 Task: Buy 3 Cloth Napkins from Kitchen & Table Linens section under best seller category for shipping address: Hailey Mitchell, 4760 Agriculture Lane, Homestead, Florida 33030, Cell Number 3052454080. Pay from credit card ending with 6759, CVV 506
Action: Mouse pressed left at (16, 85)
Screenshot: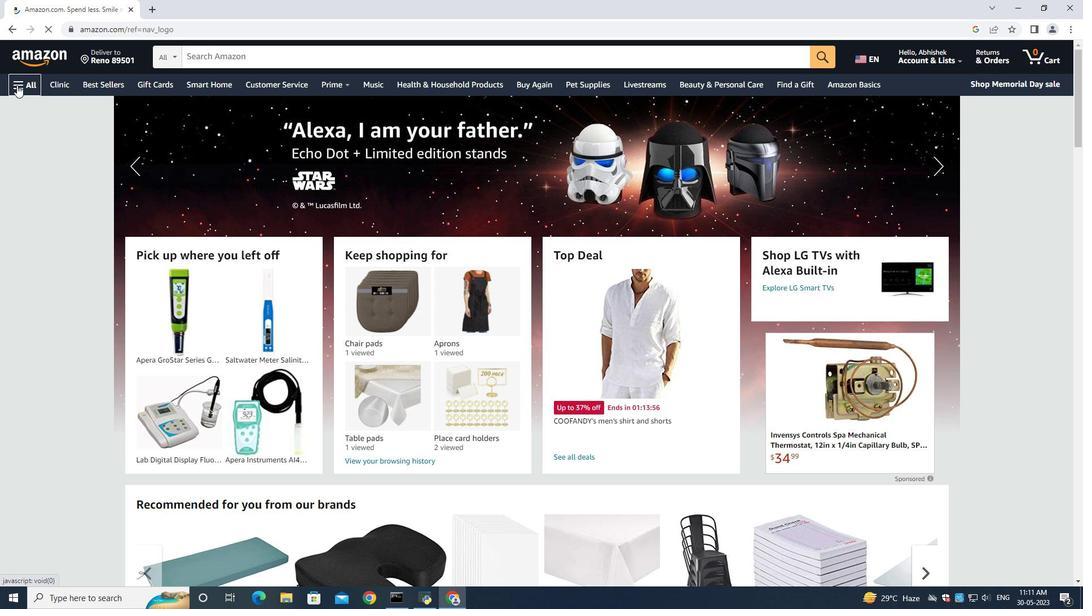 
Action: Mouse moved to (45, 107)
Screenshot: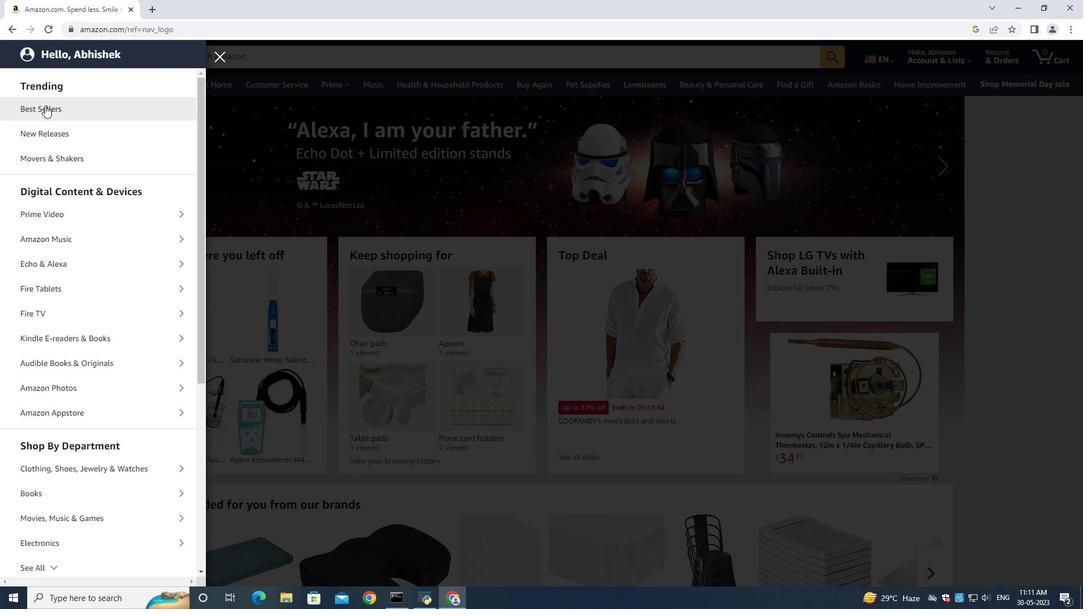 
Action: Mouse pressed left at (45, 107)
Screenshot: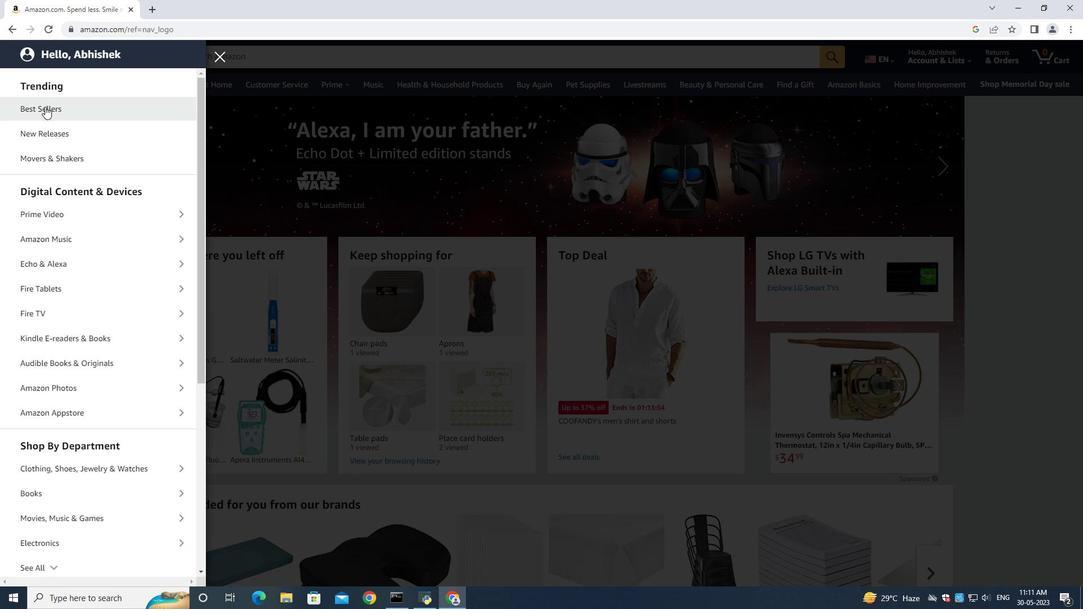 
Action: Mouse moved to (240, 60)
Screenshot: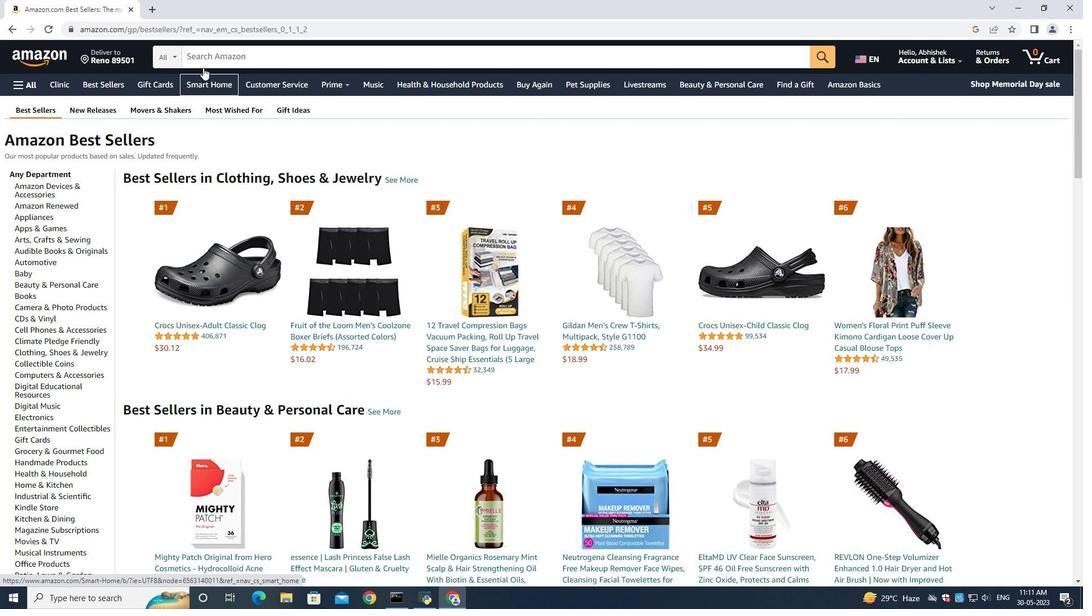 
Action: Mouse pressed left at (240, 60)
Screenshot: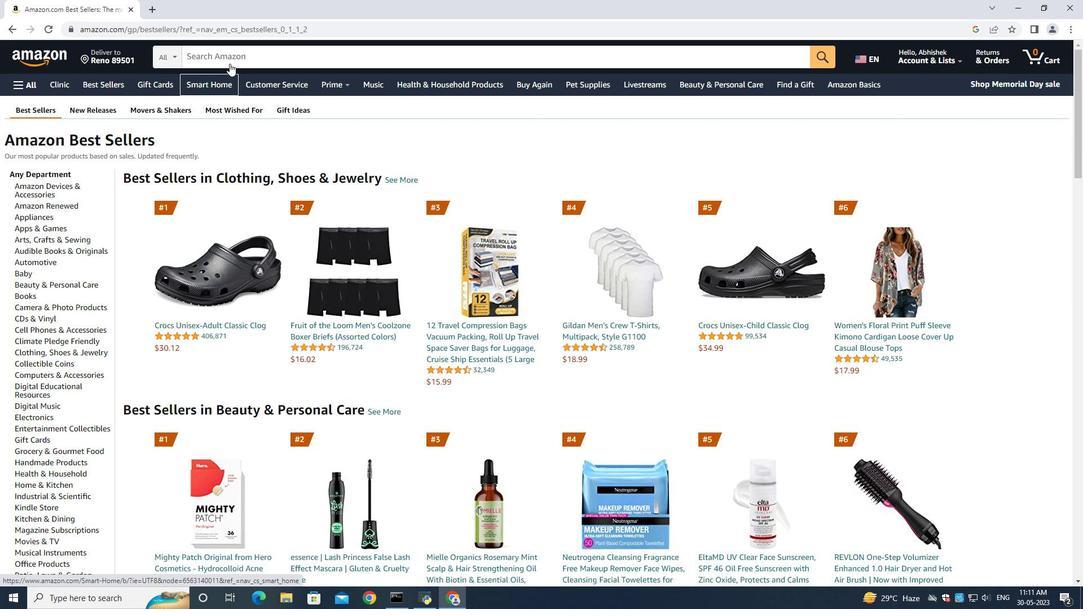 
Action: Mouse moved to (240, 60)
Screenshot: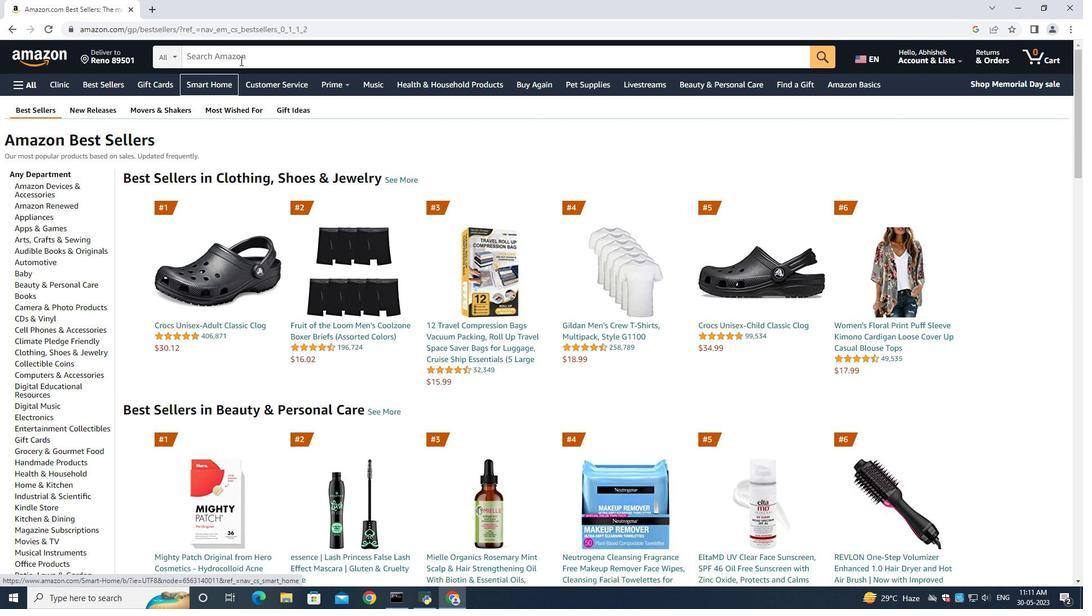 
Action: Key pressed <Key.shift>Co<Key.backspace>loth<Key.space><Key.shift>napkins<Key.enter>
Screenshot: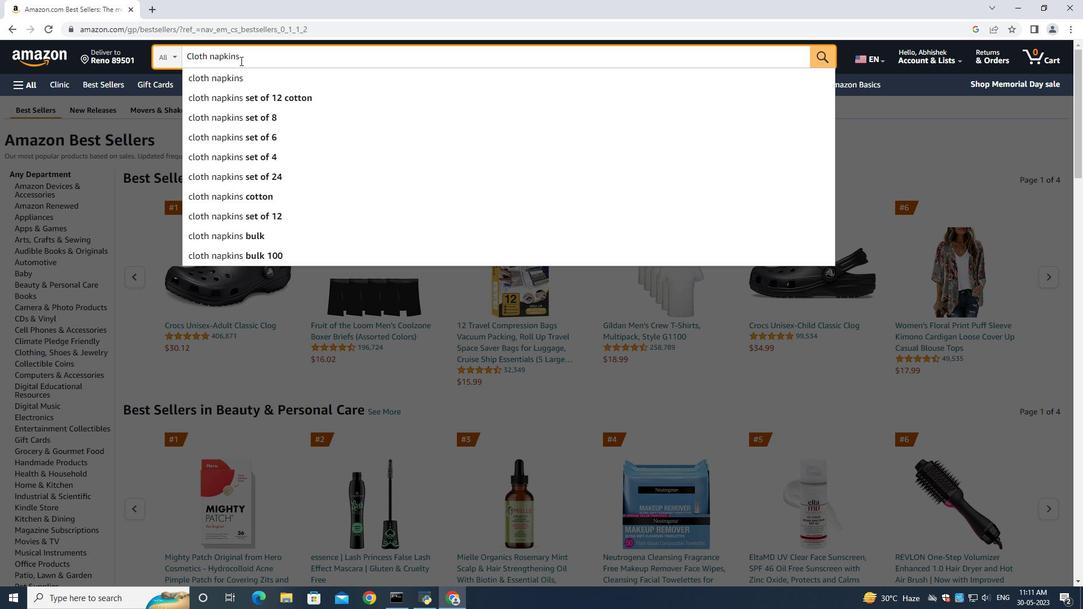 
Action: Mouse moved to (73, 200)
Screenshot: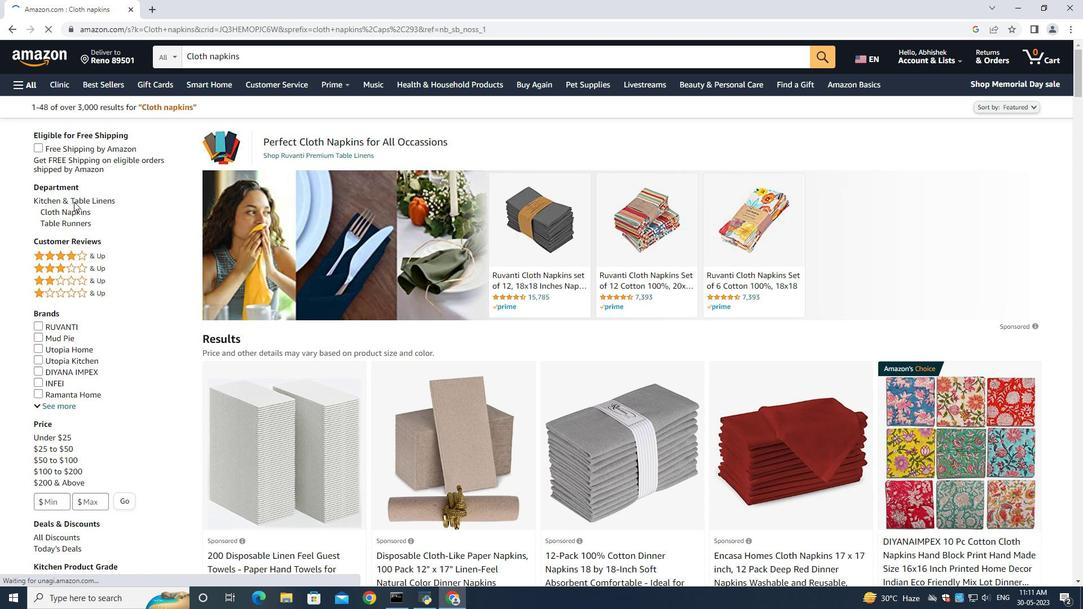 
Action: Mouse pressed left at (73, 200)
Screenshot: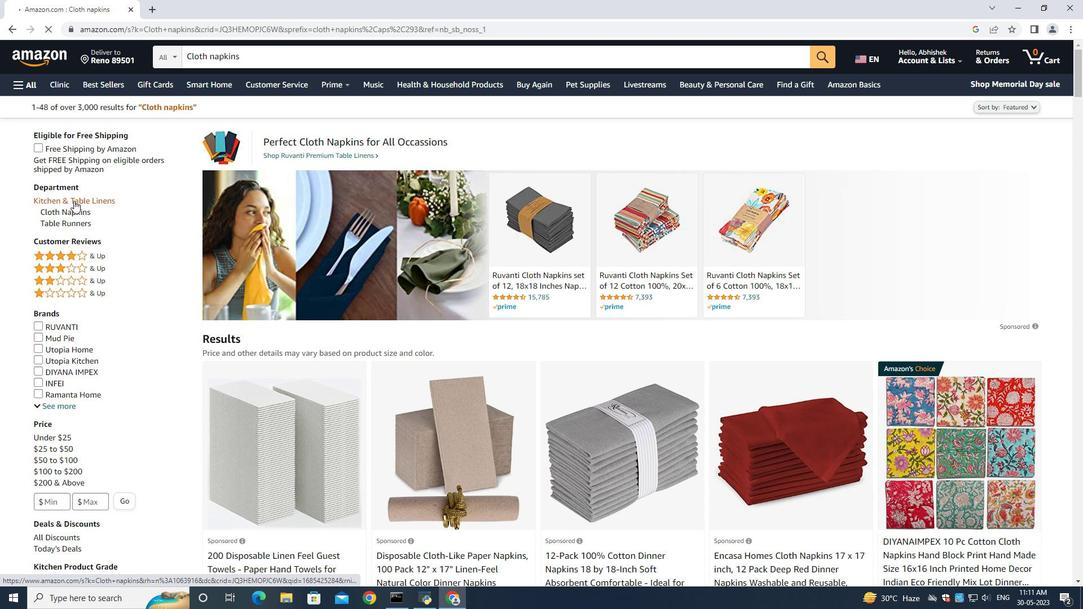 
Action: Mouse moved to (479, 367)
Screenshot: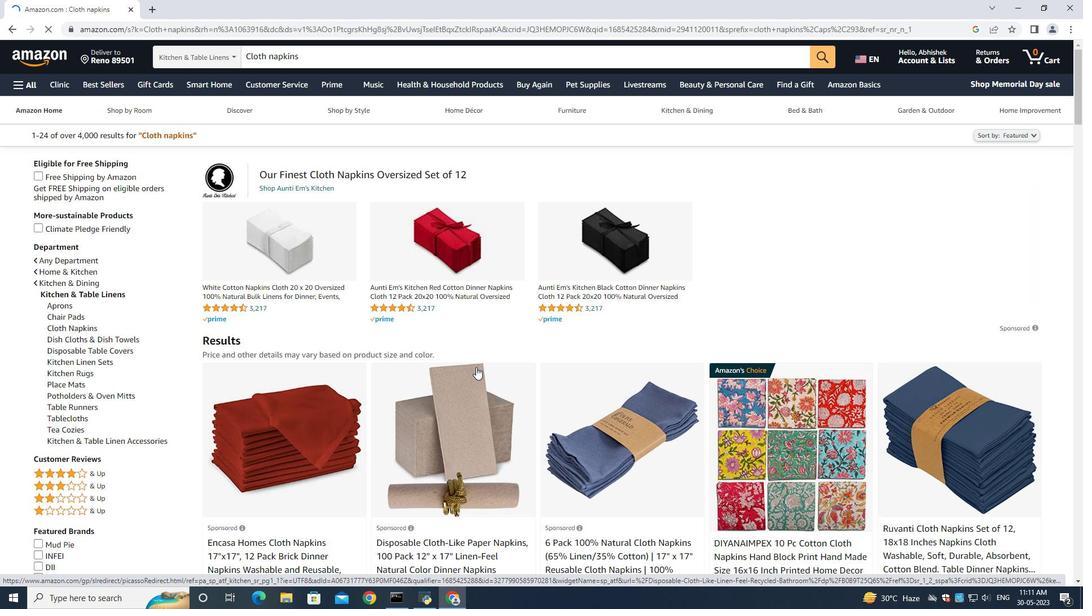 
Action: Mouse scrolled (479, 366) with delta (0, 0)
Screenshot: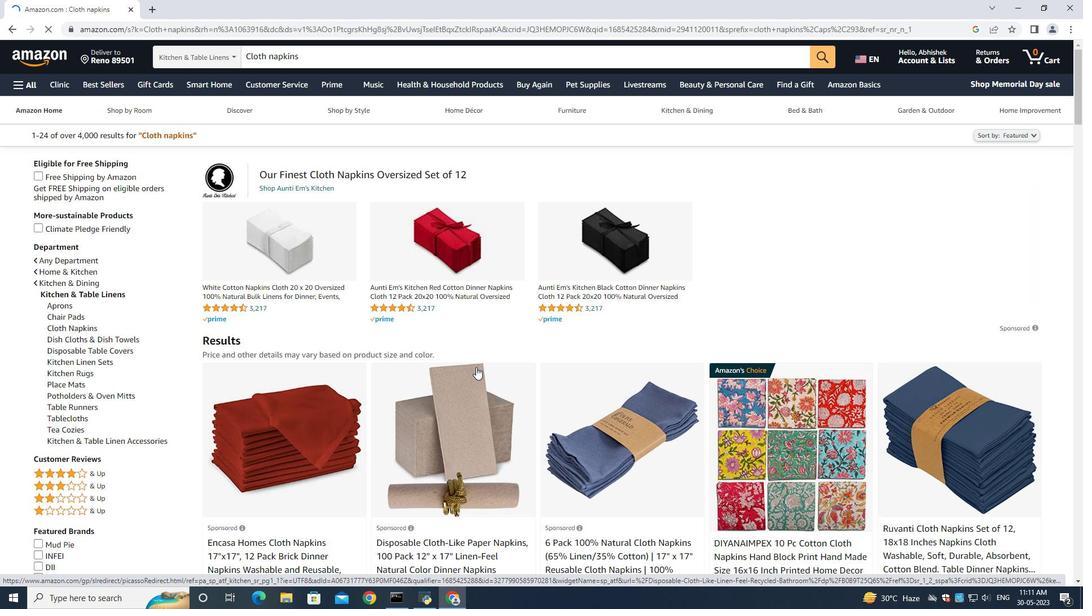 
Action: Mouse moved to (479, 368)
Screenshot: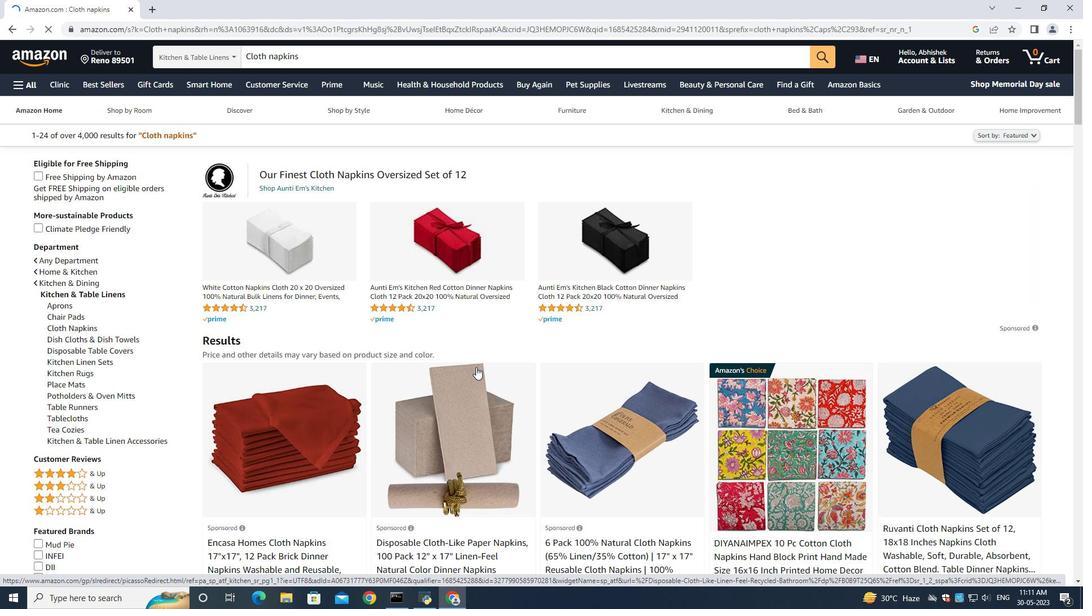 
Action: Mouse scrolled (479, 367) with delta (0, 0)
Screenshot: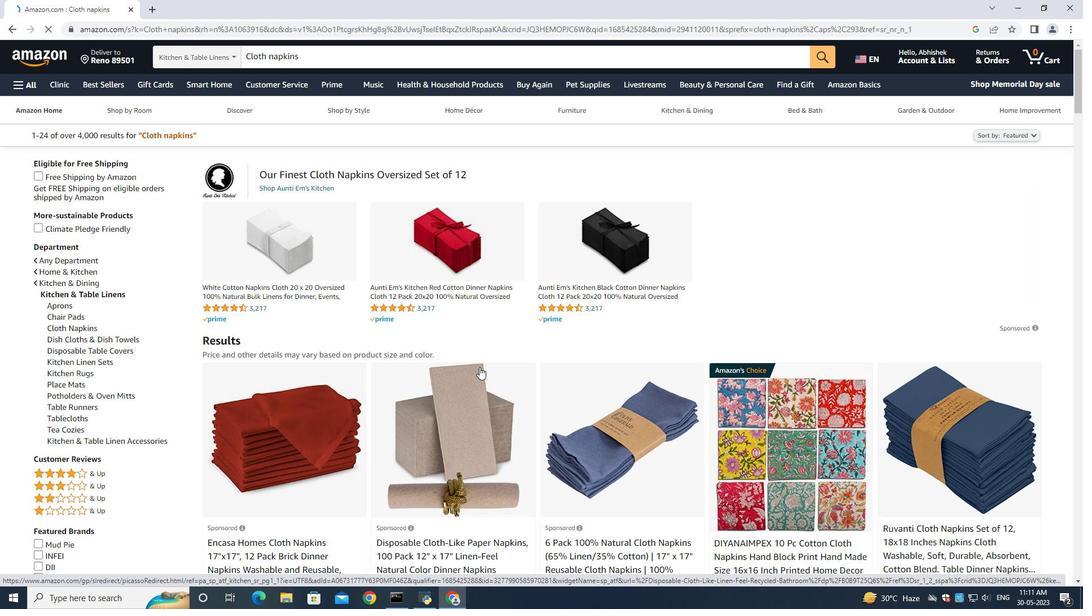 
Action: Mouse moved to (445, 443)
Screenshot: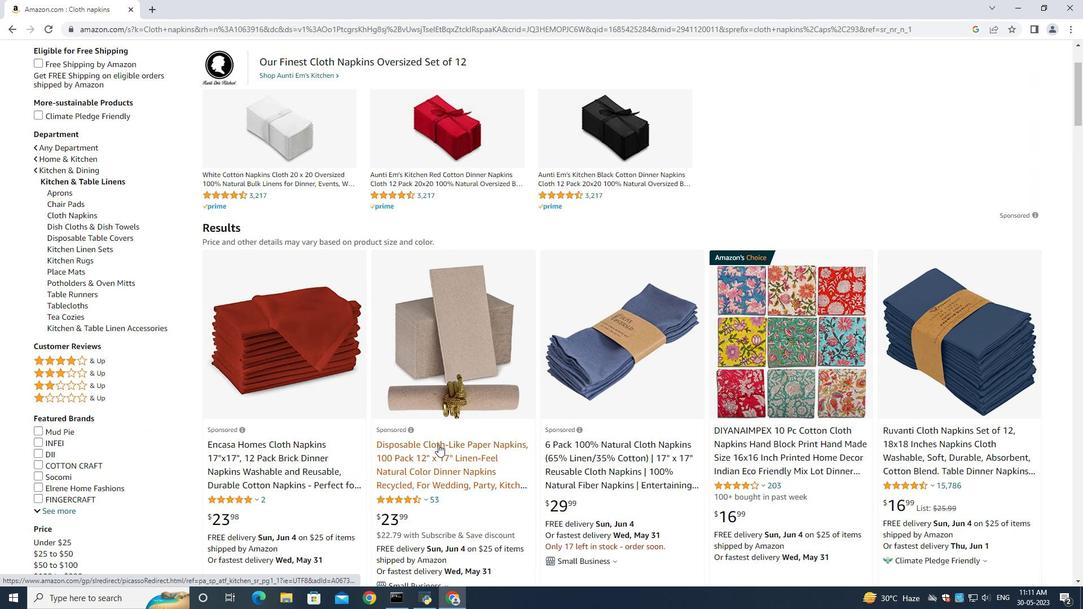
Action: Mouse scrolled (445, 442) with delta (0, 0)
Screenshot: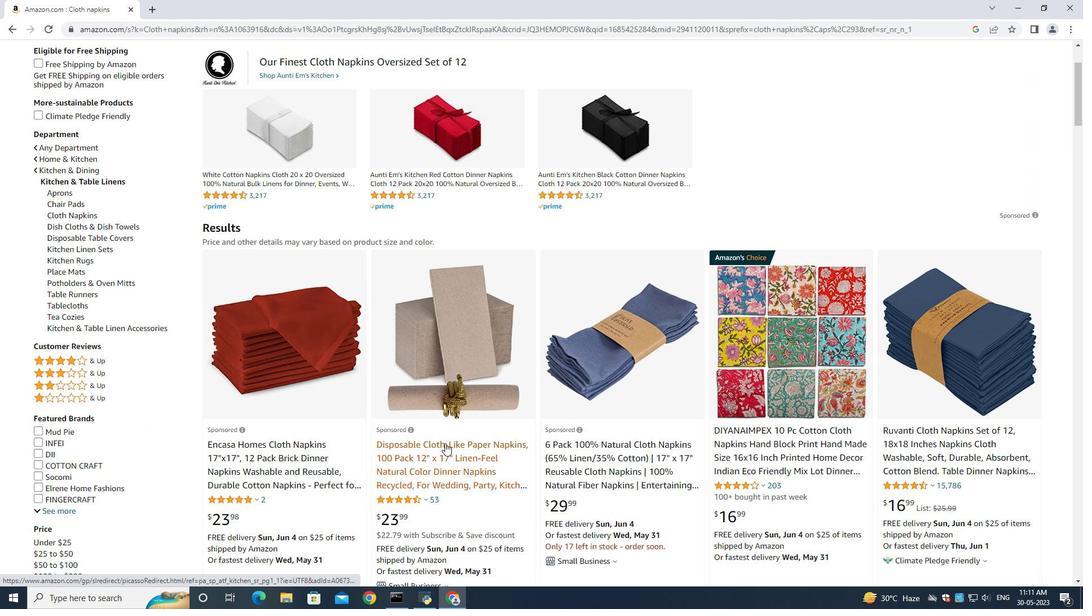 
Action: Mouse scrolled (445, 442) with delta (0, 0)
Screenshot: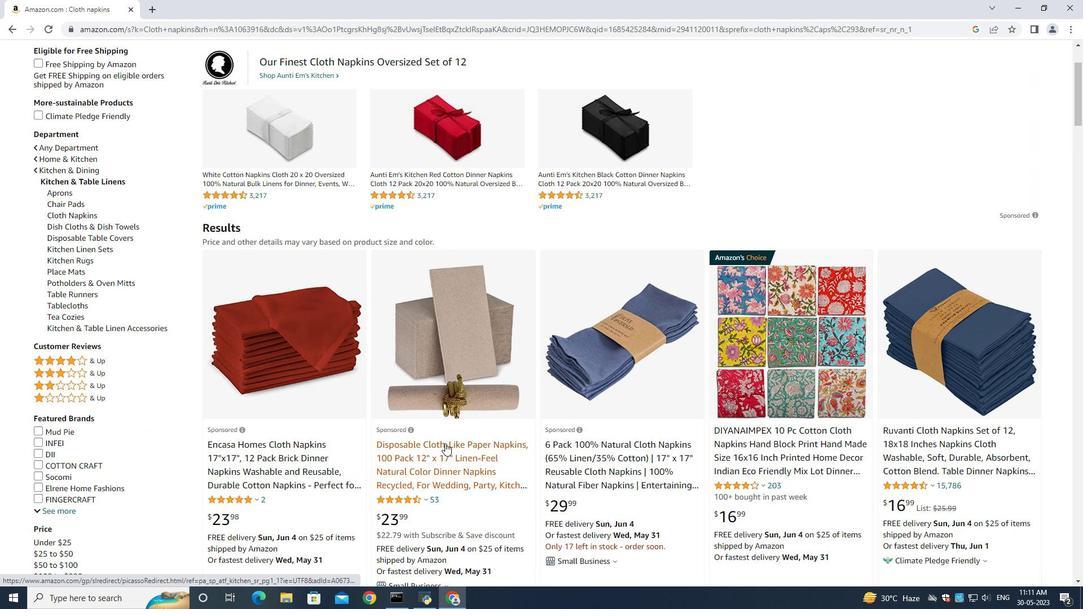 
Action: Mouse moved to (445, 443)
Screenshot: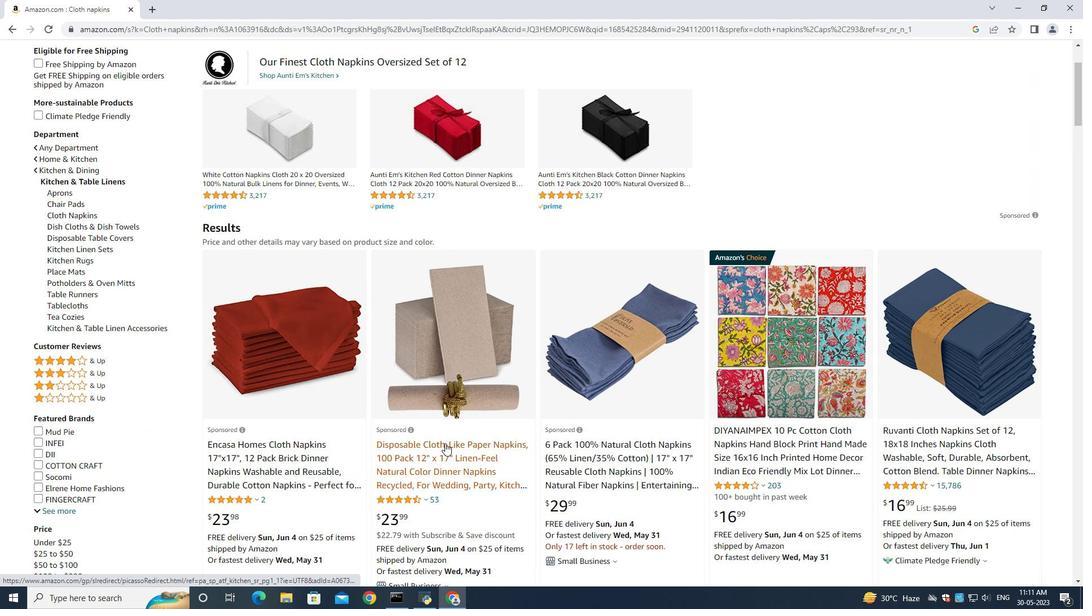 
Action: Mouse scrolled (445, 442) with delta (0, 0)
Screenshot: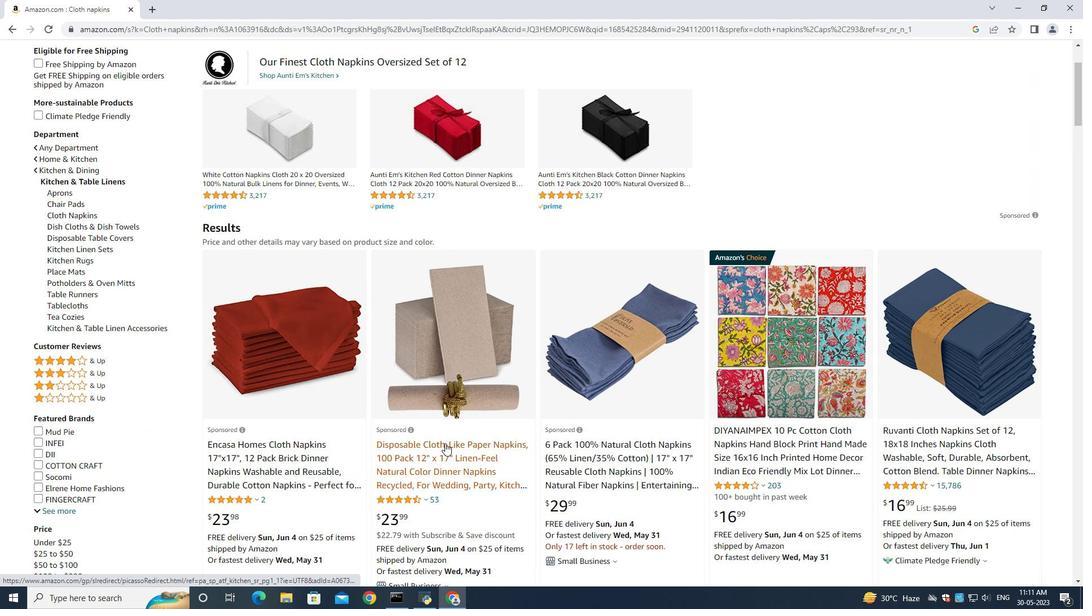 
Action: Mouse scrolled (445, 442) with delta (0, 0)
Screenshot: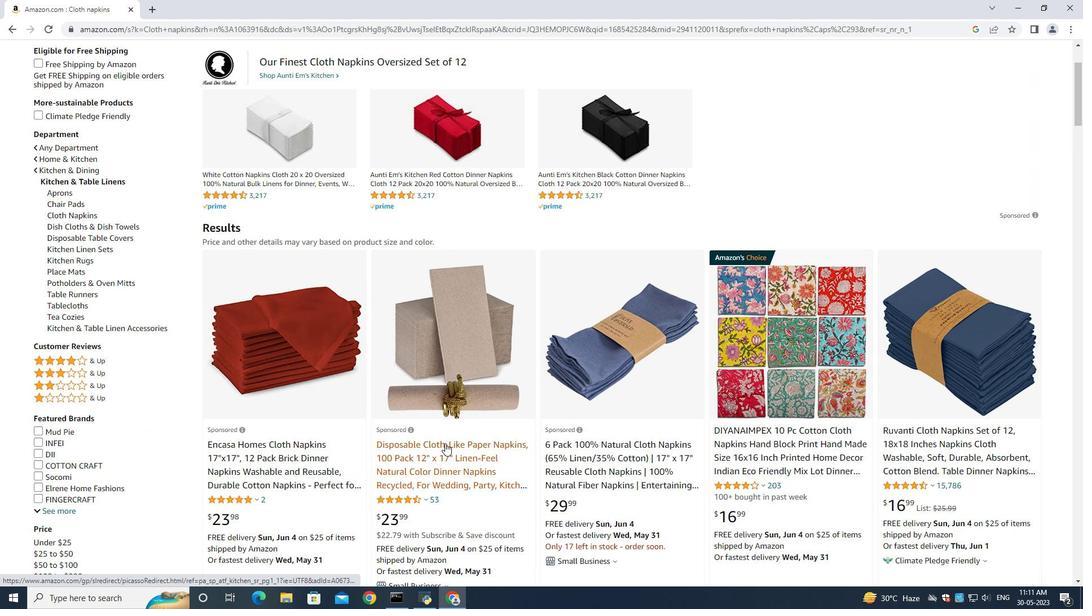 
Action: Mouse moved to (304, 227)
Screenshot: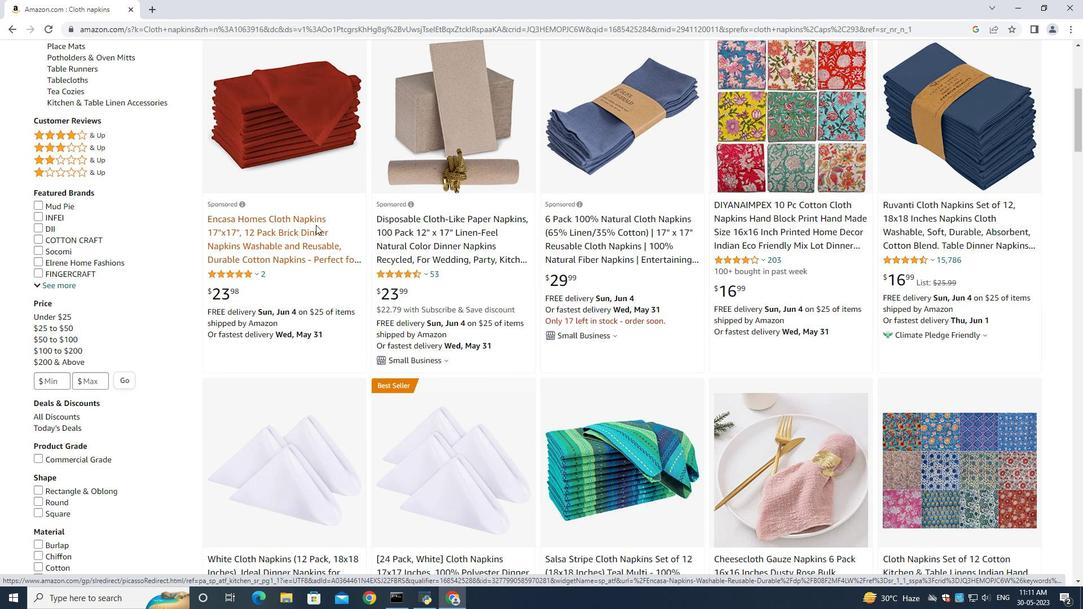 
Action: Mouse pressed left at (304, 227)
Screenshot: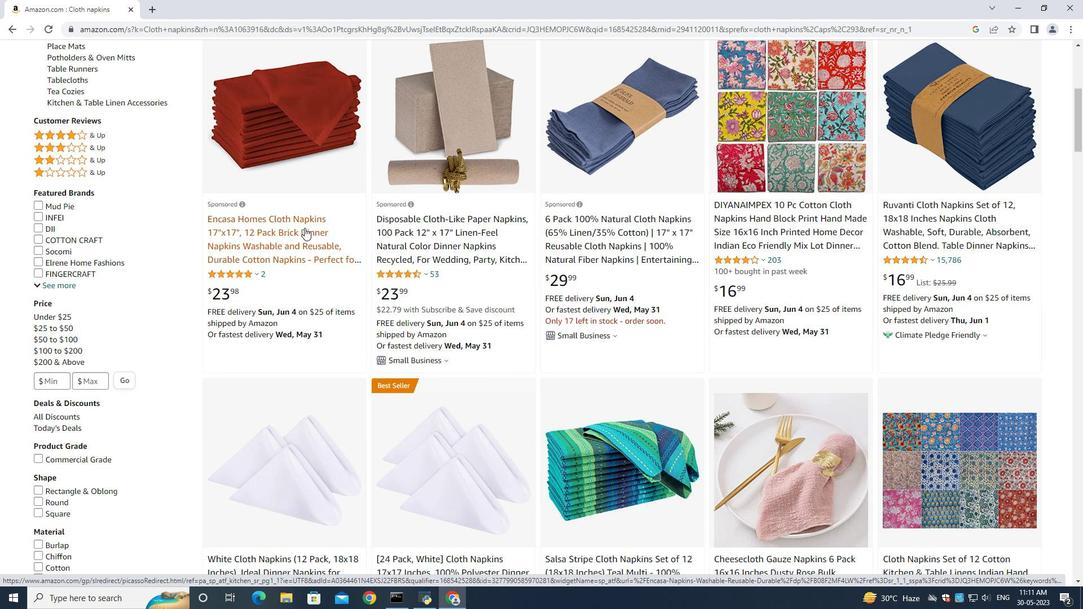 
Action: Mouse moved to (457, 396)
Screenshot: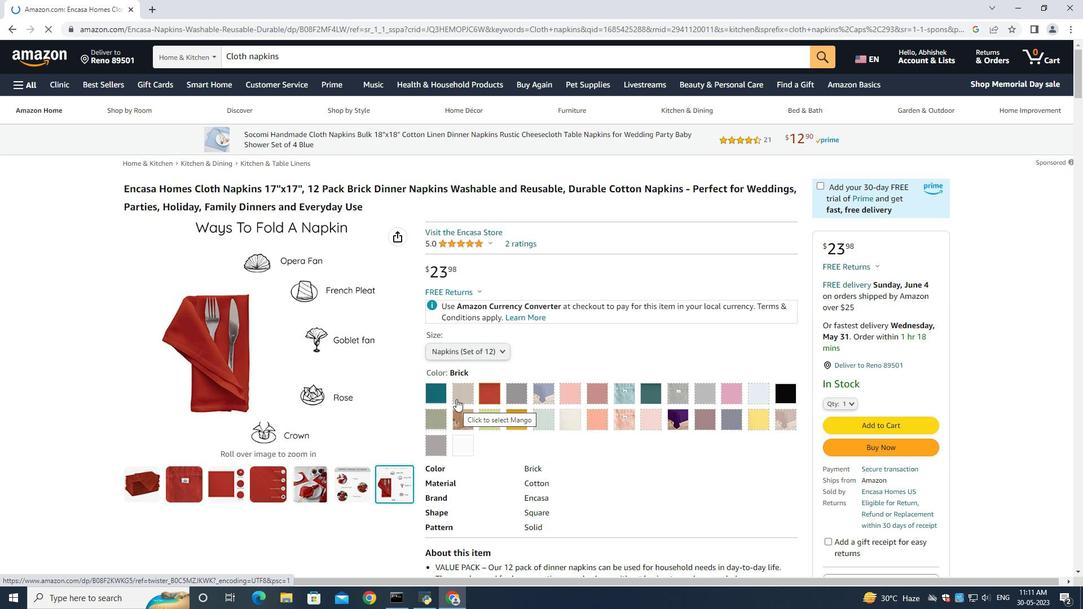
Action: Mouse pressed left at (457, 396)
Screenshot: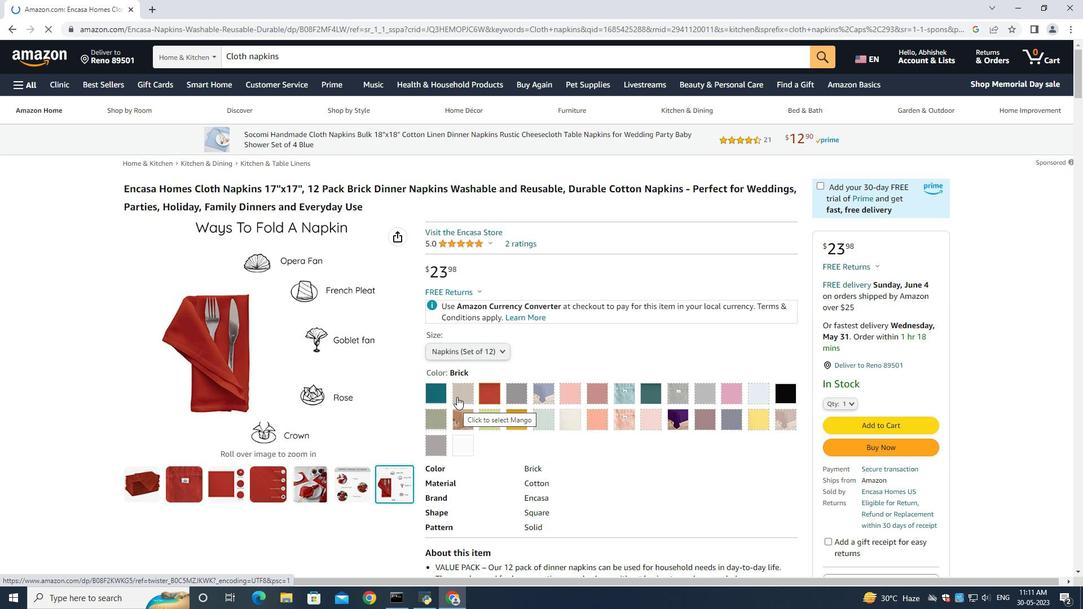 
Action: Mouse moved to (620, 429)
Screenshot: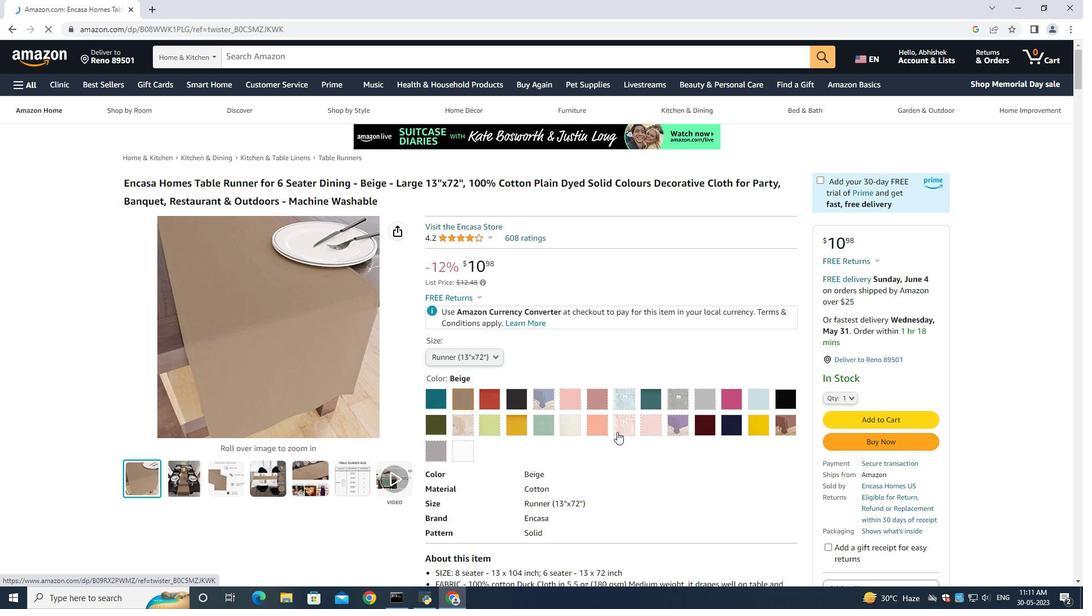 
Action: Mouse pressed left at (620, 429)
Screenshot: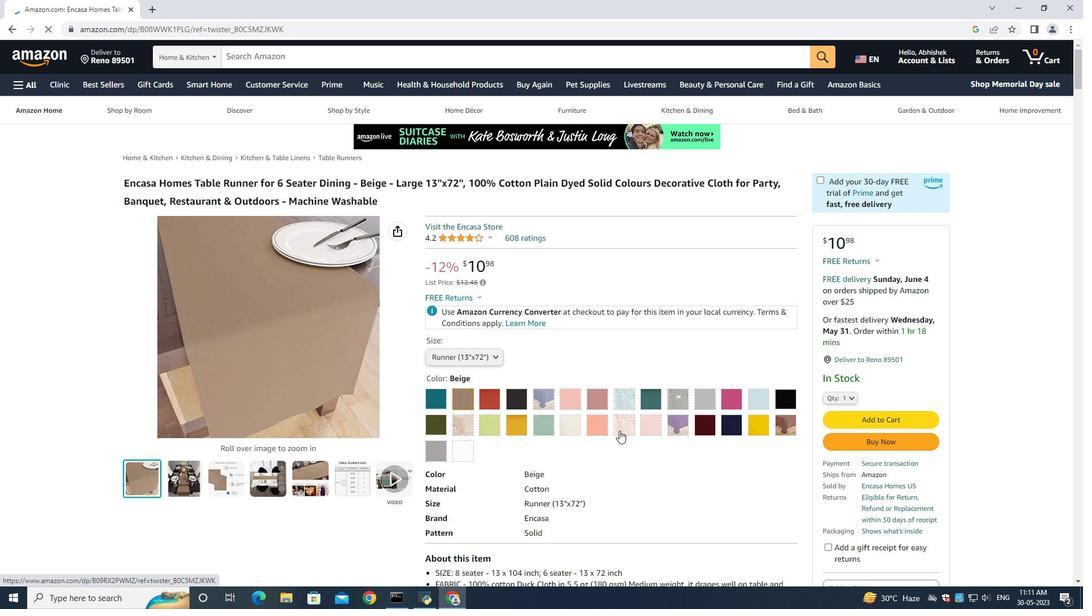 
Action: Mouse moved to (850, 405)
Screenshot: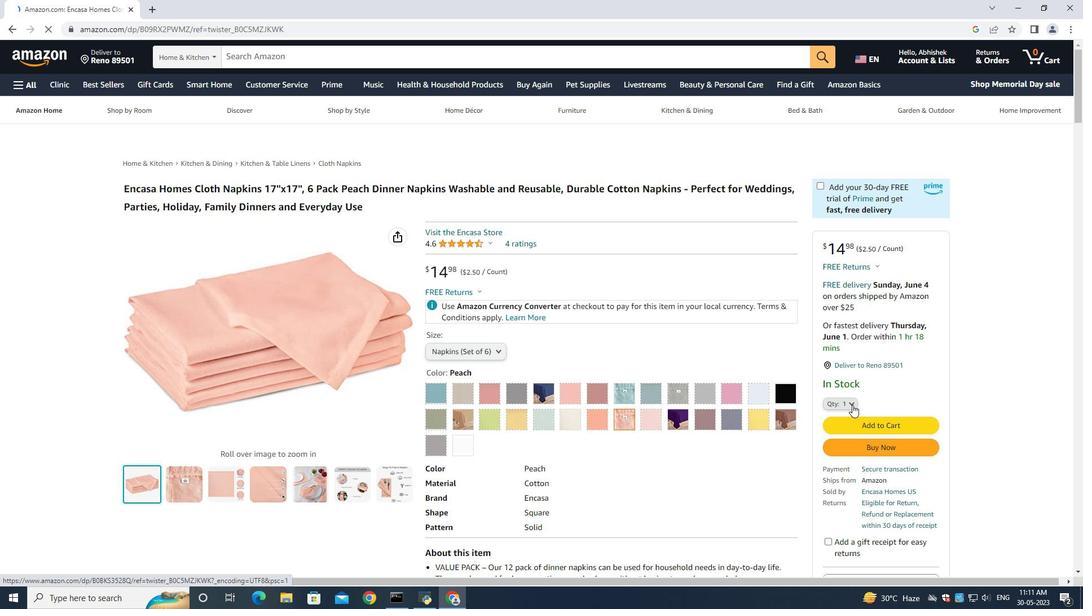 
Action: Mouse pressed left at (850, 405)
Screenshot: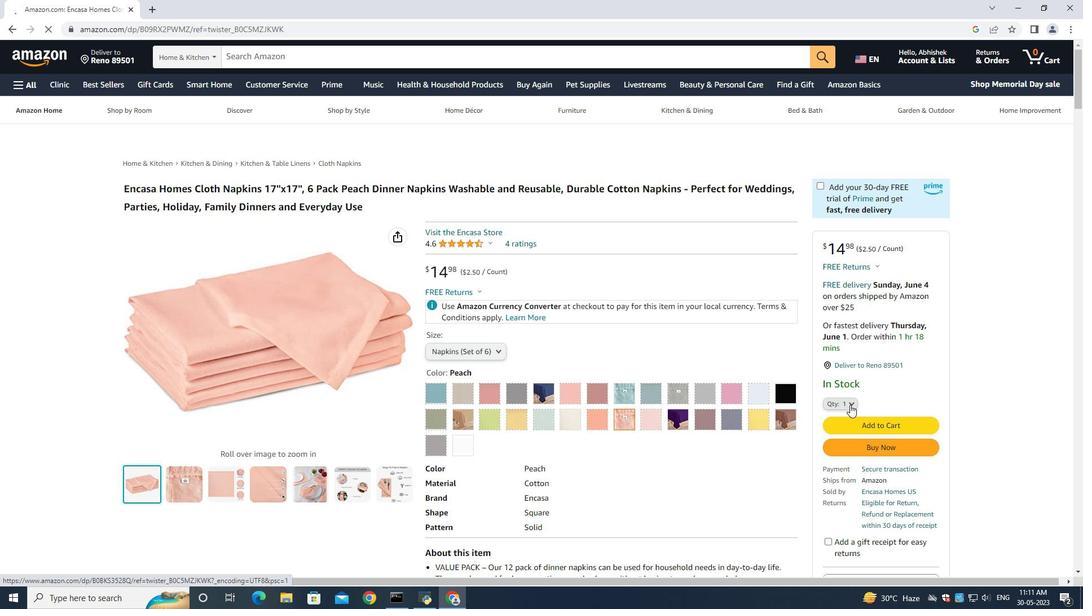 
Action: Mouse moved to (829, 98)
Screenshot: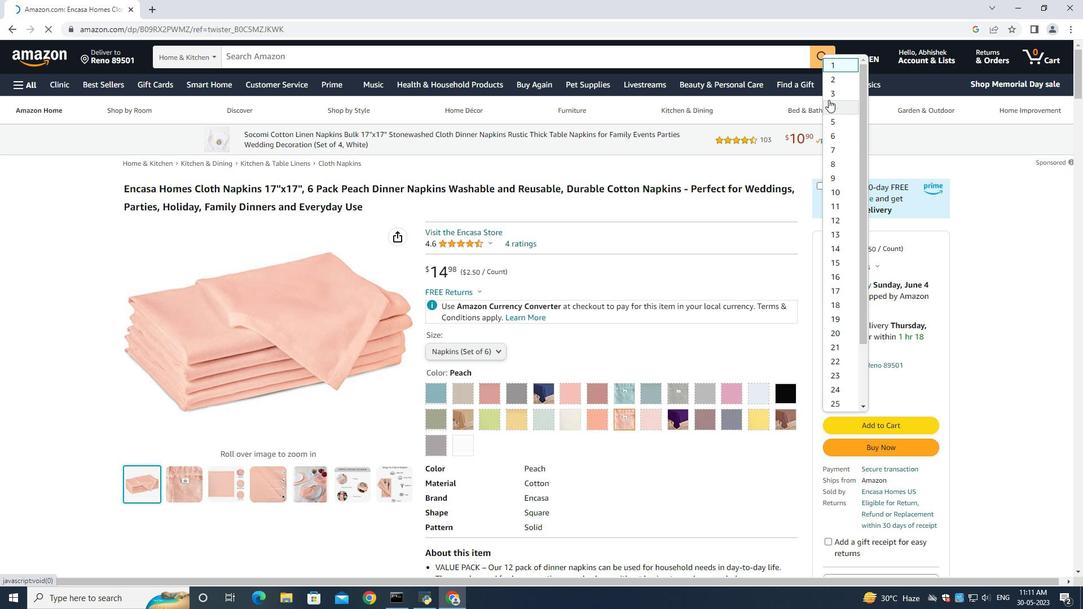 
Action: Mouse pressed left at (829, 98)
Screenshot: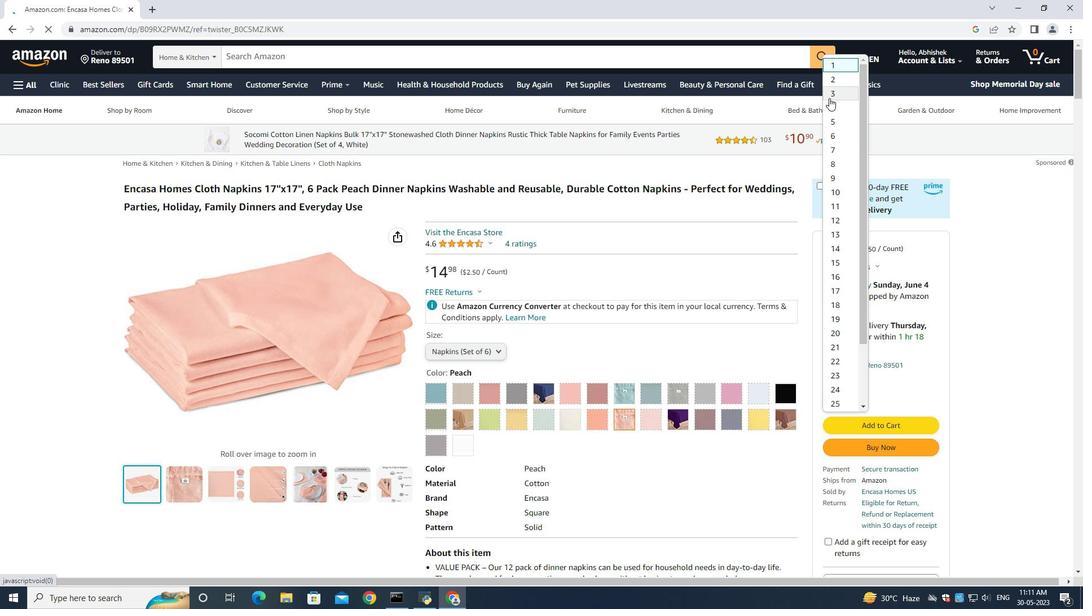 
Action: Mouse moved to (489, 399)
Screenshot: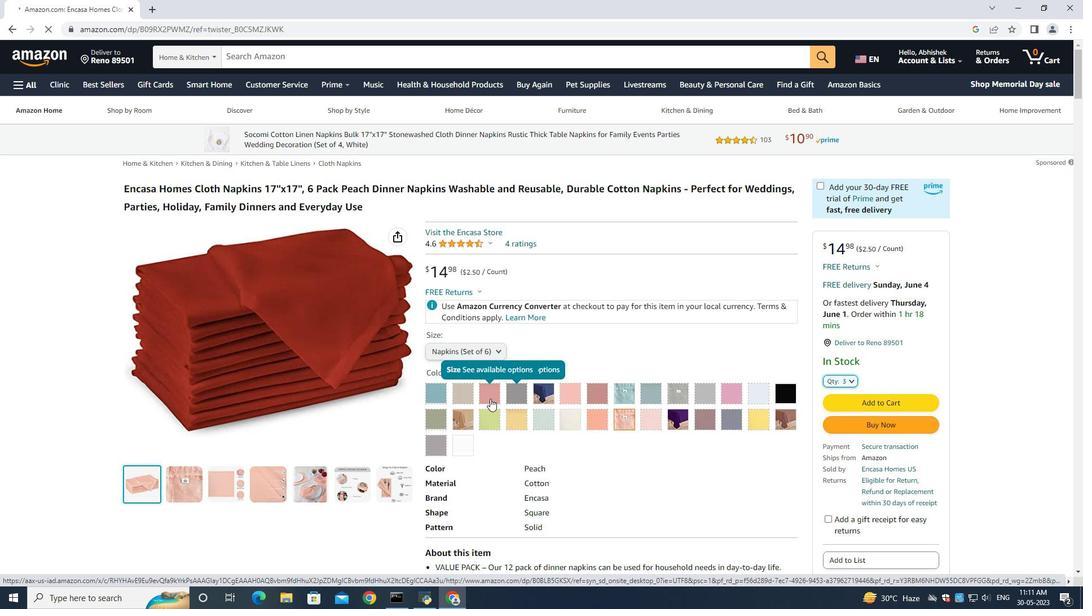 
Action: Mouse pressed left at (489, 399)
Screenshot: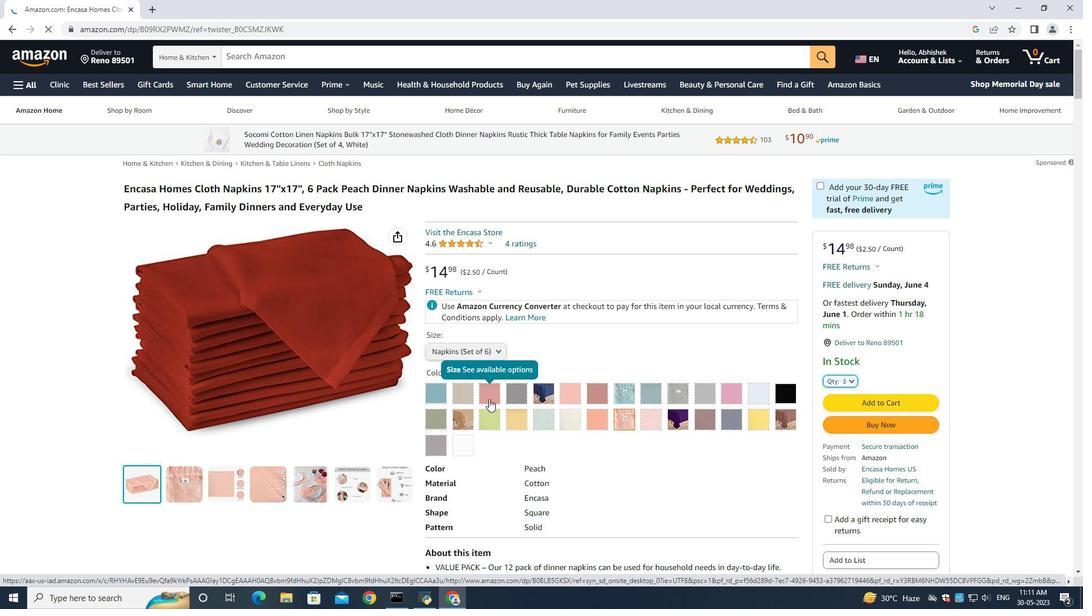 
Action: Mouse moved to (870, 445)
Screenshot: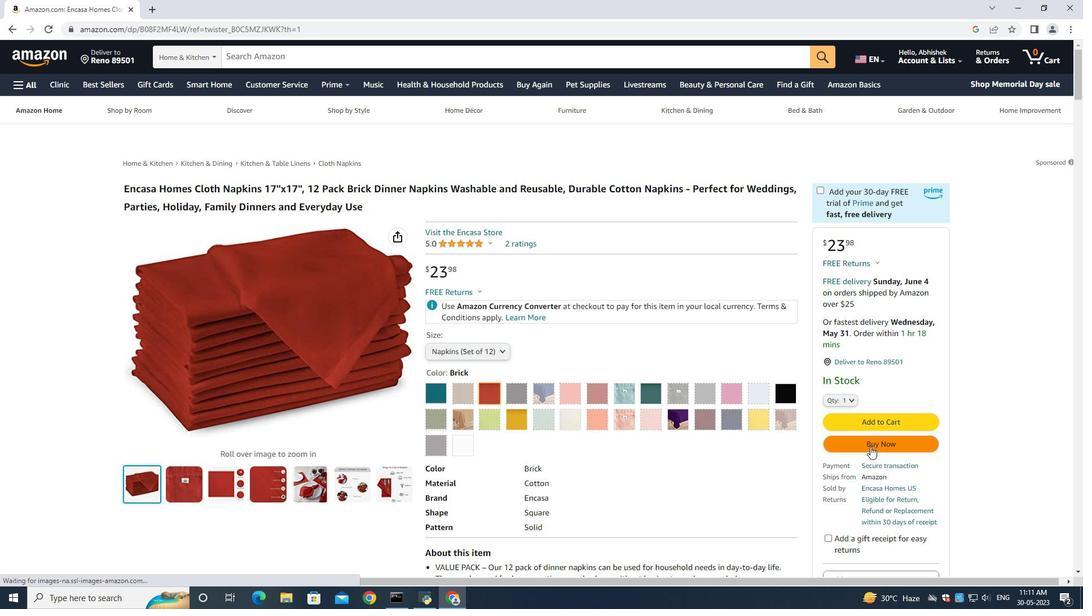 
Action: Mouse pressed left at (870, 445)
Screenshot: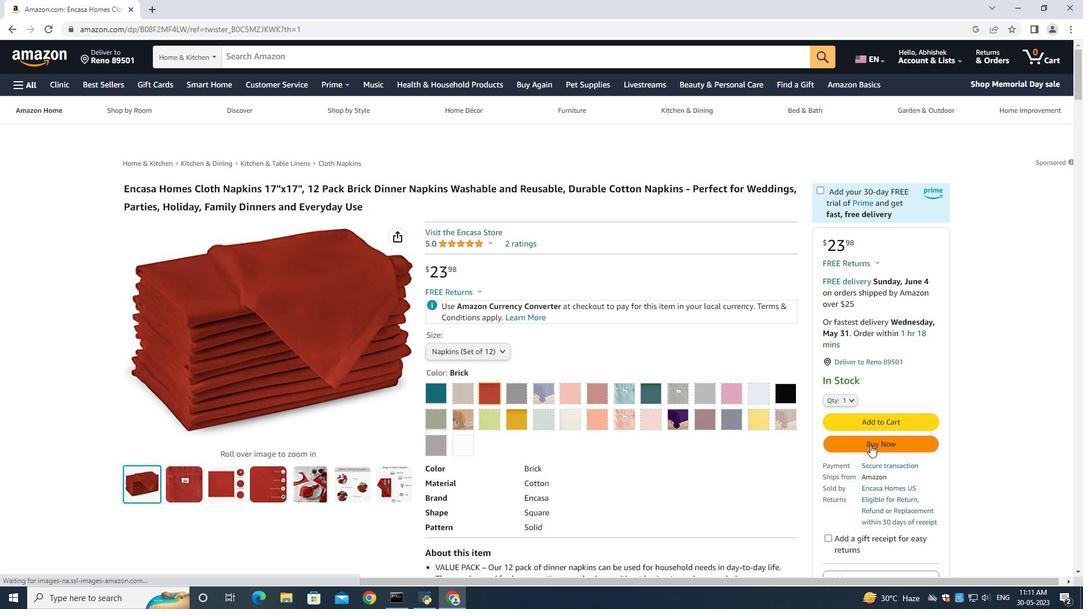 
Action: Mouse moved to (447, 370)
Screenshot: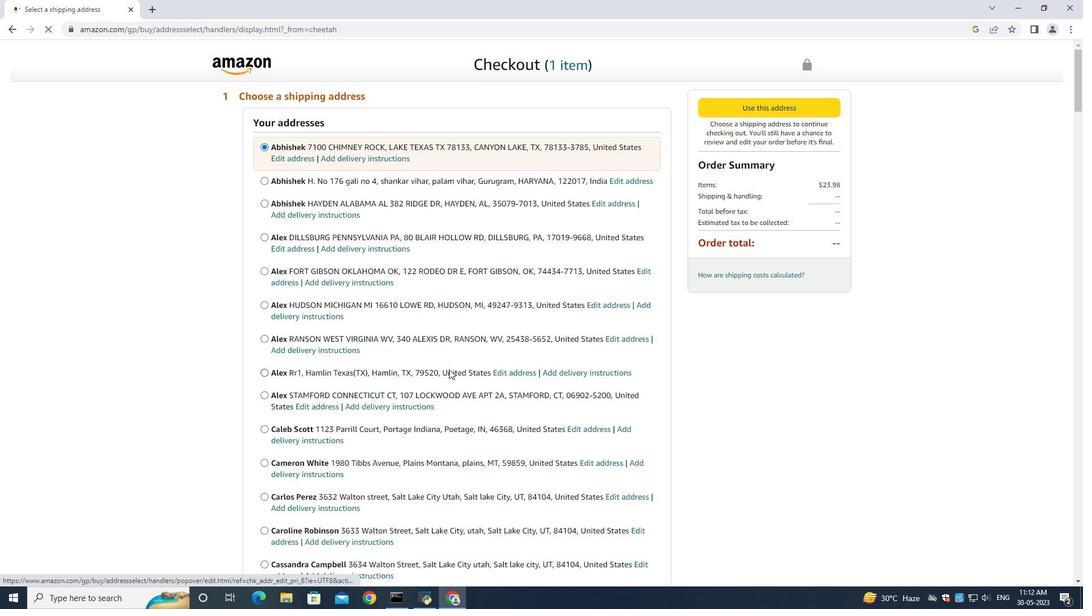 
Action: Mouse scrolled (447, 370) with delta (0, 0)
Screenshot: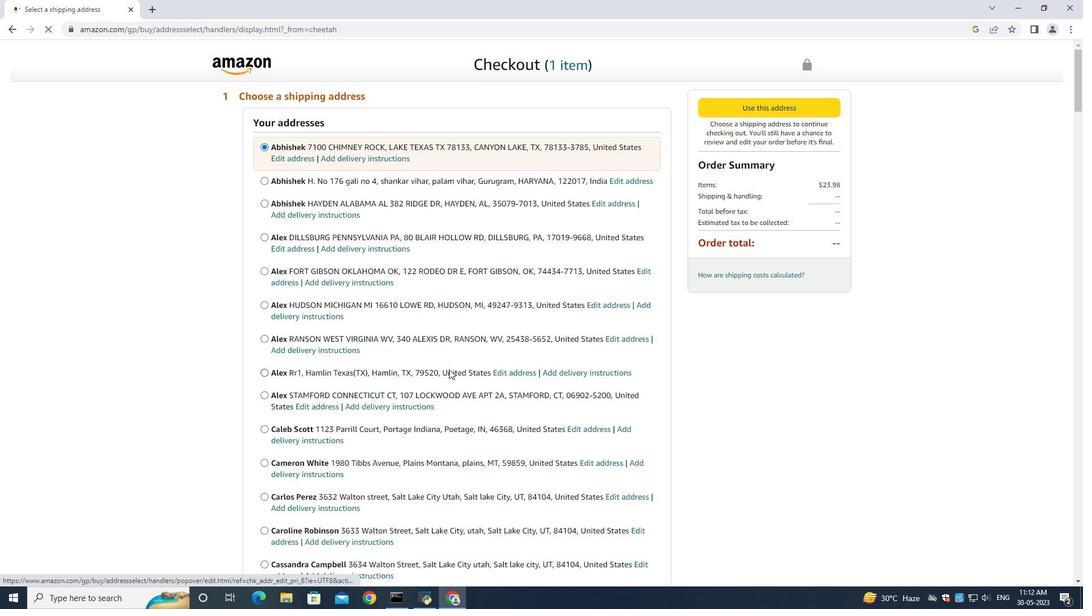 
Action: Mouse moved to (447, 371)
Screenshot: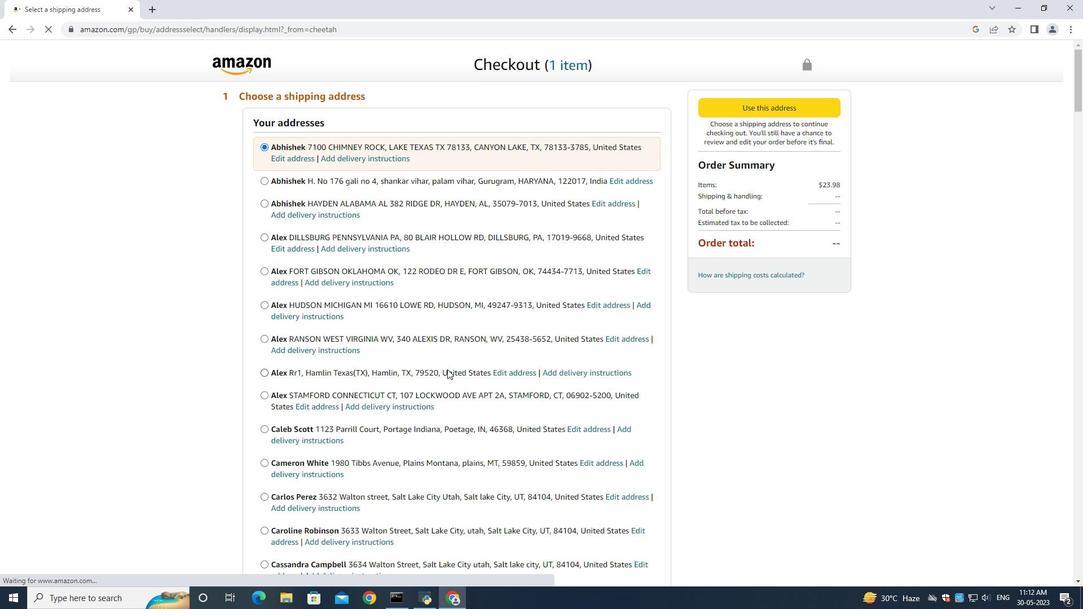 
Action: Mouse scrolled (447, 370) with delta (0, 0)
Screenshot: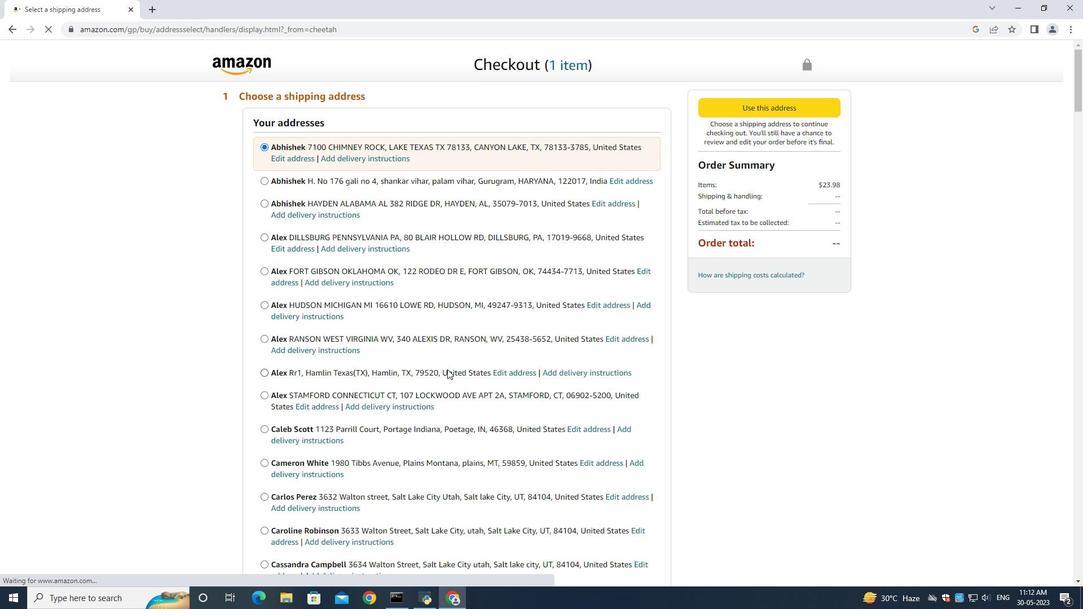 
Action: Mouse scrolled (447, 371) with delta (0, 0)
Screenshot: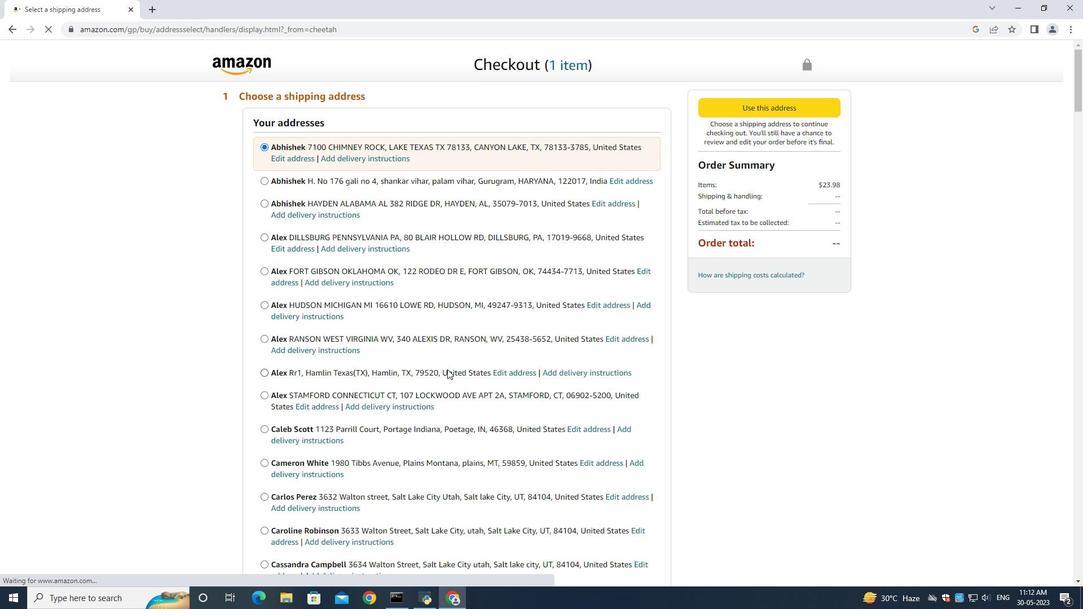 
Action: Mouse scrolled (447, 371) with delta (0, 0)
Screenshot: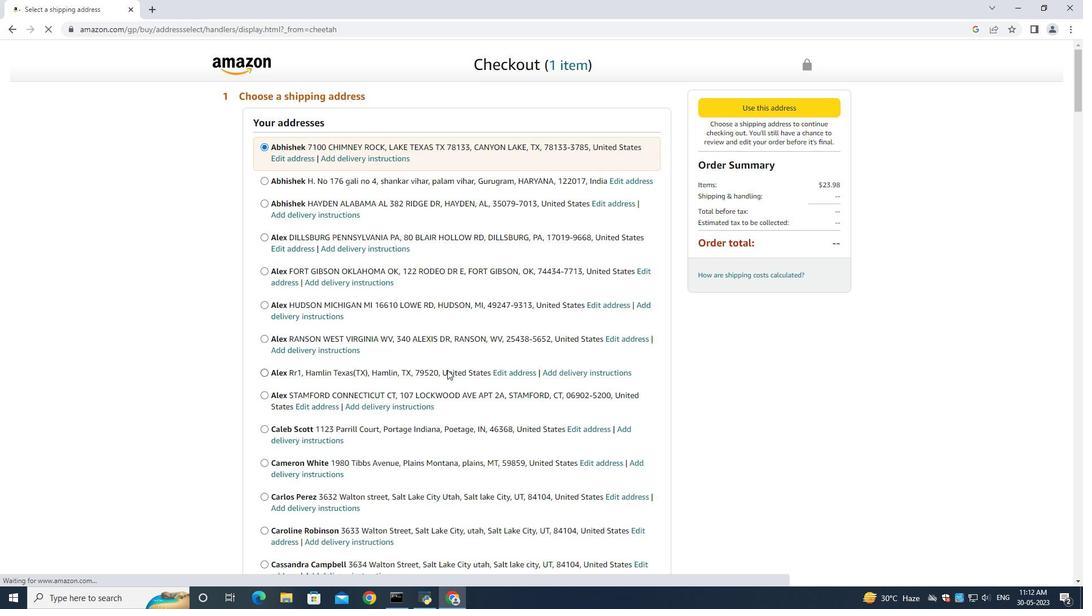 
Action: Mouse scrolled (447, 371) with delta (0, 0)
Screenshot: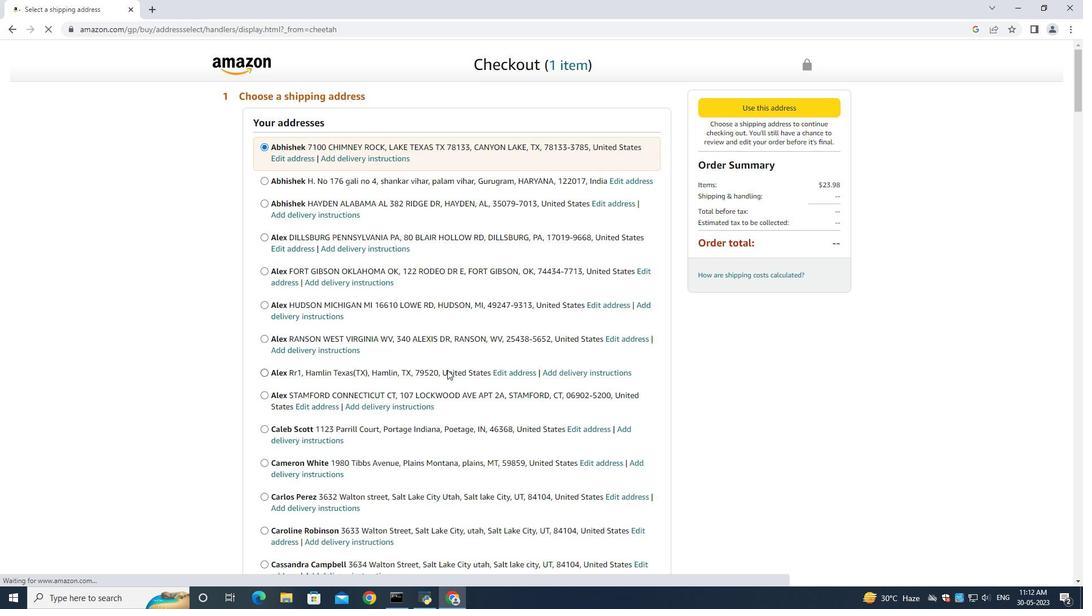 
Action: Mouse moved to (449, 372)
Screenshot: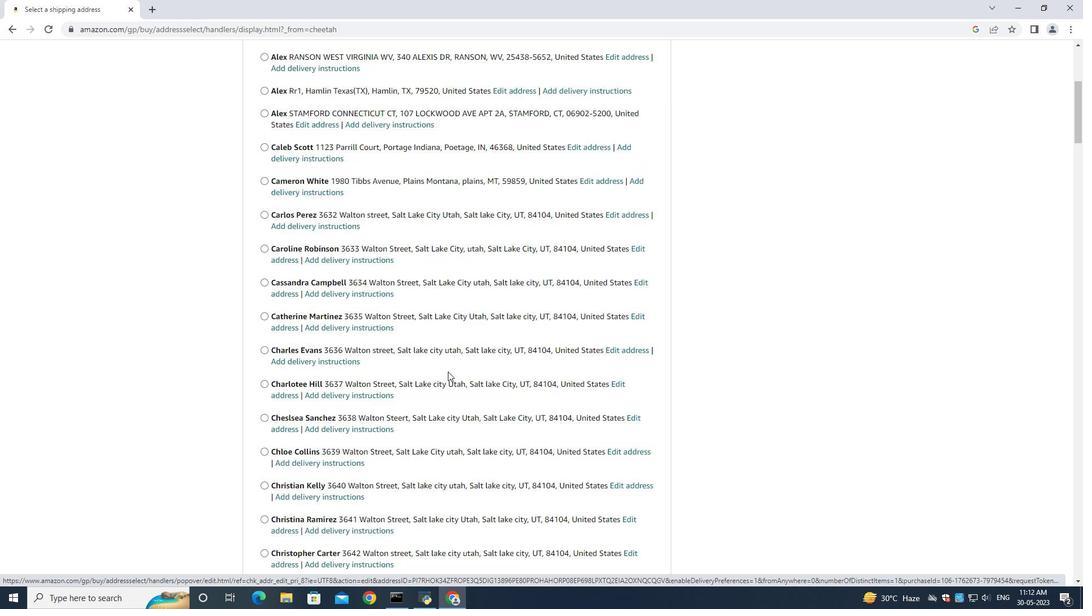 
Action: Mouse scrolled (449, 371) with delta (0, 0)
Screenshot: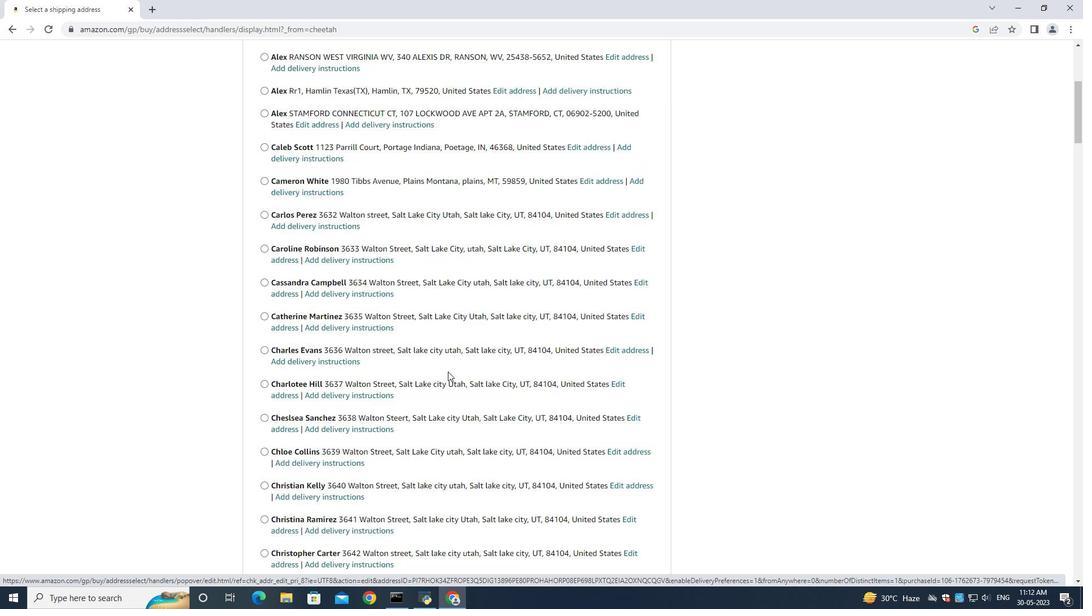 
Action: Mouse moved to (449, 372)
Screenshot: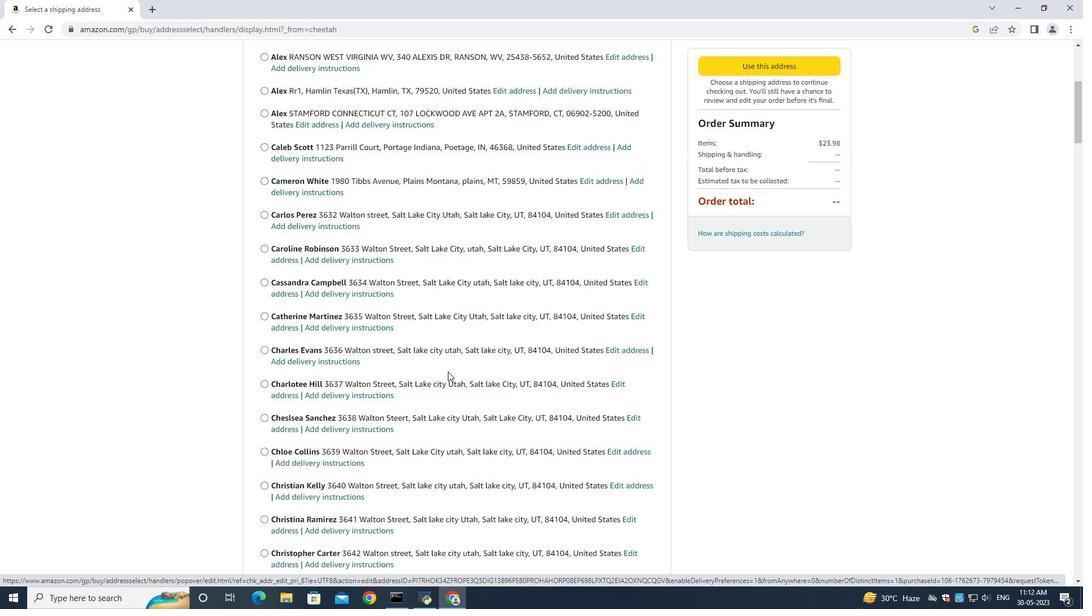 
Action: Mouse scrolled (449, 372) with delta (0, 0)
Screenshot: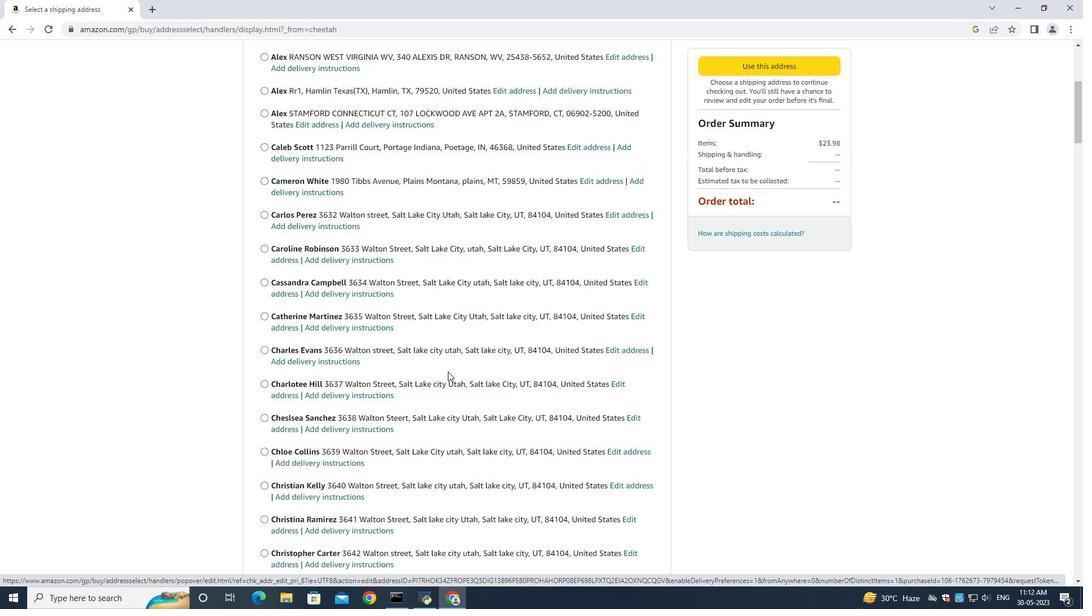 
Action: Mouse moved to (449, 373)
Screenshot: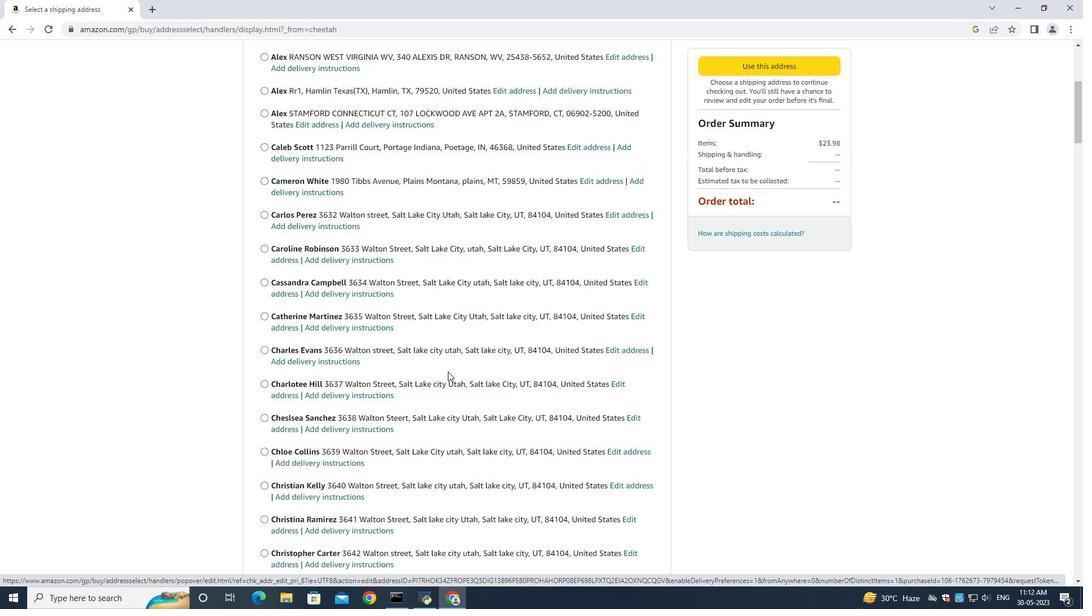 
Action: Mouse scrolled (449, 372) with delta (0, 0)
Screenshot: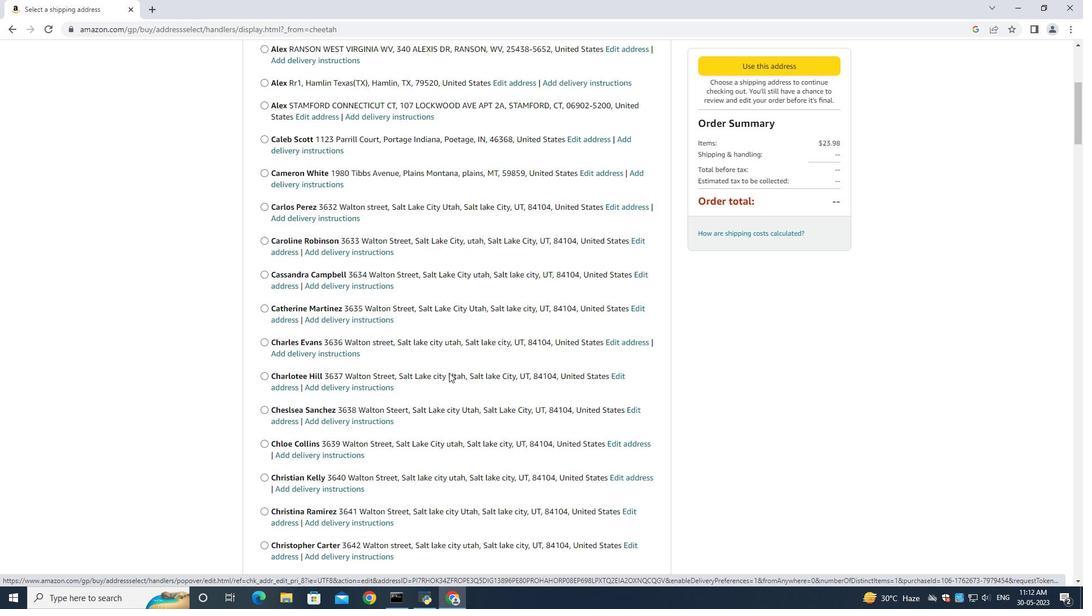 
Action: Mouse scrolled (449, 372) with delta (0, 0)
Screenshot: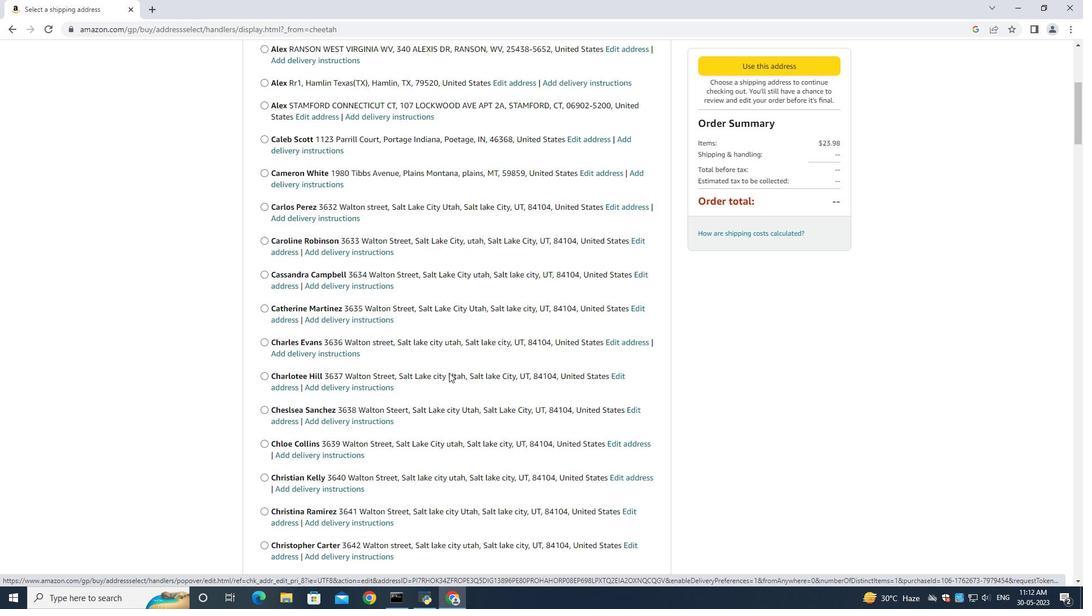 
Action: Mouse moved to (449, 374)
Screenshot: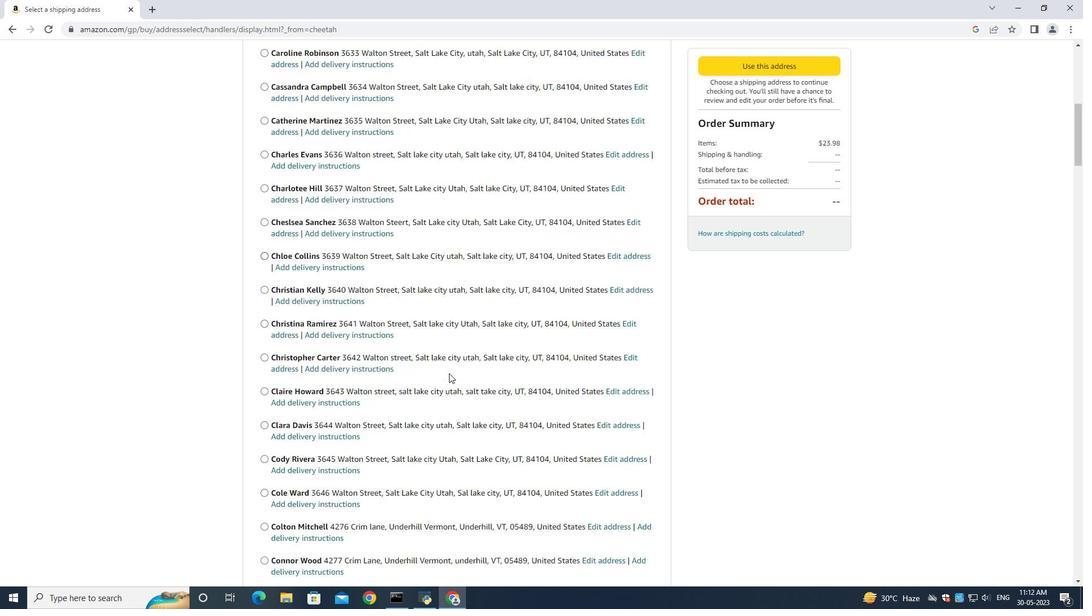 
Action: Mouse scrolled (449, 374) with delta (0, 0)
Screenshot: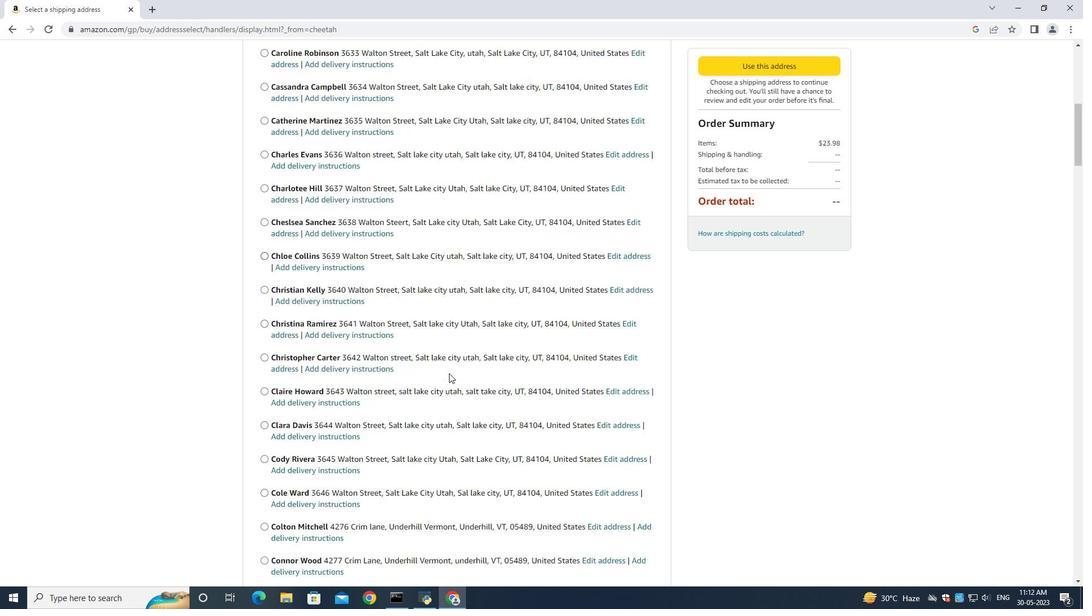 
Action: Mouse scrolled (449, 374) with delta (0, 0)
Screenshot: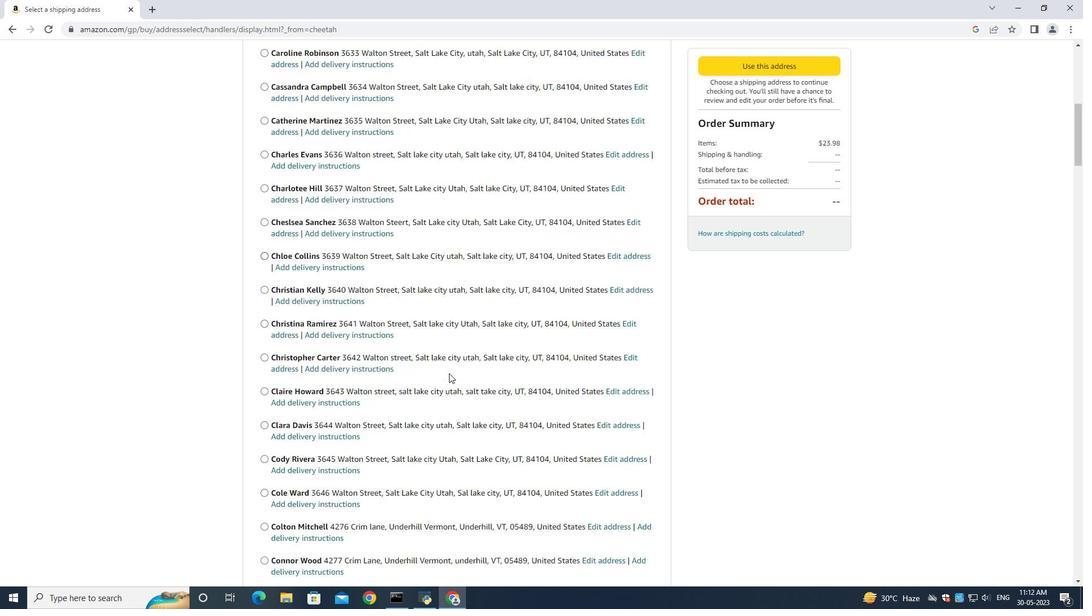 
Action: Mouse scrolled (449, 374) with delta (0, 0)
Screenshot: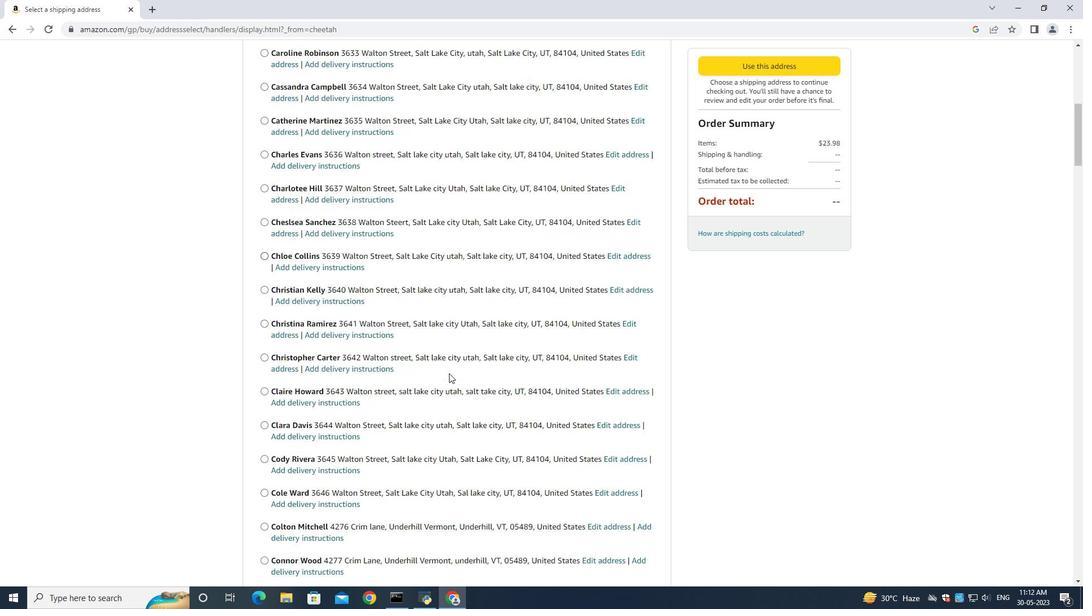 
Action: Mouse moved to (449, 375)
Screenshot: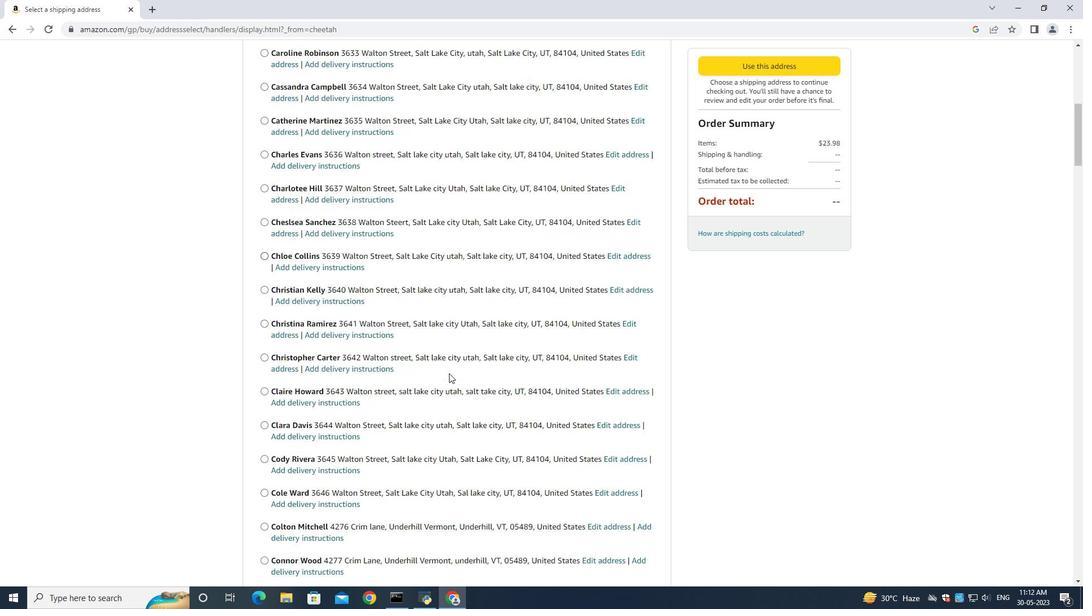 
Action: Mouse scrolled (449, 374) with delta (0, 0)
Screenshot: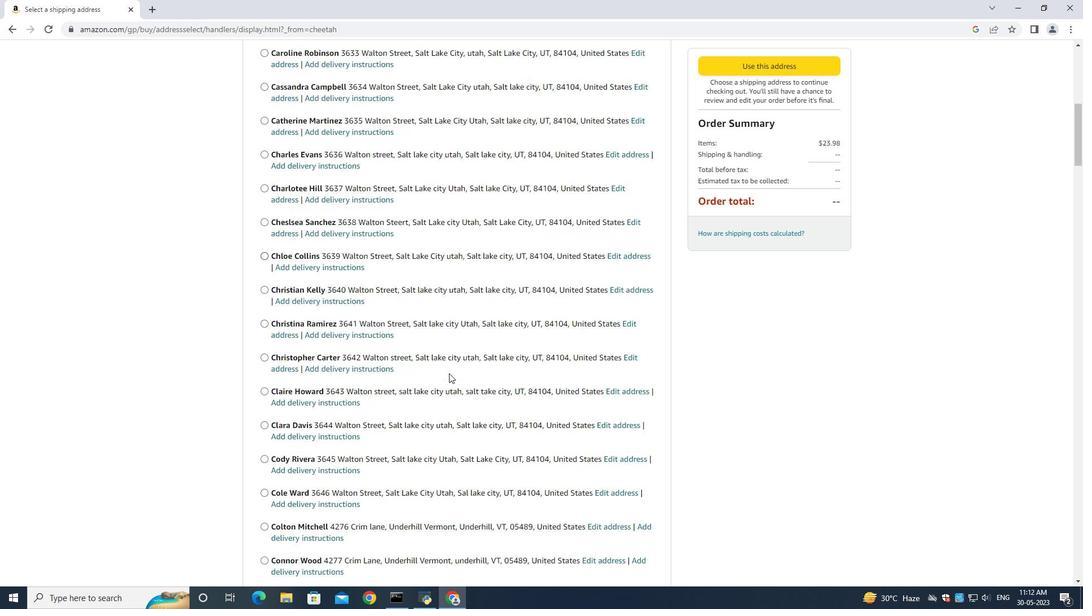 
Action: Mouse moved to (449, 375)
Screenshot: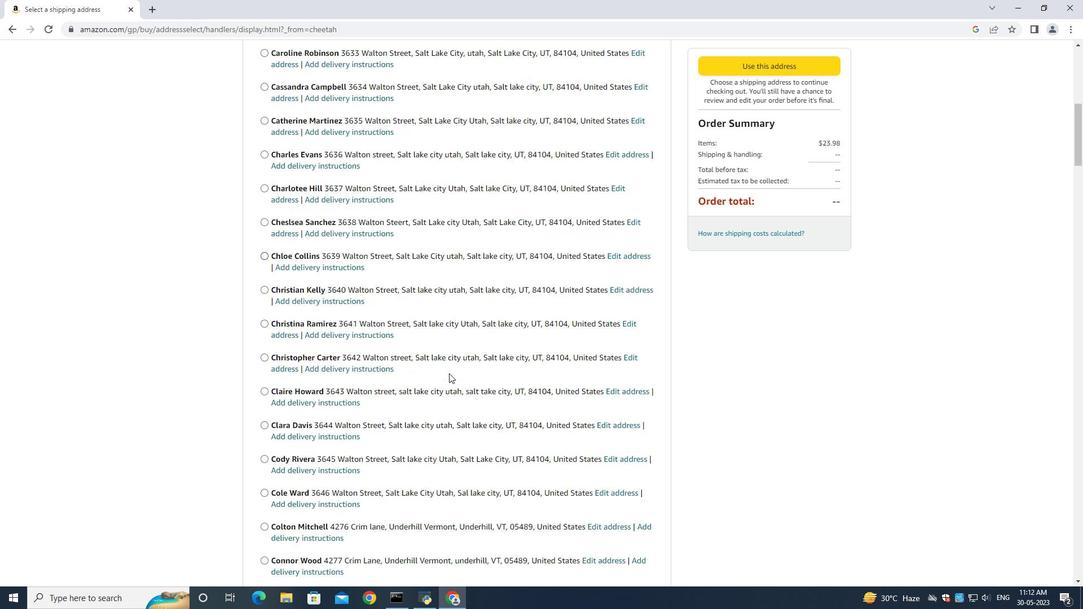 
Action: Mouse scrolled (449, 374) with delta (0, 0)
Screenshot: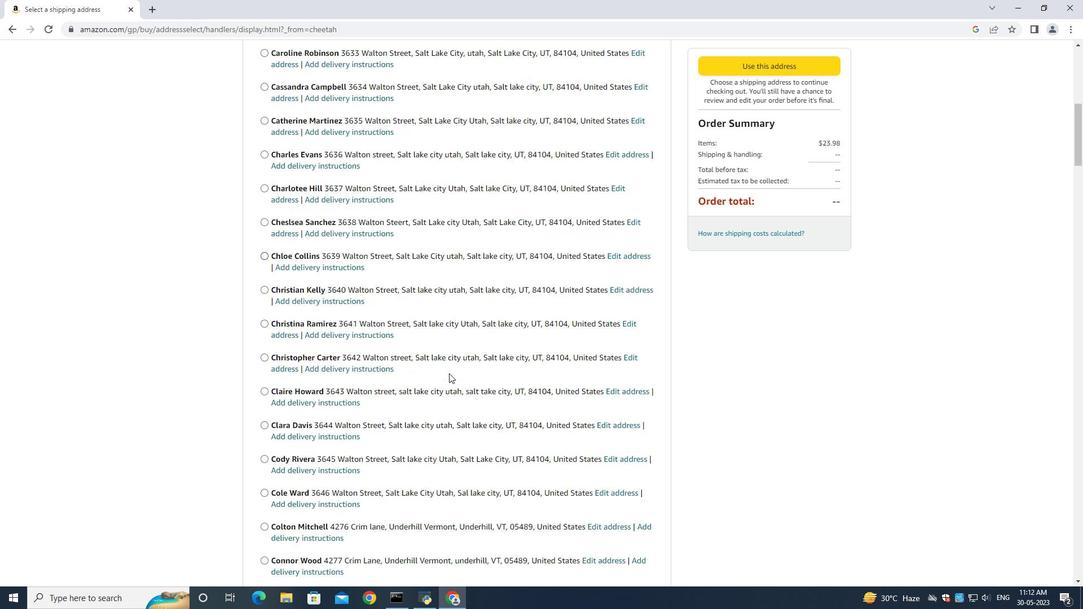 
Action: Mouse moved to (449, 375)
Screenshot: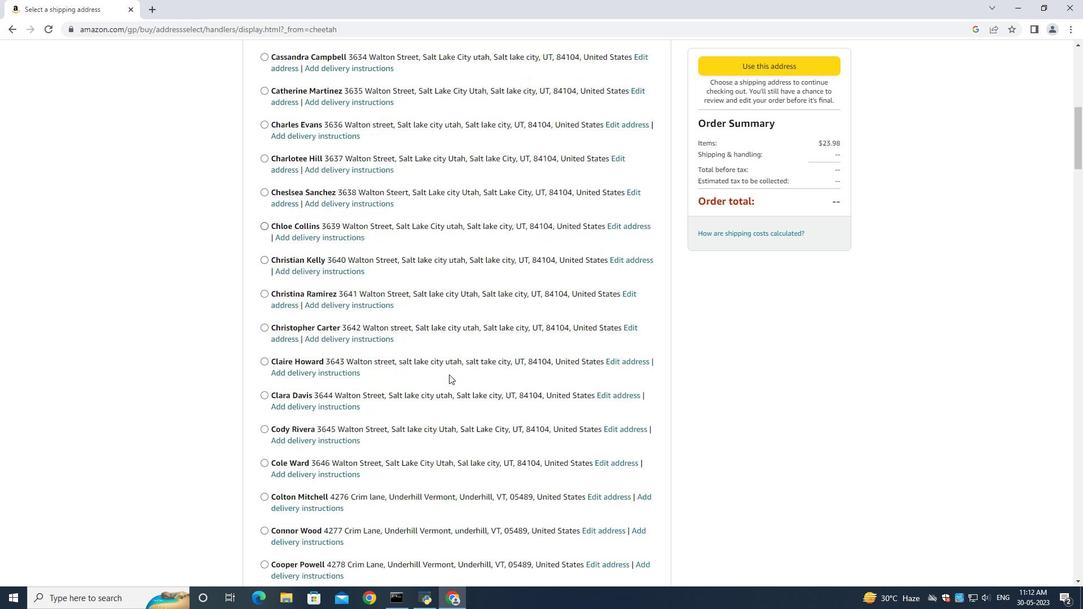 
Action: Mouse scrolled (449, 374) with delta (0, 0)
Screenshot: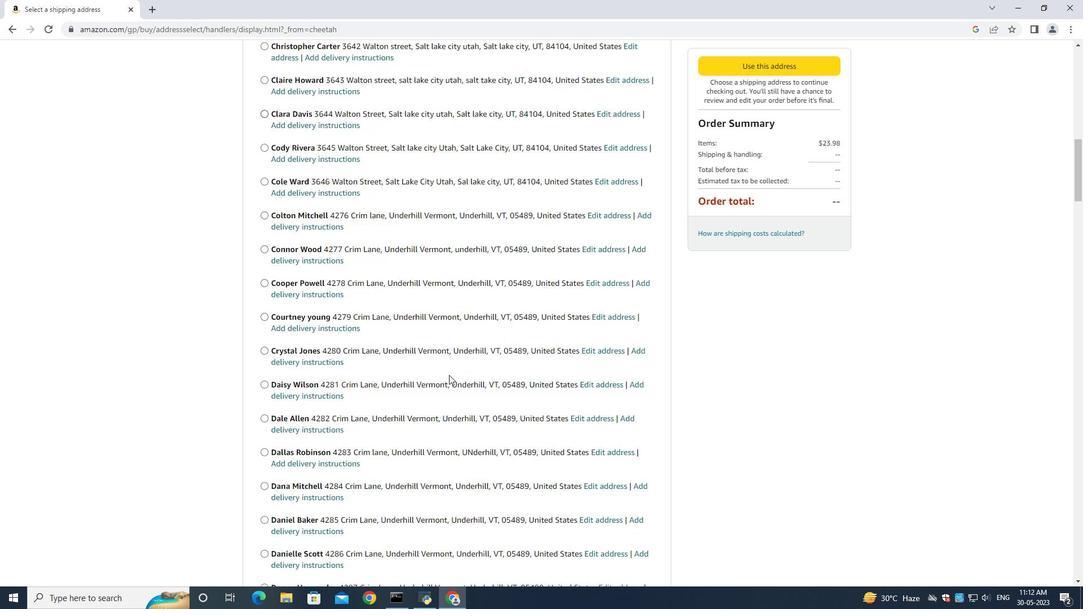 
Action: Mouse scrolled (449, 374) with delta (0, 0)
Screenshot: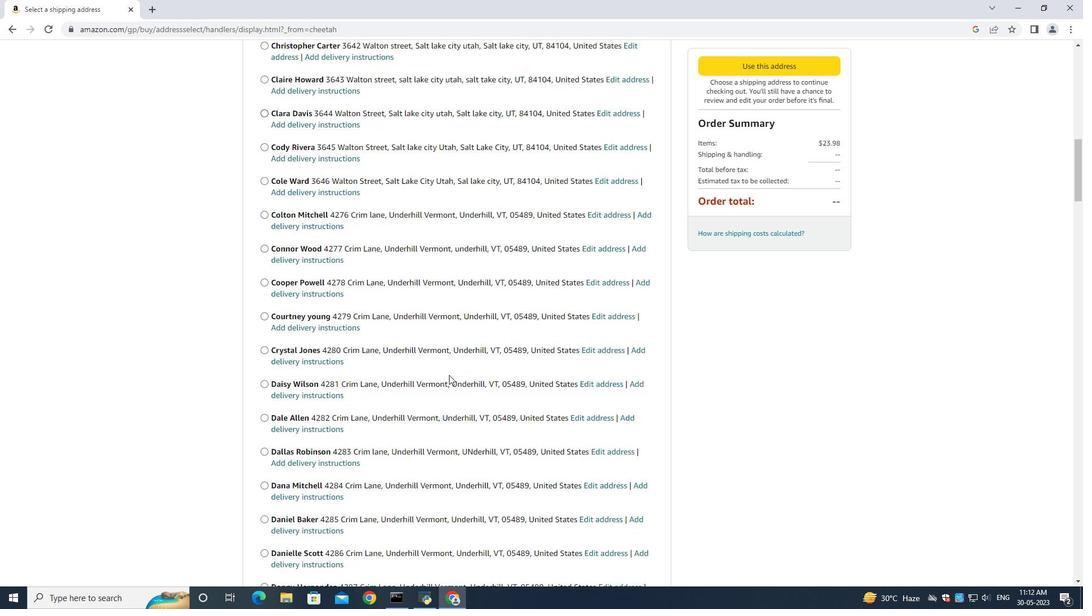 
Action: Mouse scrolled (449, 374) with delta (0, 0)
Screenshot: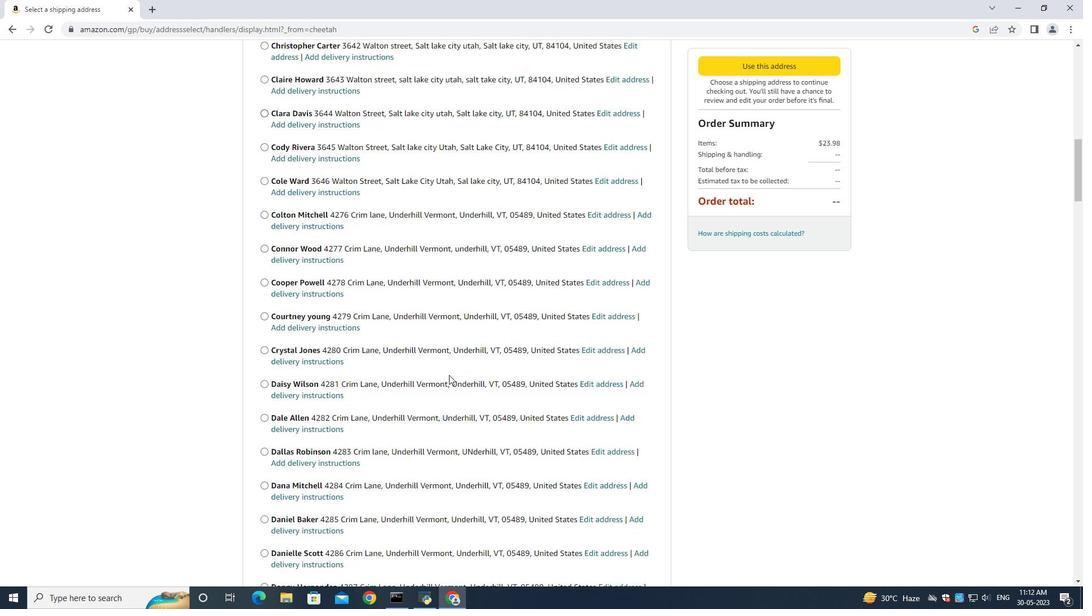 
Action: Mouse scrolled (449, 374) with delta (0, 0)
Screenshot: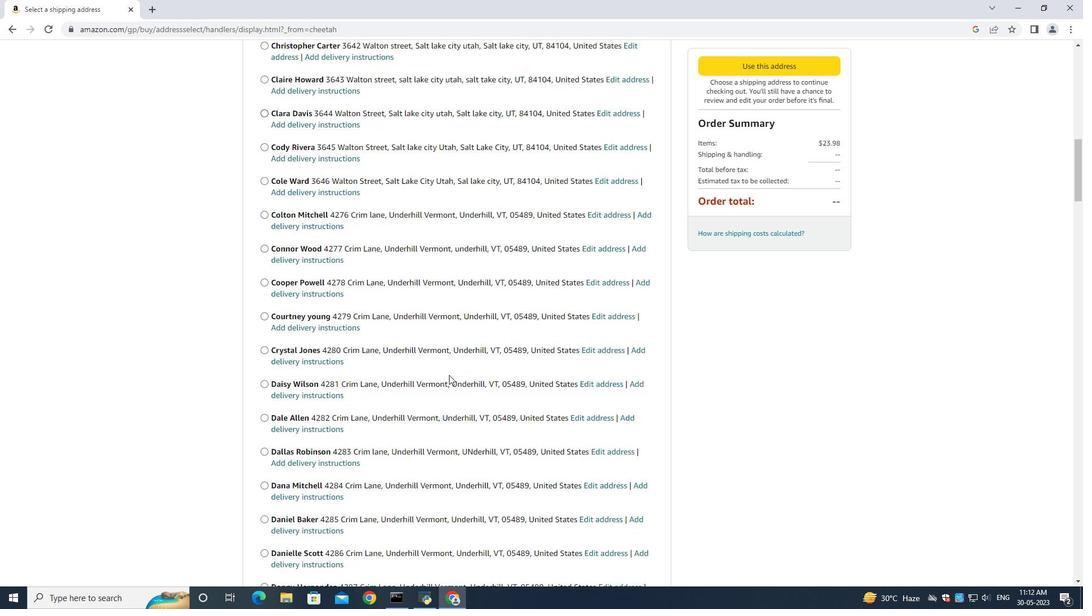
Action: Mouse scrolled (449, 374) with delta (0, 0)
Screenshot: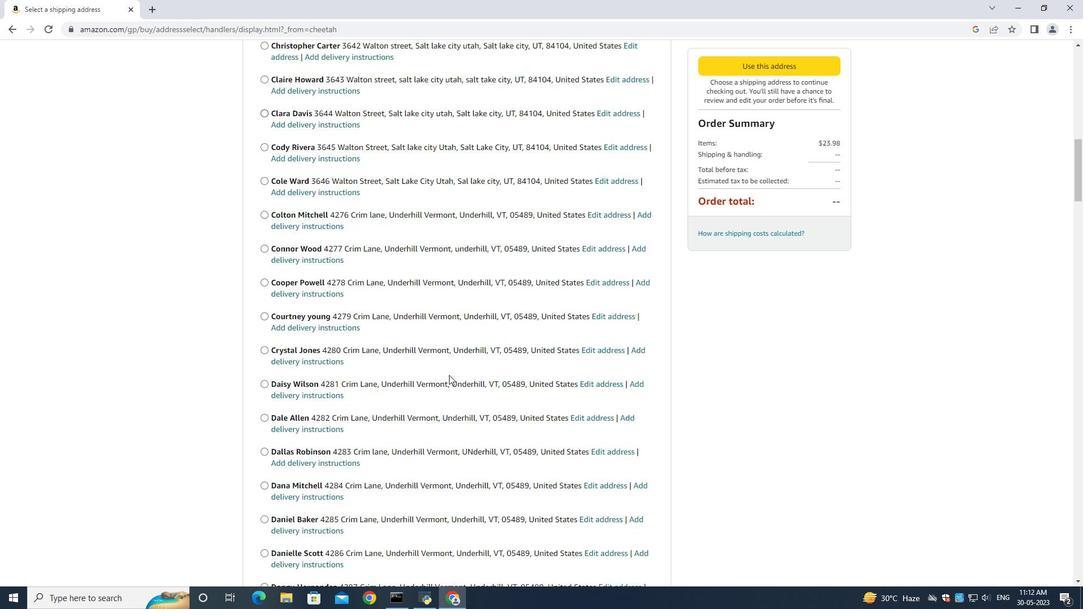 
Action: Mouse scrolled (449, 374) with delta (0, 0)
Screenshot: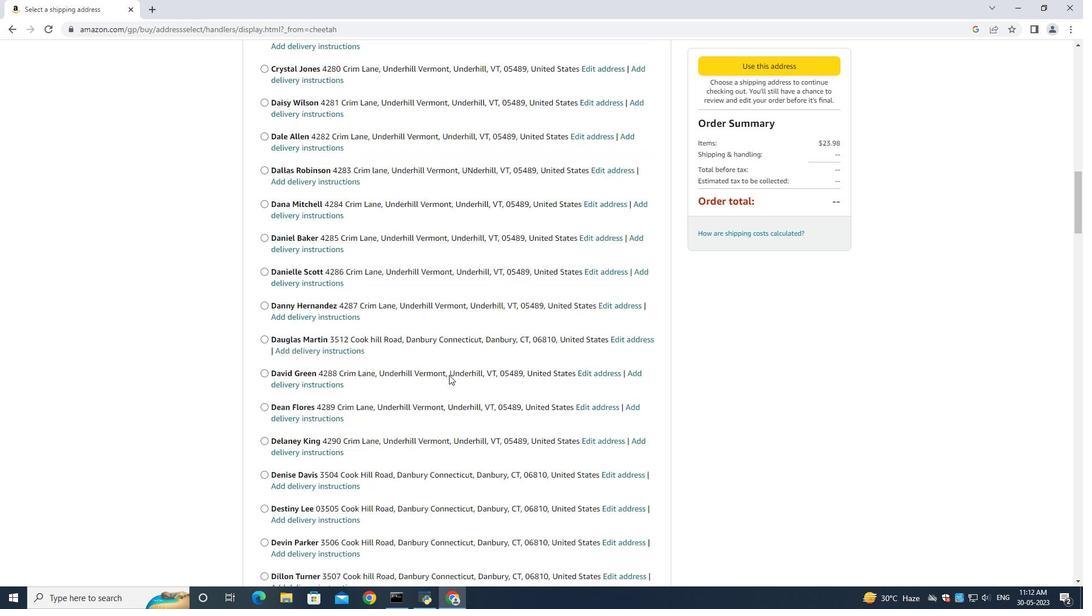 
Action: Mouse scrolled (449, 374) with delta (0, 0)
Screenshot: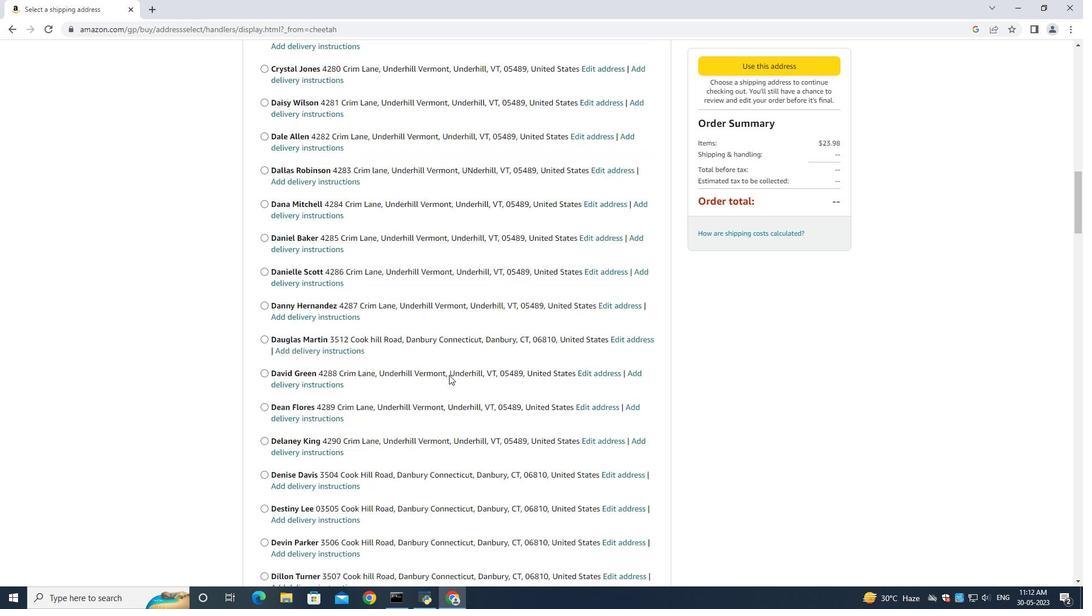 
Action: Mouse scrolled (449, 374) with delta (0, 0)
Screenshot: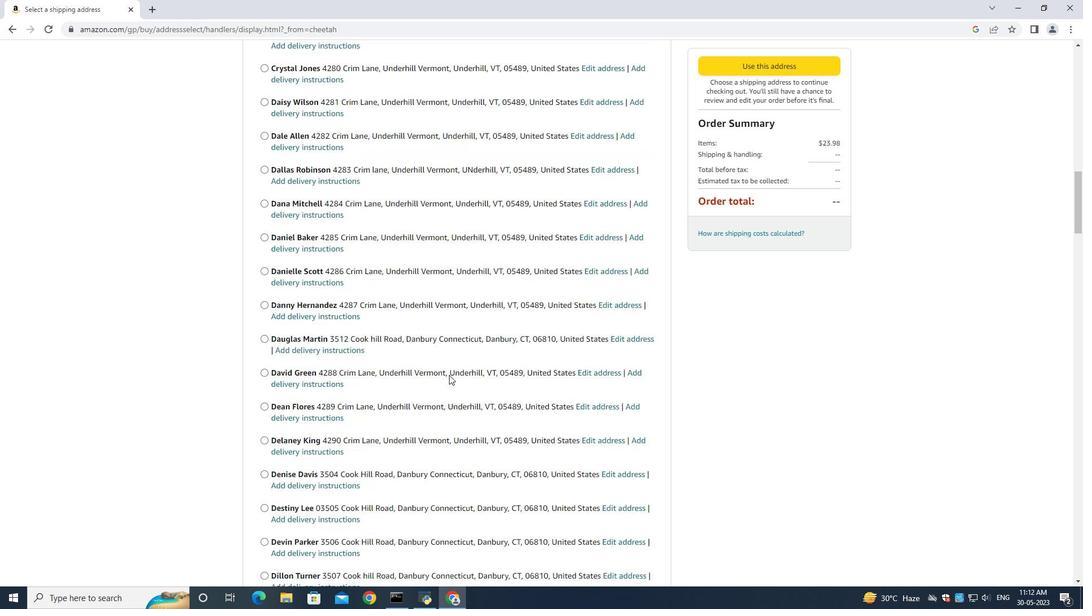 
Action: Mouse scrolled (449, 374) with delta (0, 0)
Screenshot: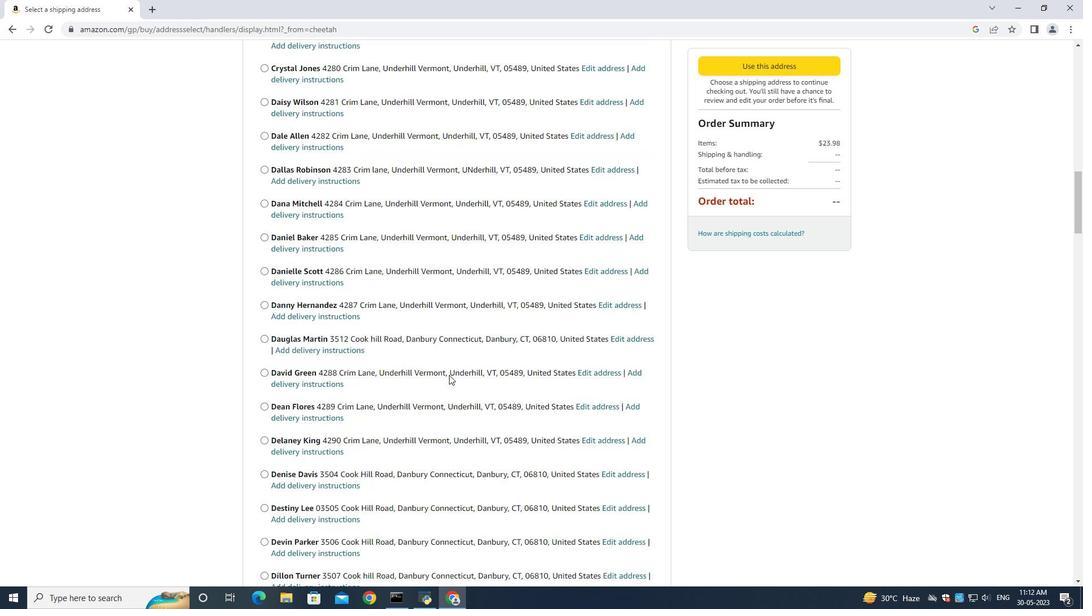 
Action: Mouse moved to (449, 374)
Screenshot: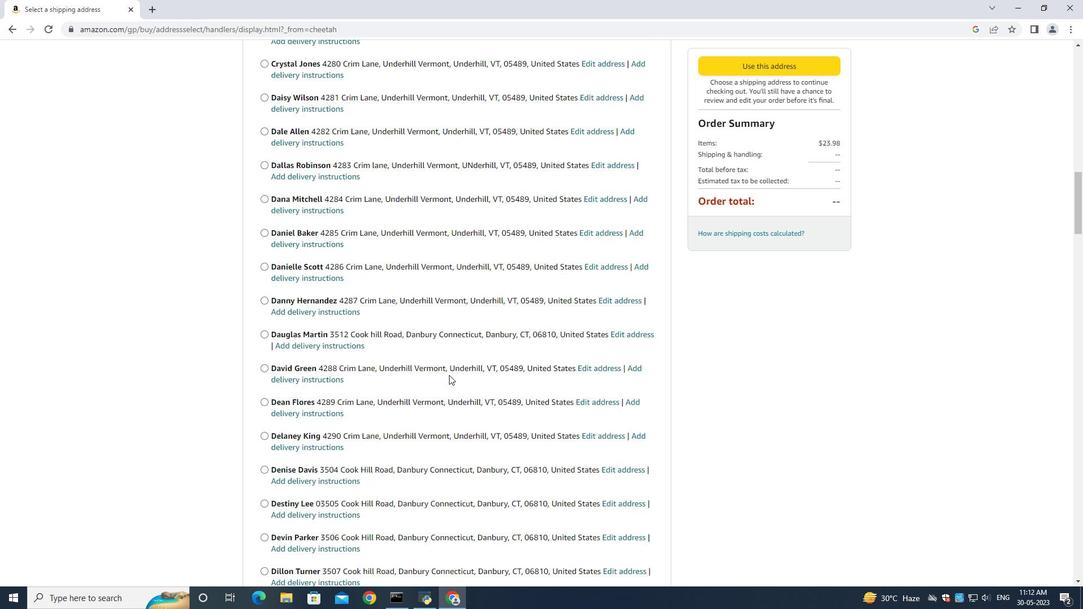 
Action: Mouse scrolled (449, 374) with delta (0, 0)
Screenshot: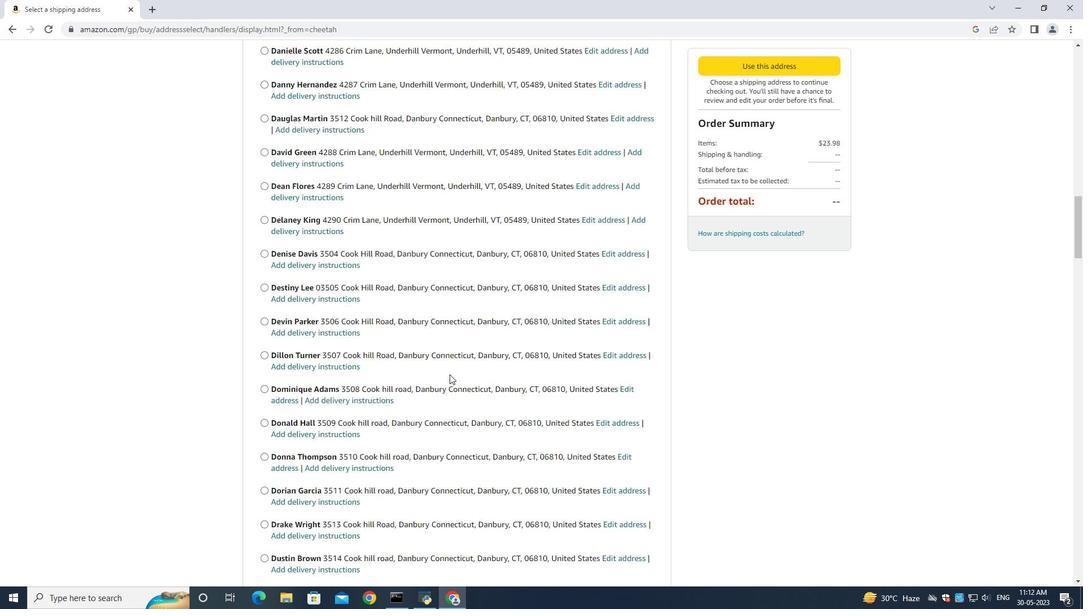 
Action: Mouse scrolled (449, 374) with delta (0, 0)
Screenshot: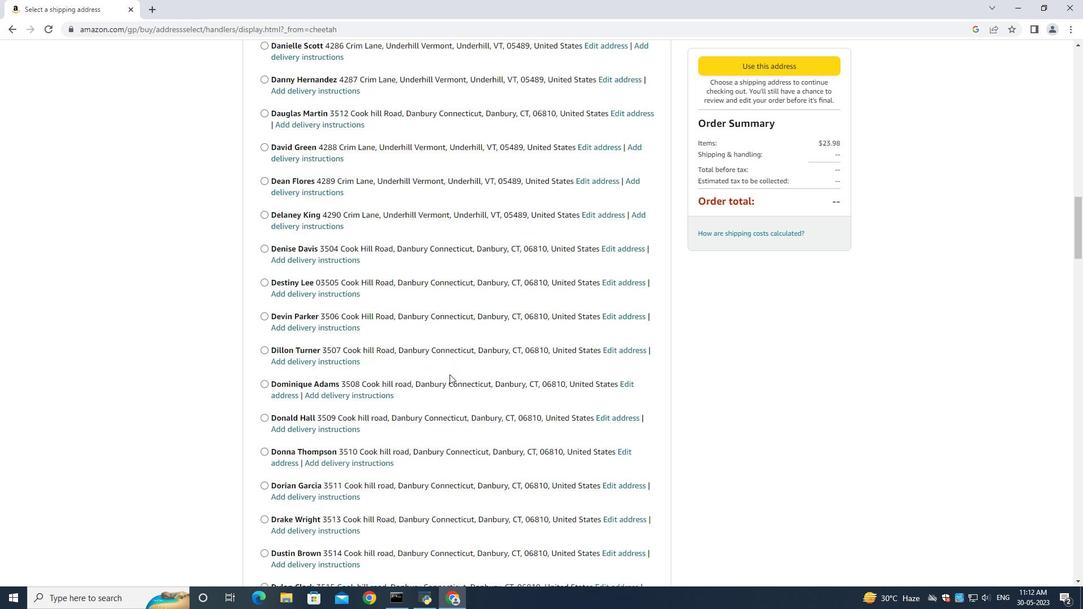 
Action: Mouse scrolled (449, 374) with delta (0, 0)
Screenshot: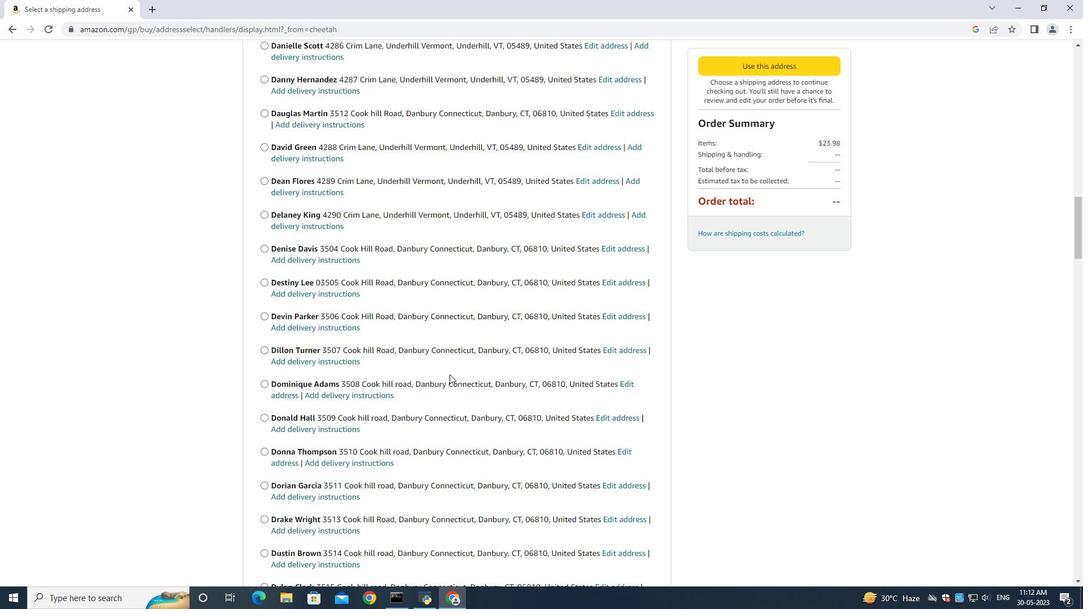 
Action: Mouse scrolled (449, 374) with delta (0, 0)
Screenshot: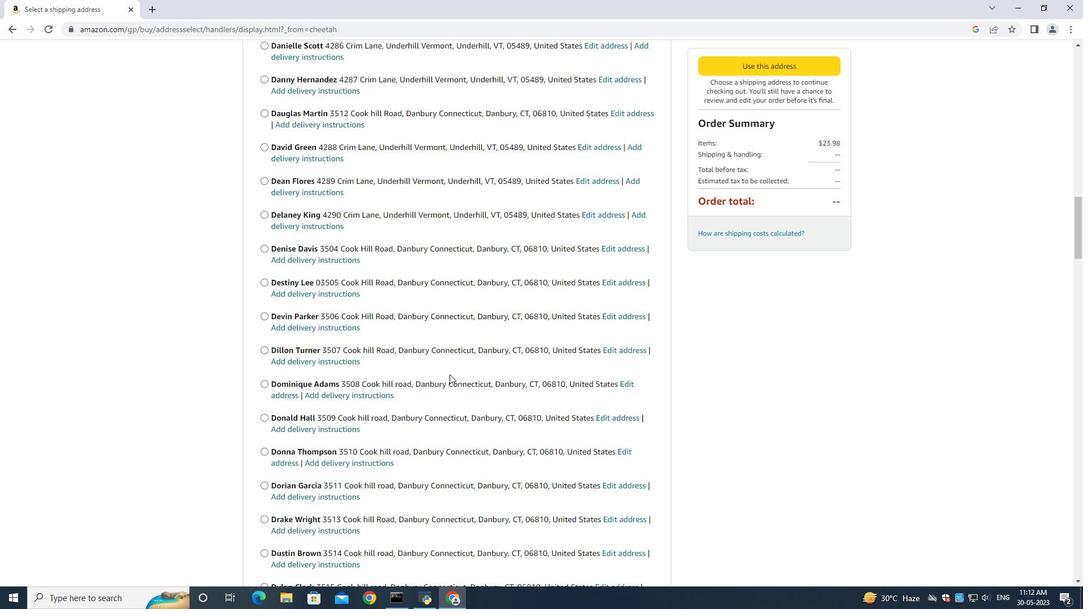 
Action: Mouse scrolled (449, 374) with delta (0, 0)
Screenshot: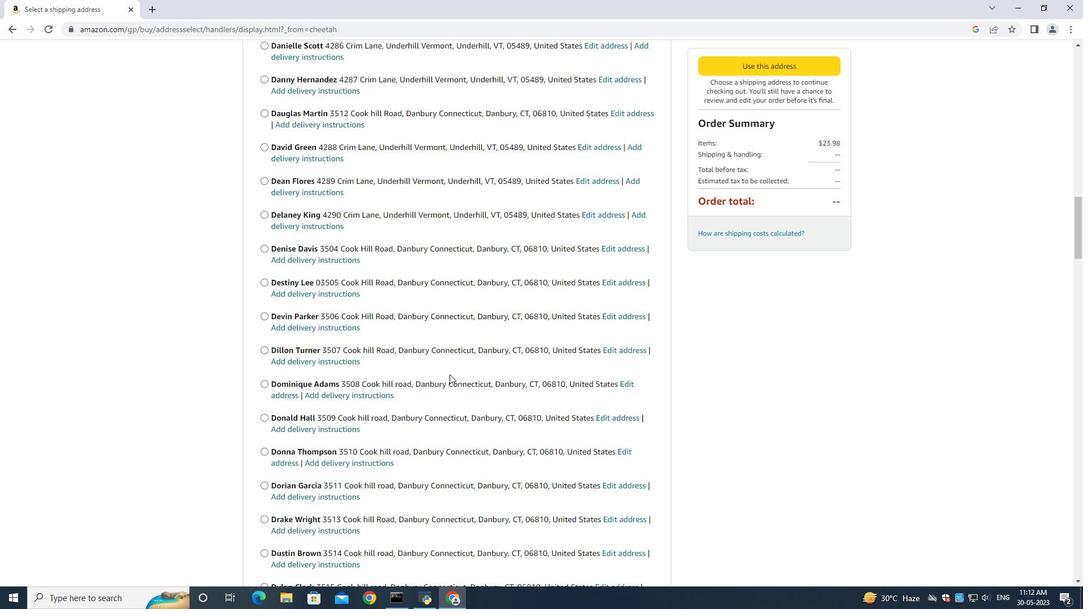
Action: Mouse scrolled (449, 374) with delta (0, 0)
Screenshot: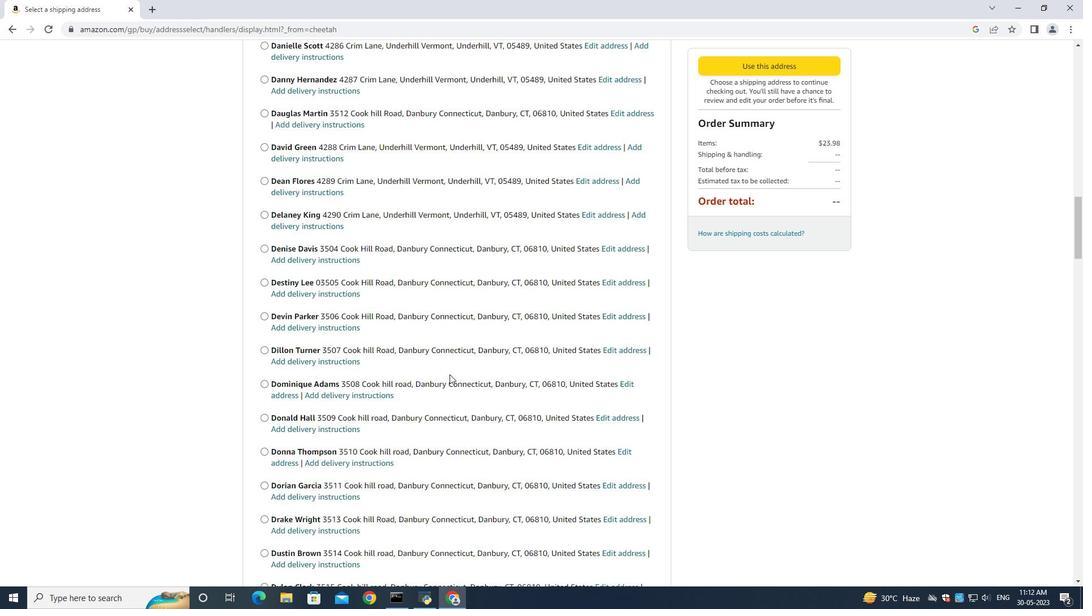 
Action: Mouse scrolled (449, 374) with delta (0, 0)
Screenshot: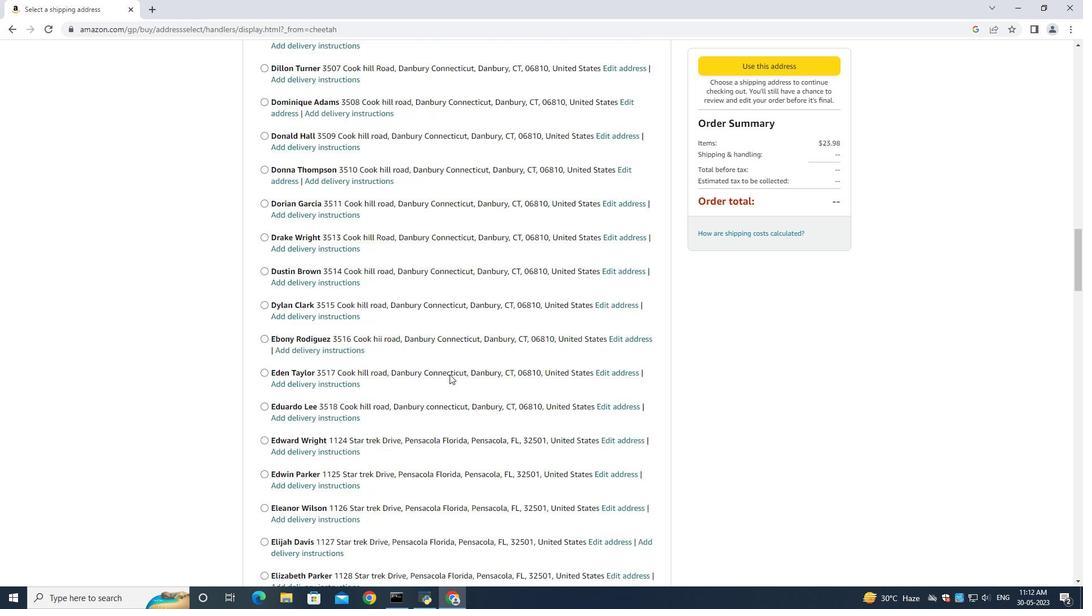 
Action: Mouse scrolled (449, 374) with delta (0, 0)
Screenshot: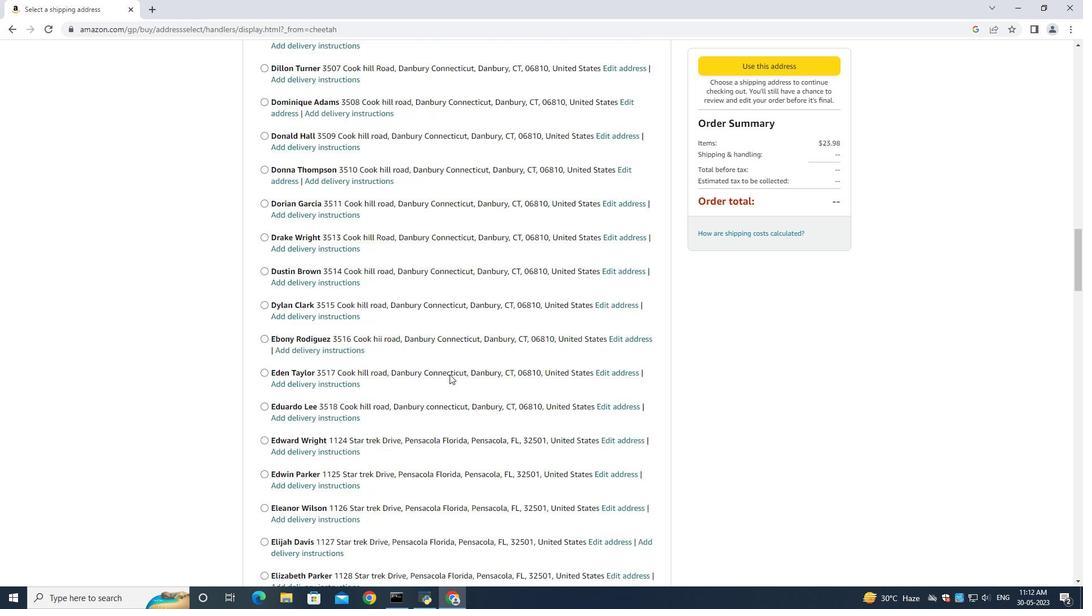 
Action: Mouse scrolled (449, 374) with delta (0, 0)
Screenshot: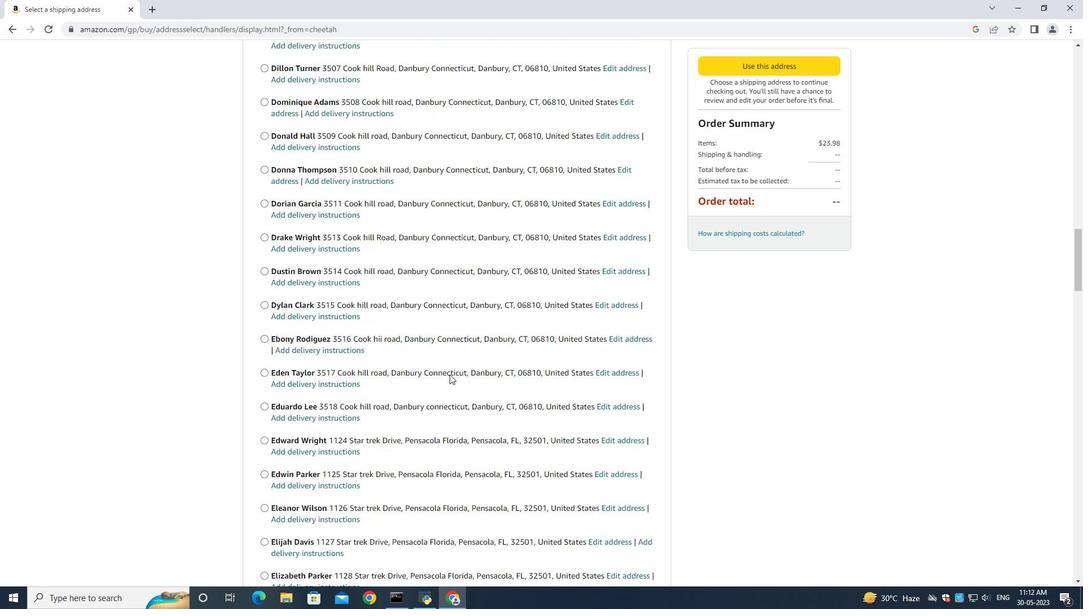 
Action: Mouse scrolled (449, 374) with delta (0, 0)
Screenshot: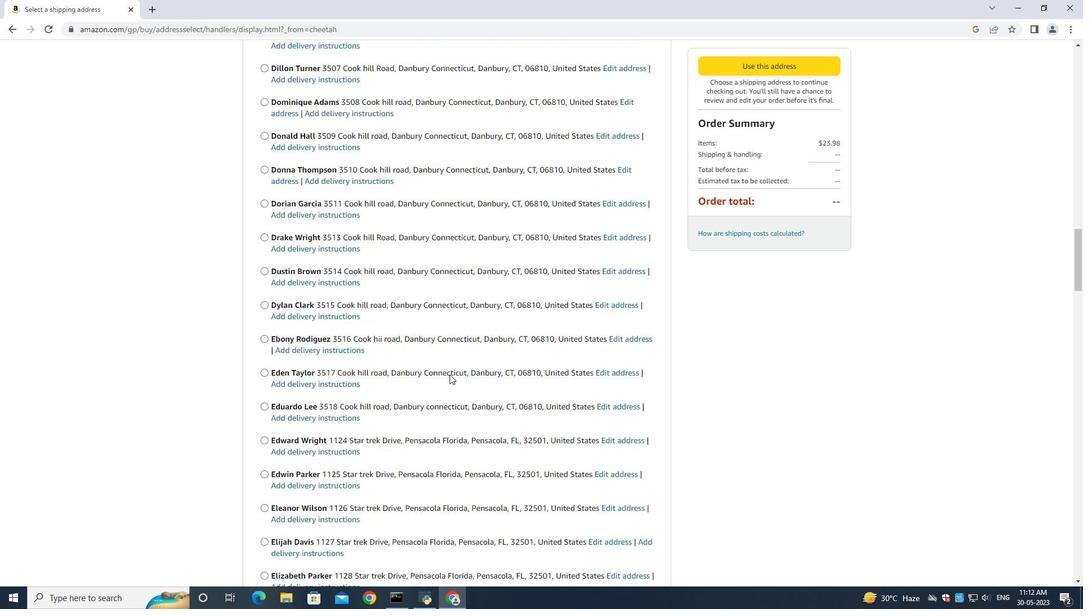 
Action: Mouse scrolled (449, 374) with delta (0, 0)
Screenshot: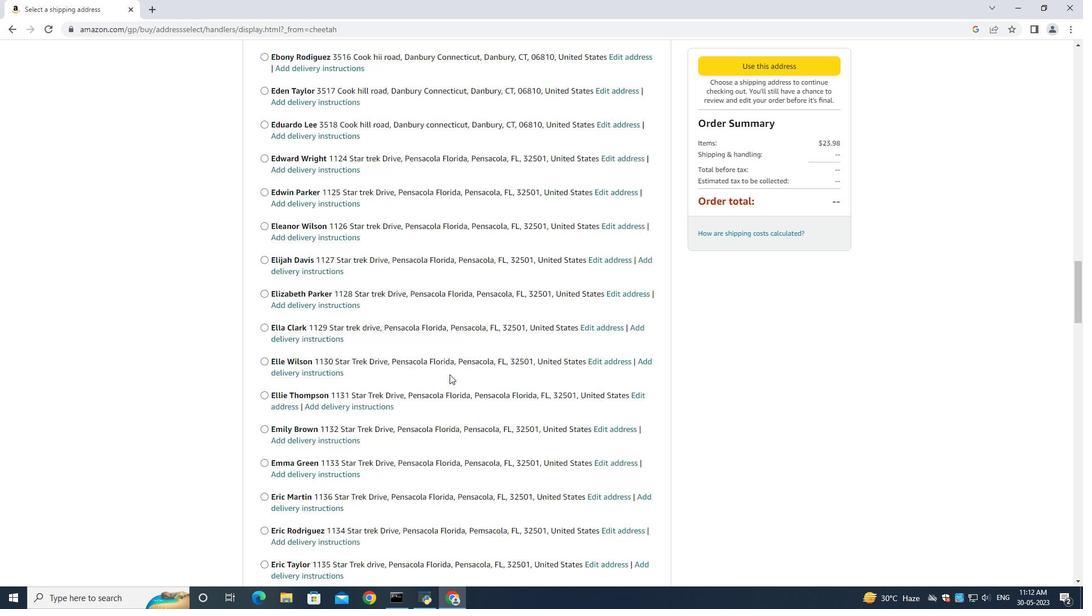 
Action: Mouse scrolled (449, 374) with delta (0, 0)
Screenshot: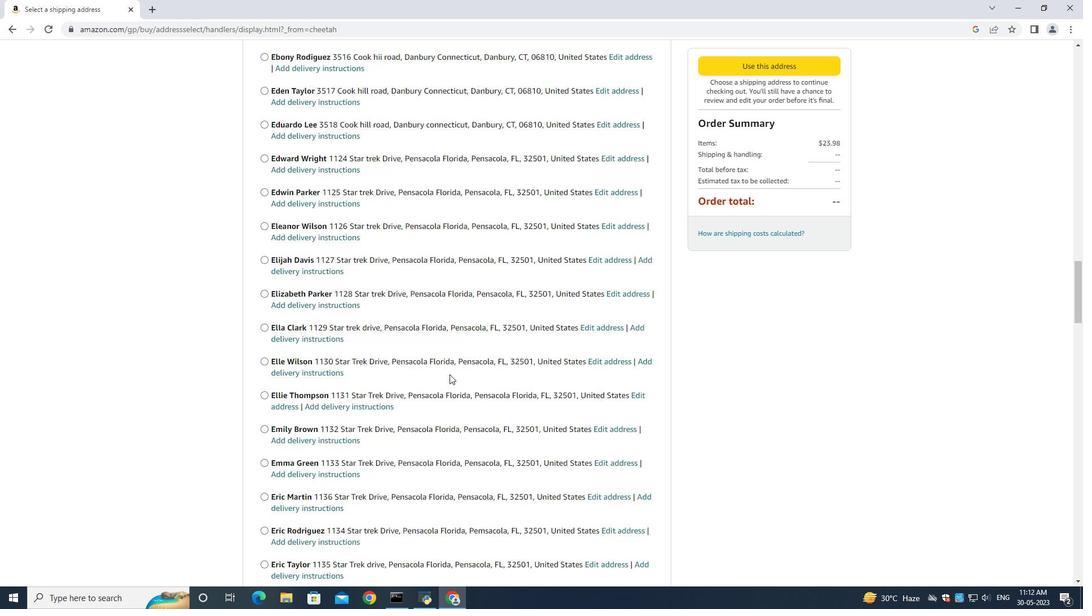 
Action: Mouse scrolled (449, 374) with delta (0, 0)
Screenshot: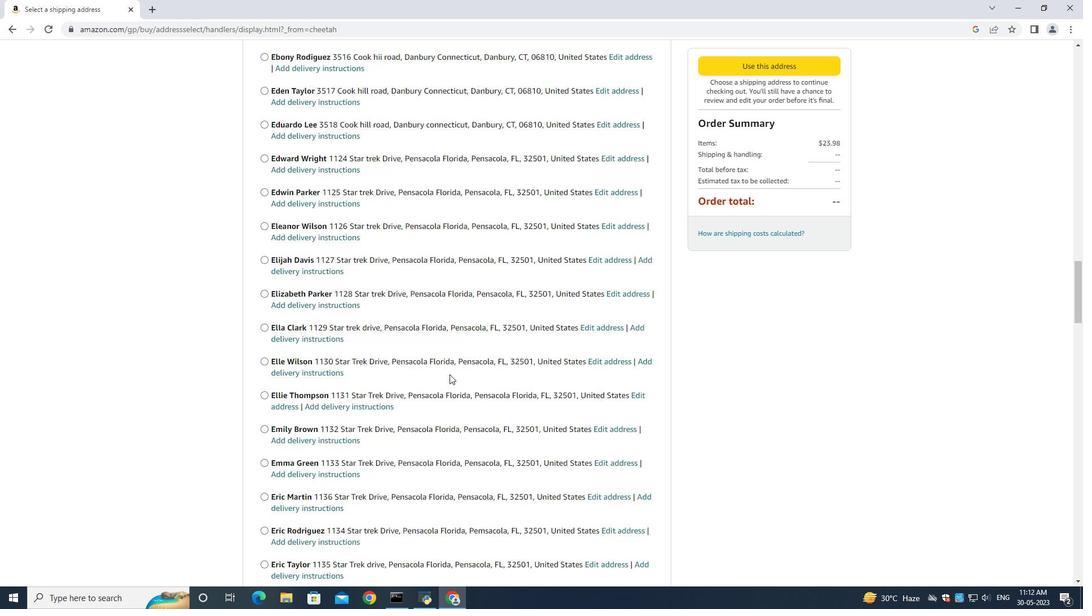 
Action: Mouse scrolled (449, 374) with delta (0, 0)
Screenshot: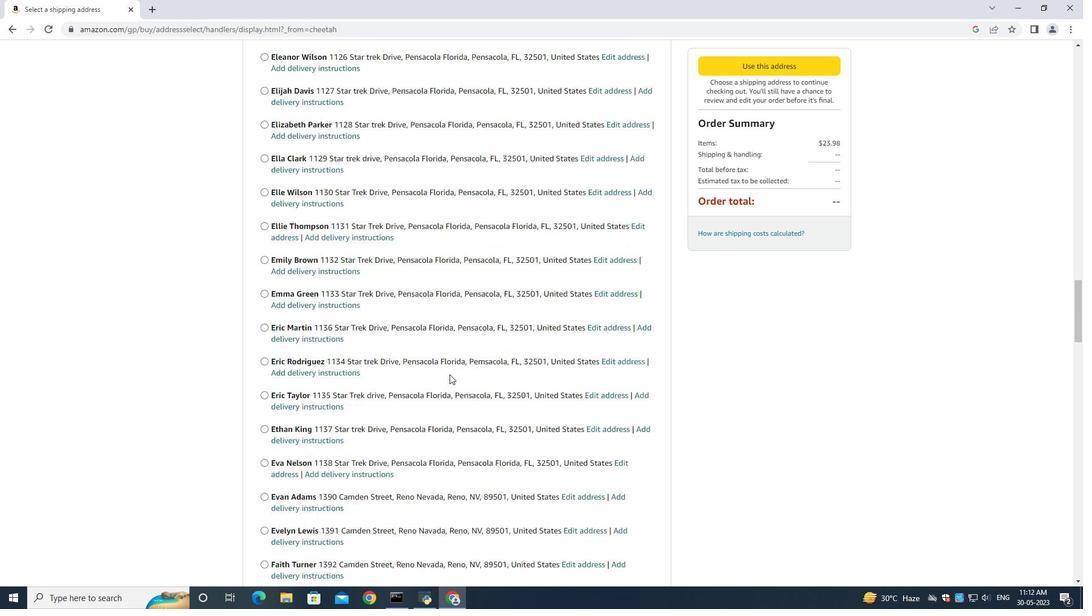 
Action: Mouse scrolled (449, 374) with delta (0, 0)
Screenshot: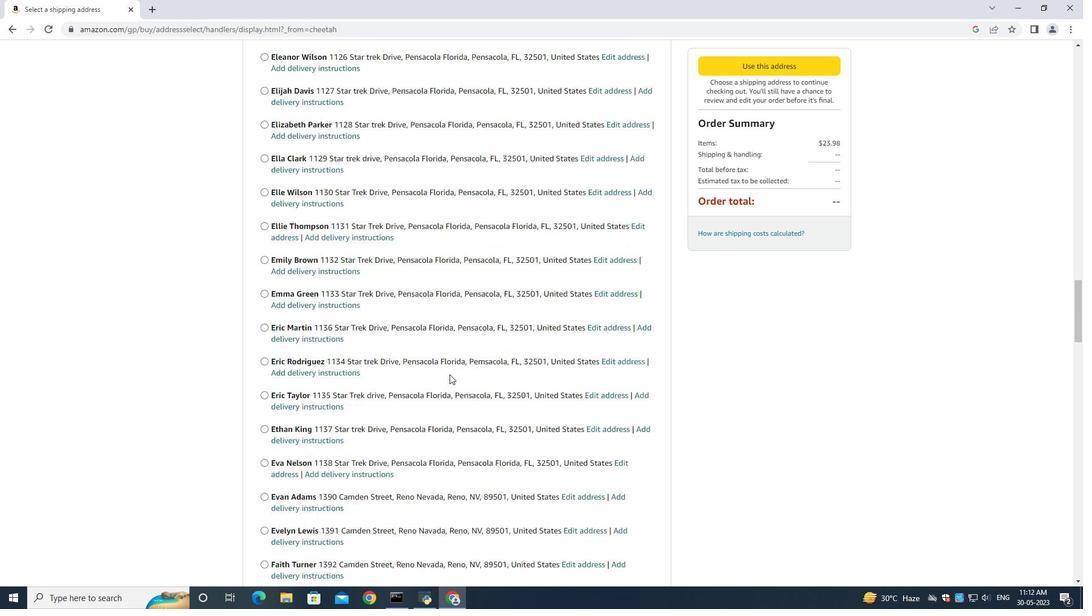 
Action: Mouse scrolled (449, 374) with delta (0, 0)
Screenshot: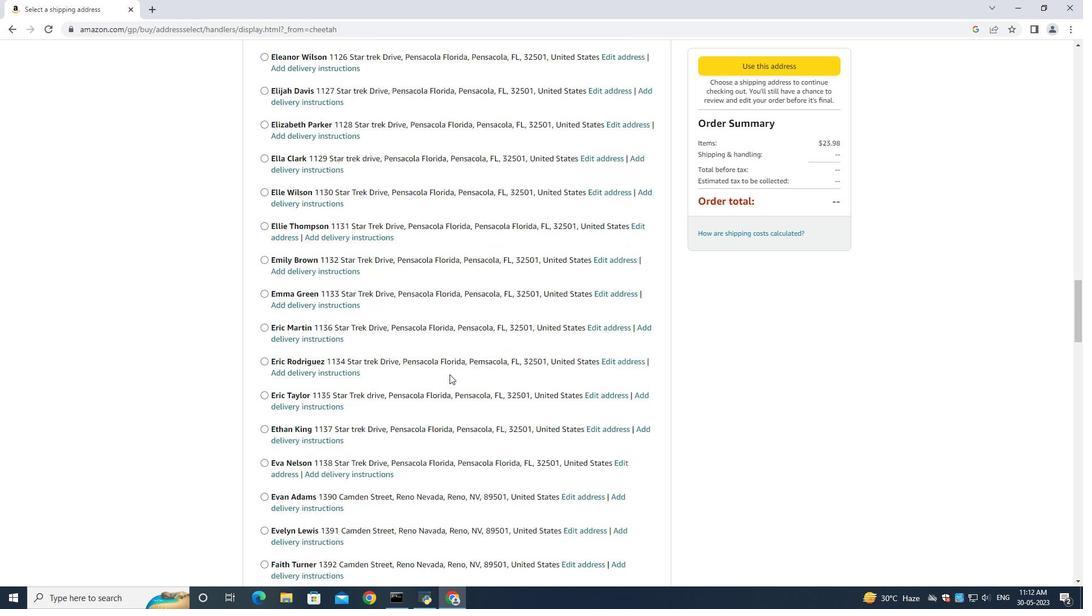 
Action: Mouse scrolled (449, 374) with delta (0, 0)
Screenshot: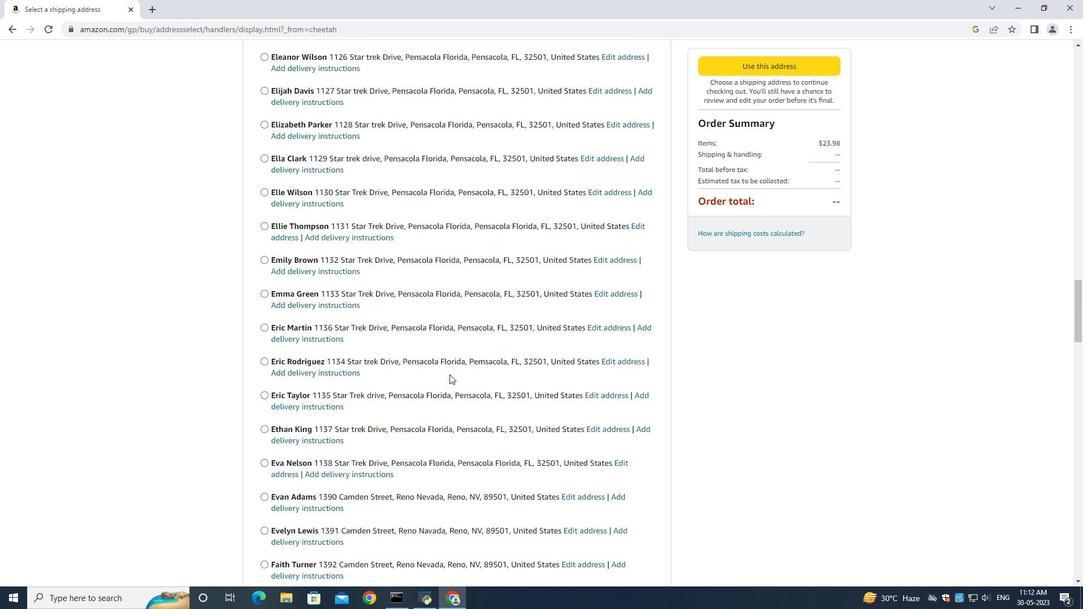 
Action: Mouse scrolled (449, 374) with delta (0, 0)
Screenshot: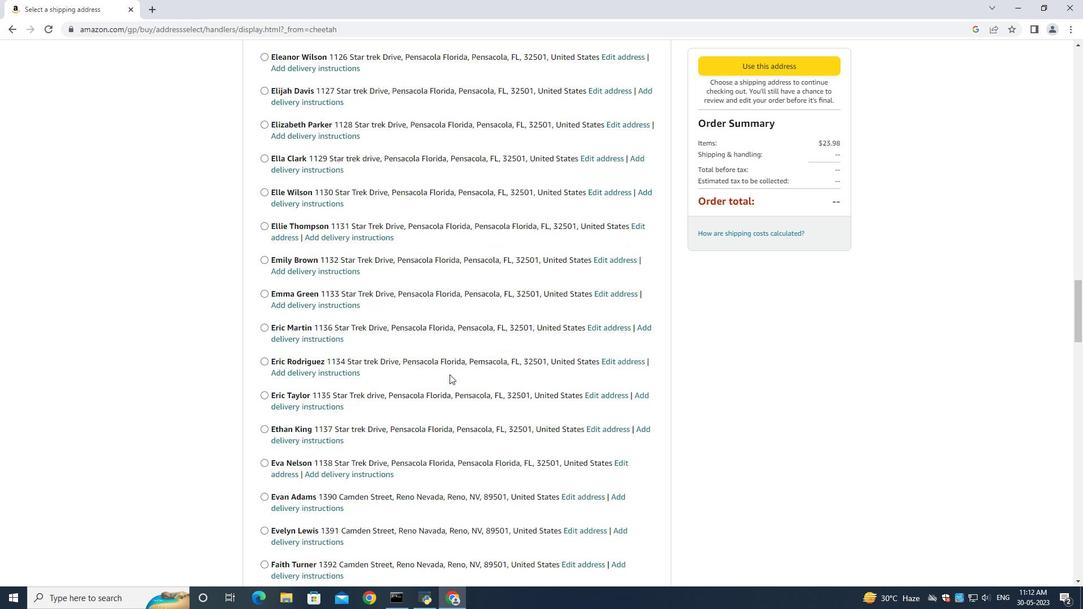
Action: Mouse scrolled (449, 374) with delta (0, 0)
Screenshot: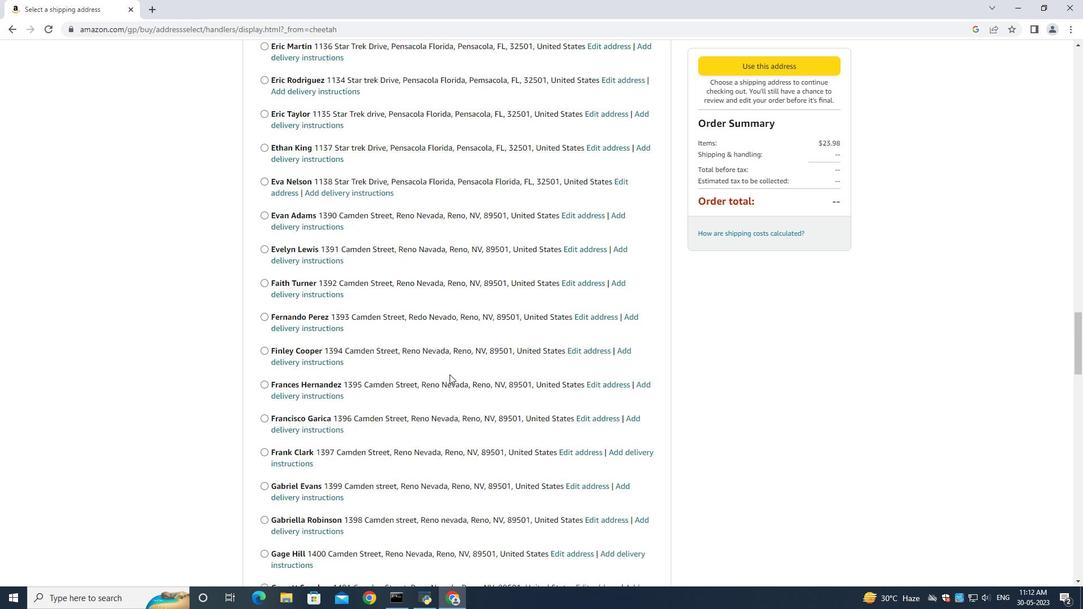 
Action: Mouse scrolled (449, 374) with delta (0, 0)
Screenshot: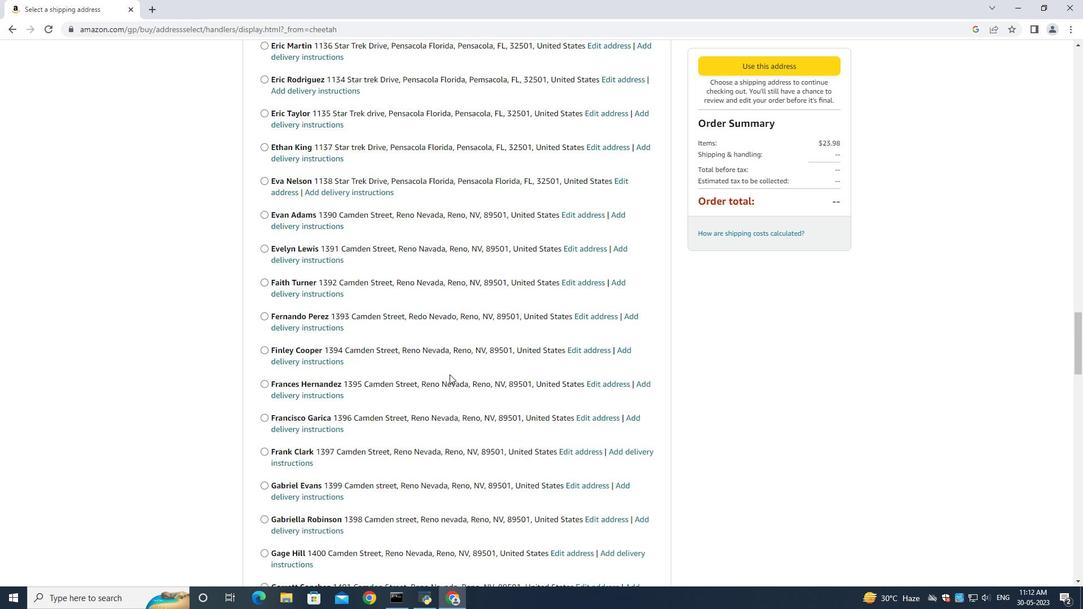 
Action: Mouse scrolled (449, 374) with delta (0, 0)
Screenshot: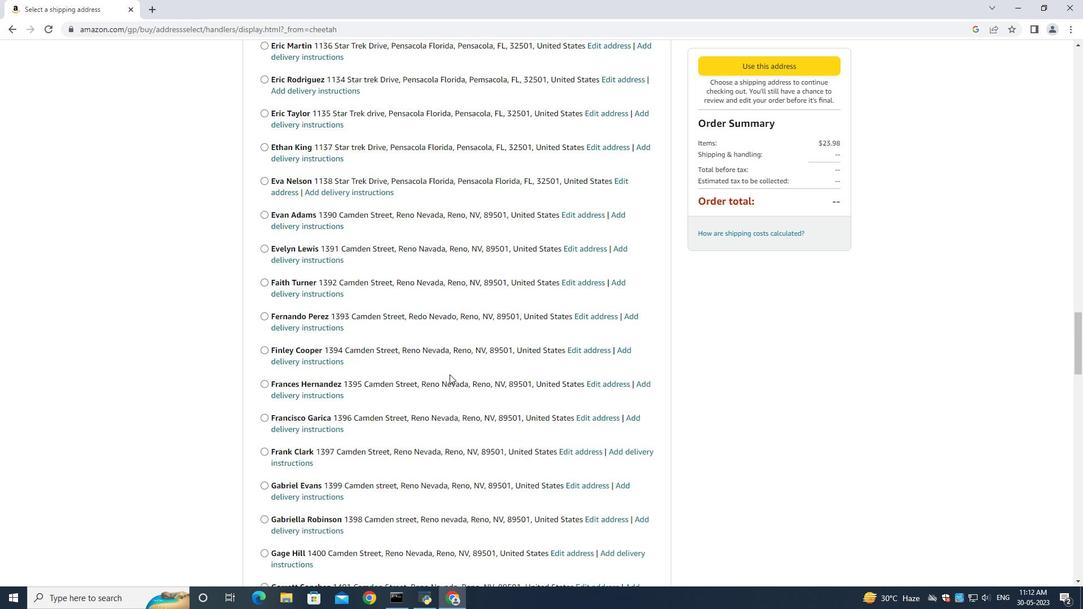 
Action: Mouse scrolled (449, 374) with delta (0, 0)
Screenshot: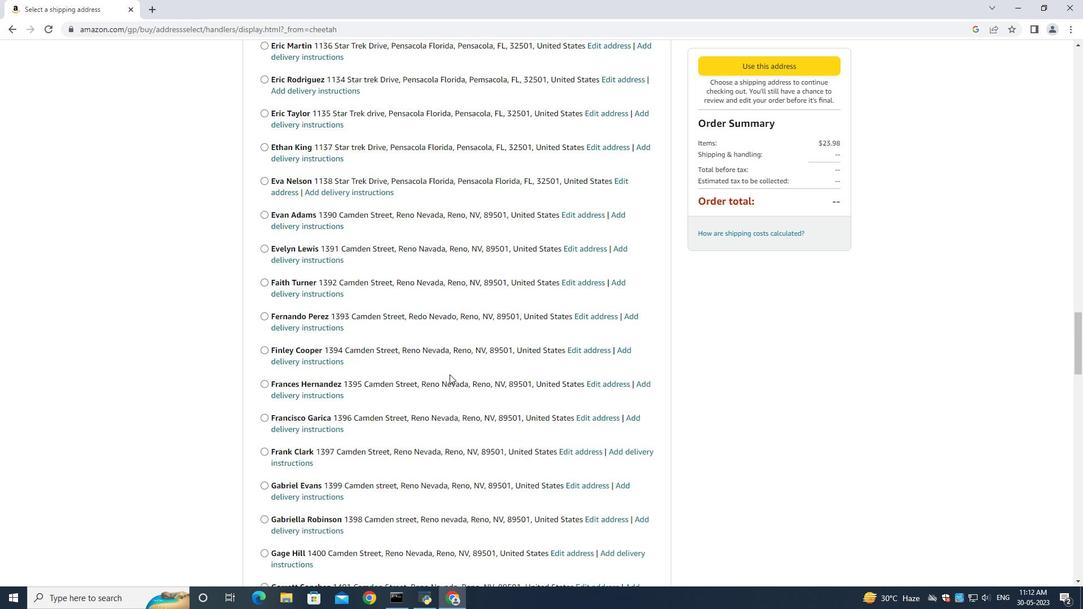 
Action: Mouse scrolled (449, 374) with delta (0, 0)
Screenshot: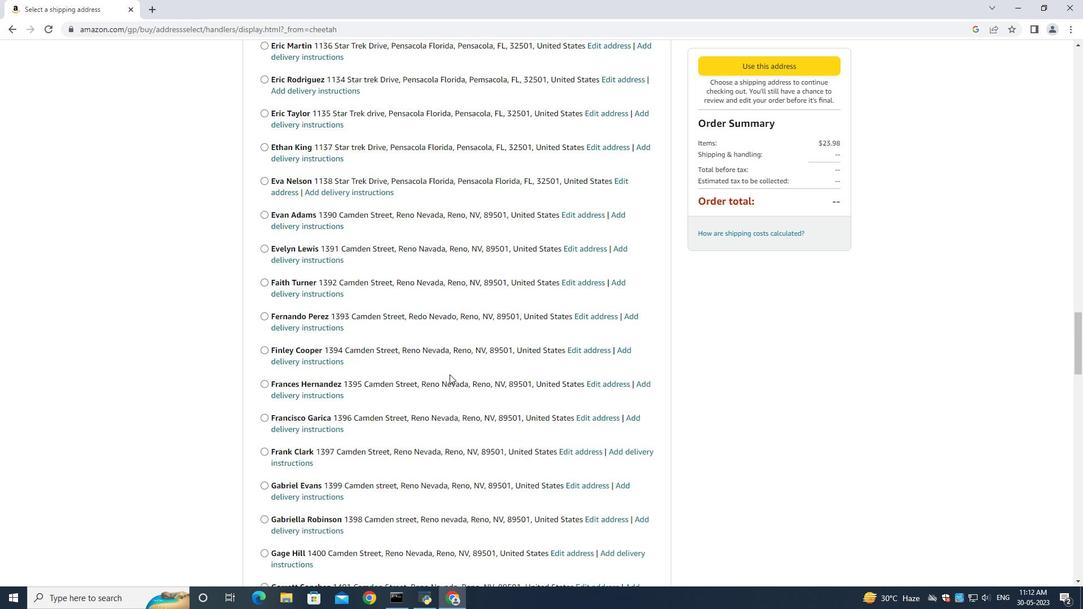 
Action: Mouse scrolled (449, 374) with delta (0, 0)
Screenshot: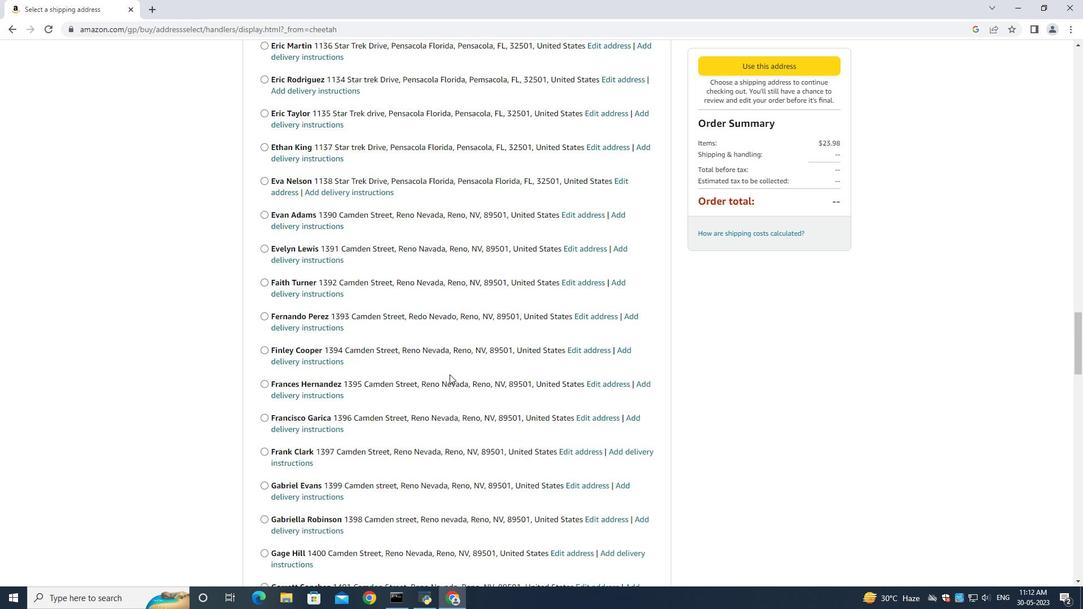 
Action: Mouse scrolled (449, 374) with delta (0, 0)
Screenshot: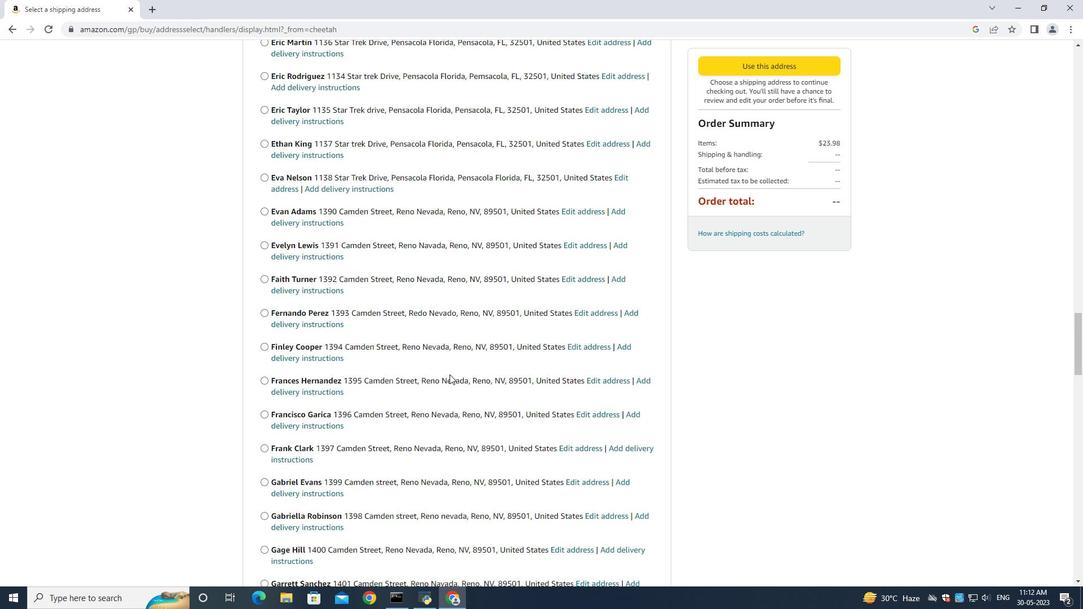
Action: Mouse scrolled (449, 374) with delta (0, 0)
Screenshot: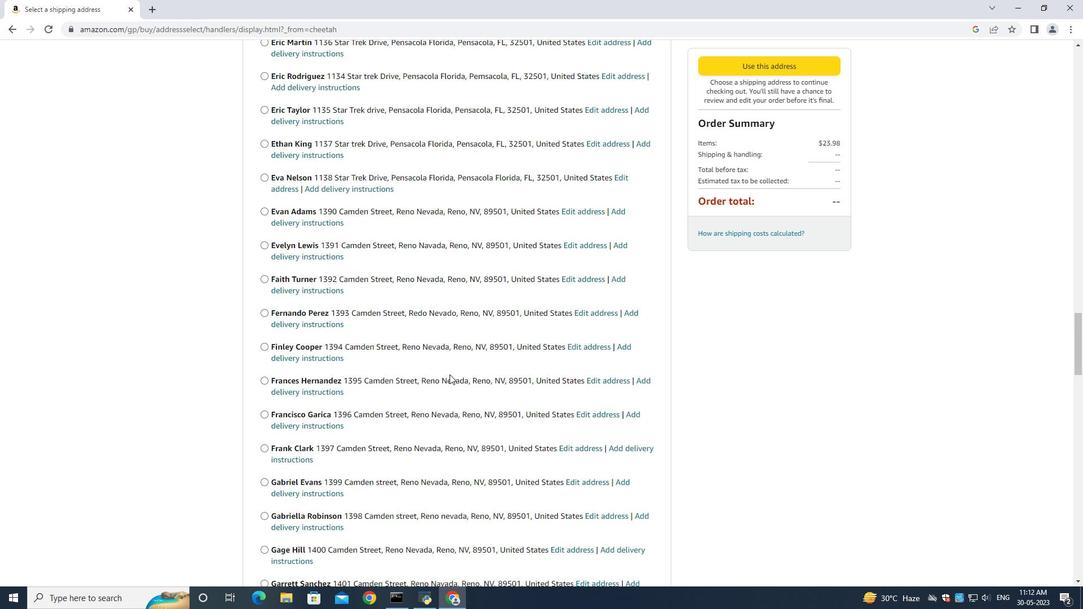 
Action: Mouse scrolled (449, 374) with delta (0, 0)
Screenshot: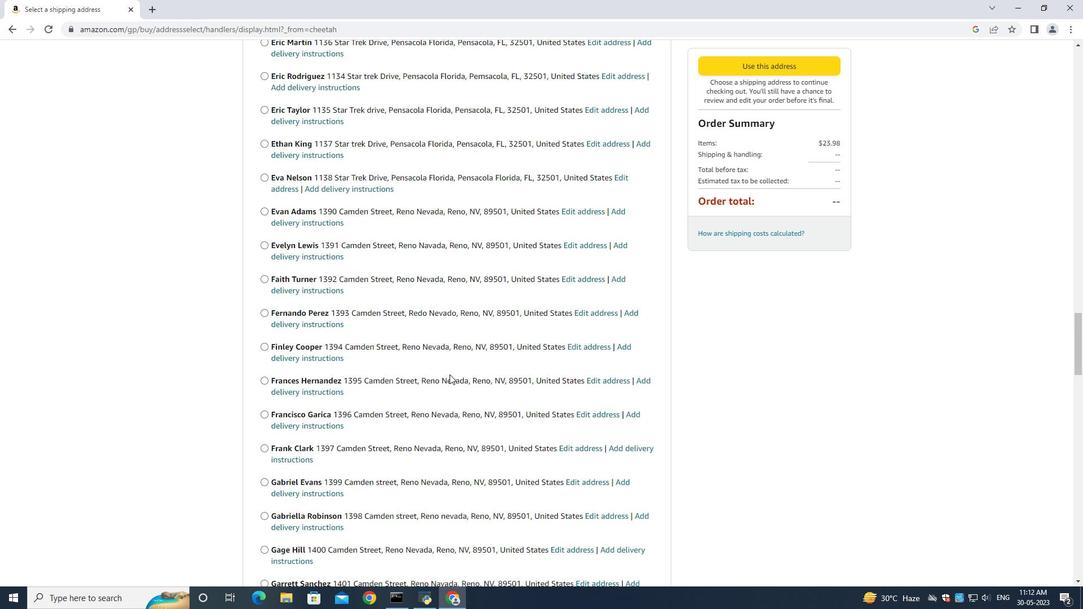 
Action: Mouse scrolled (449, 374) with delta (0, 0)
Screenshot: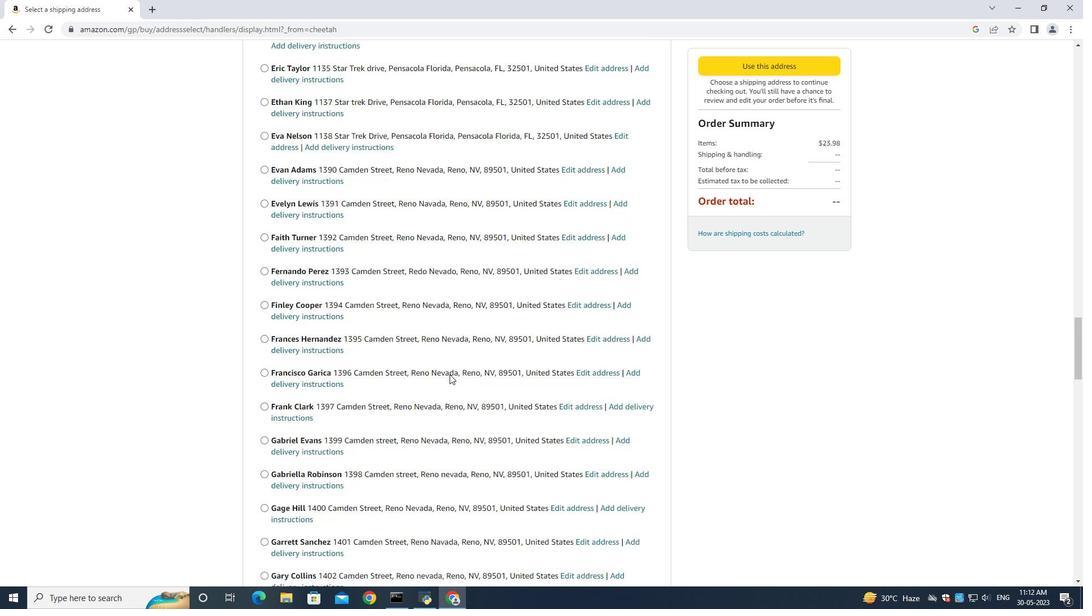 
Action: Mouse scrolled (449, 374) with delta (0, 0)
Screenshot: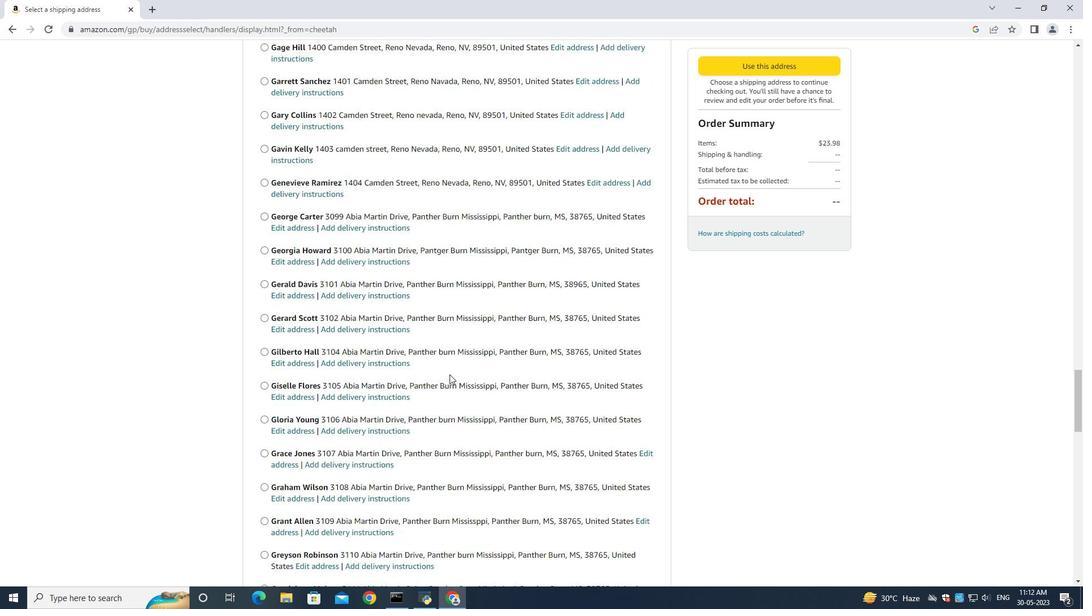 
Action: Mouse scrolled (449, 374) with delta (0, 0)
Screenshot: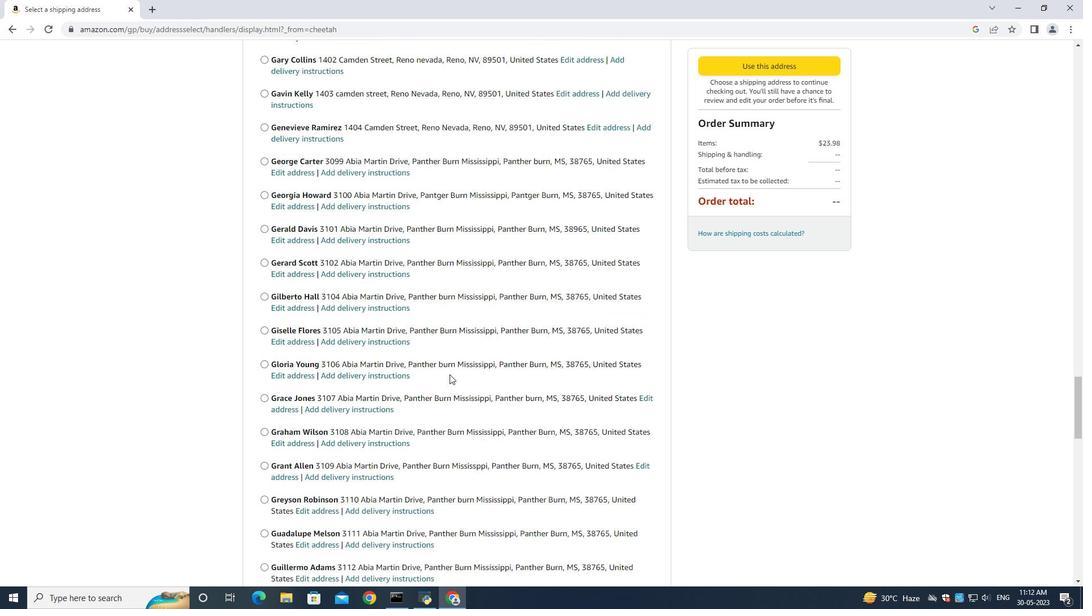 
Action: Mouse scrolled (449, 374) with delta (0, 0)
Screenshot: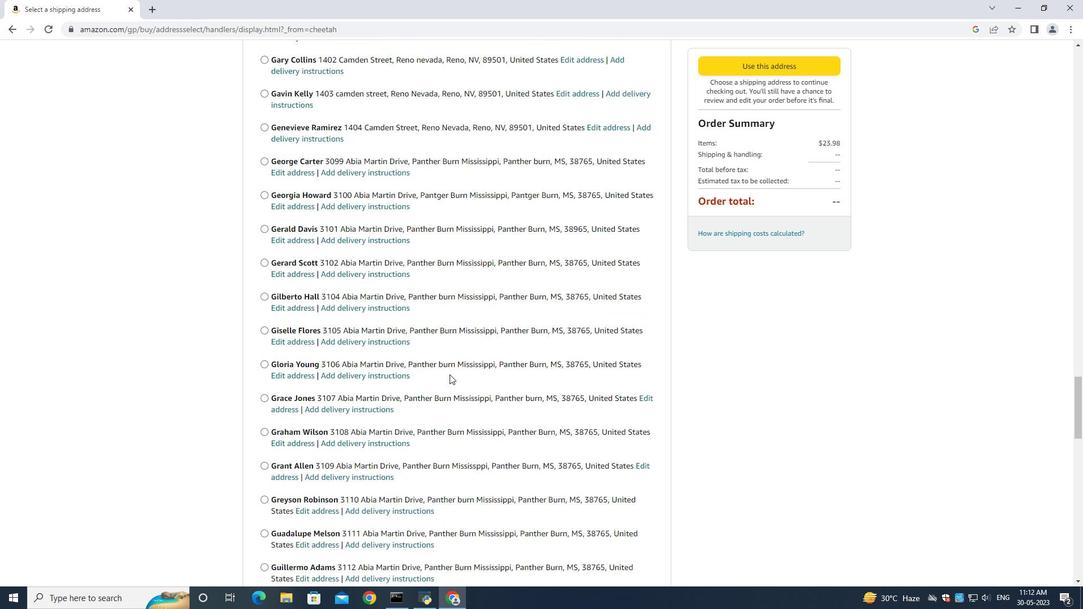 
Action: Mouse scrolled (449, 374) with delta (0, 0)
Screenshot: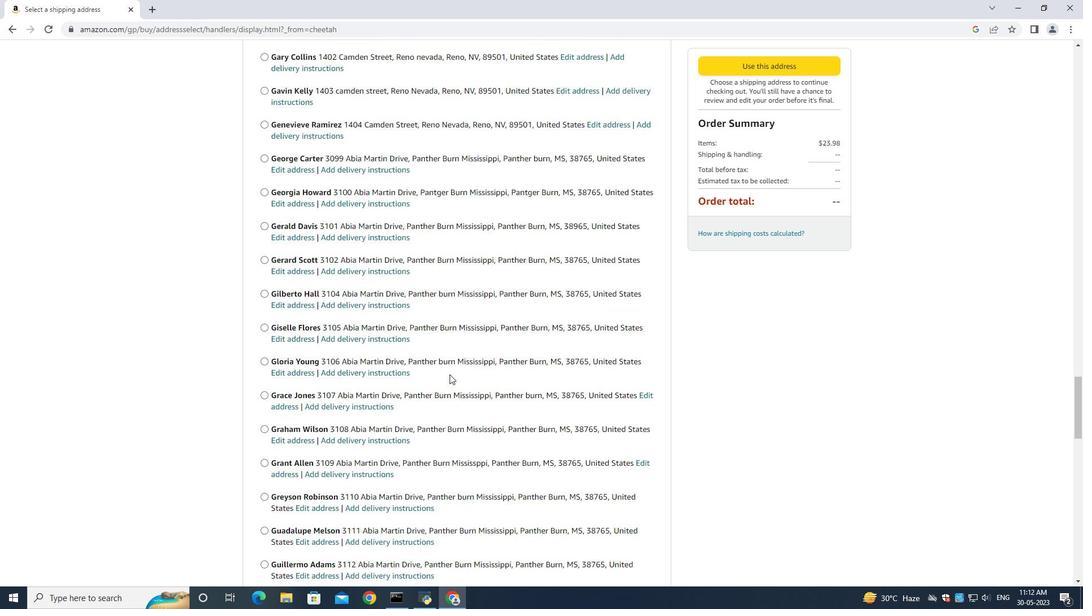 
Action: Mouse scrolled (449, 374) with delta (0, 0)
Screenshot: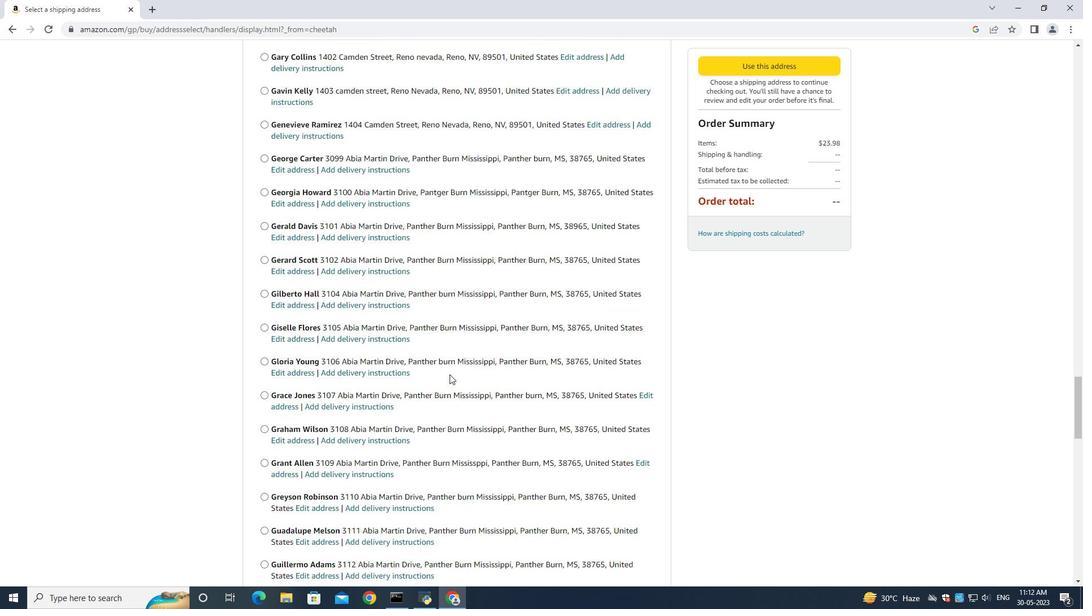 
Action: Mouse scrolled (449, 374) with delta (0, 0)
Screenshot: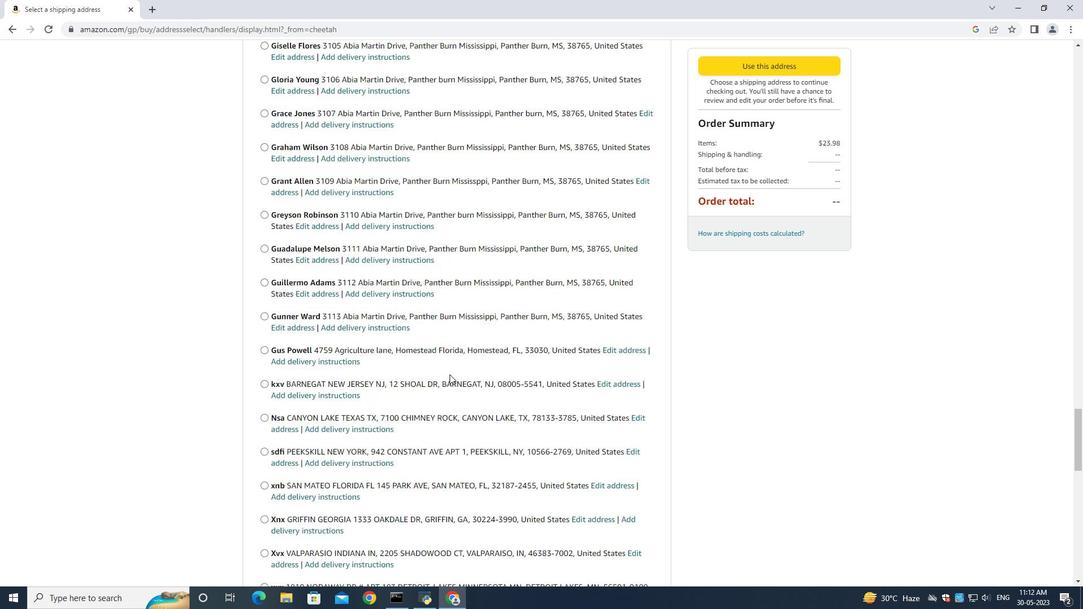 
Action: Mouse scrolled (449, 374) with delta (0, 0)
Screenshot: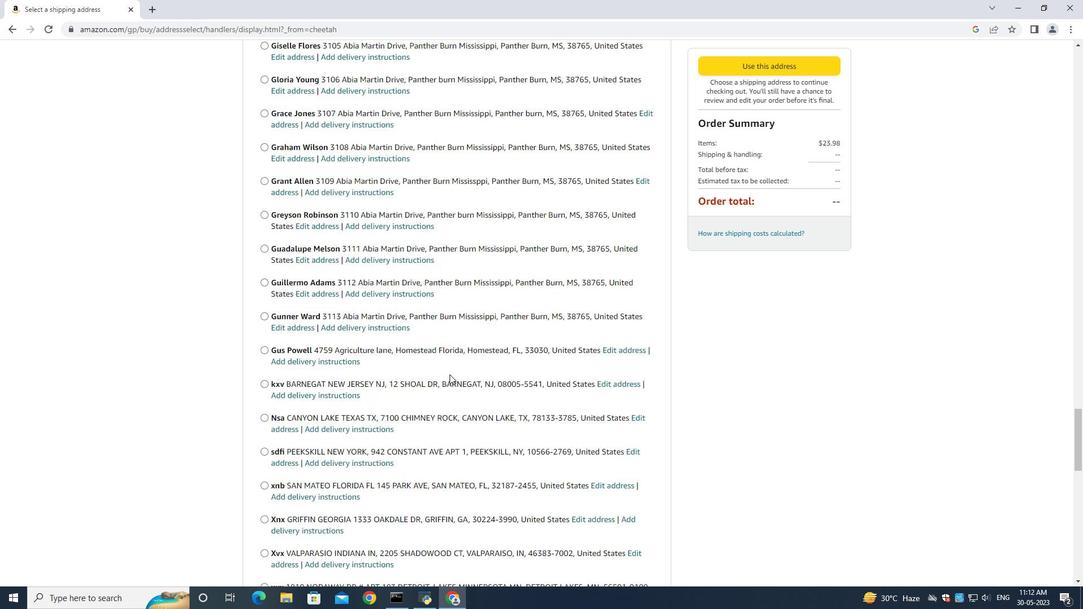 
Action: Mouse scrolled (449, 374) with delta (0, 0)
Screenshot: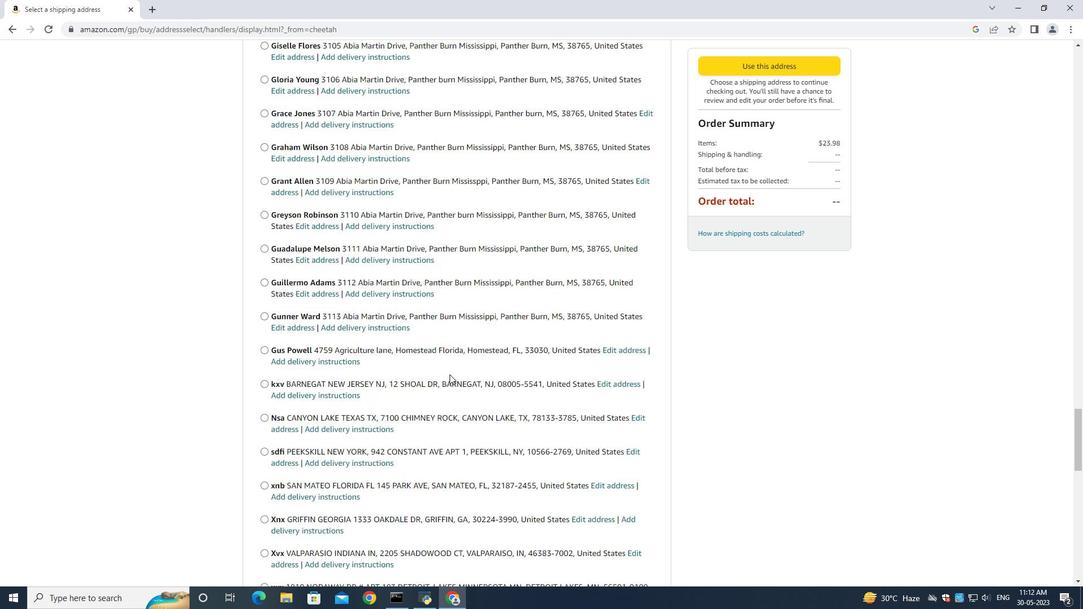
Action: Mouse scrolled (449, 374) with delta (0, 0)
Screenshot: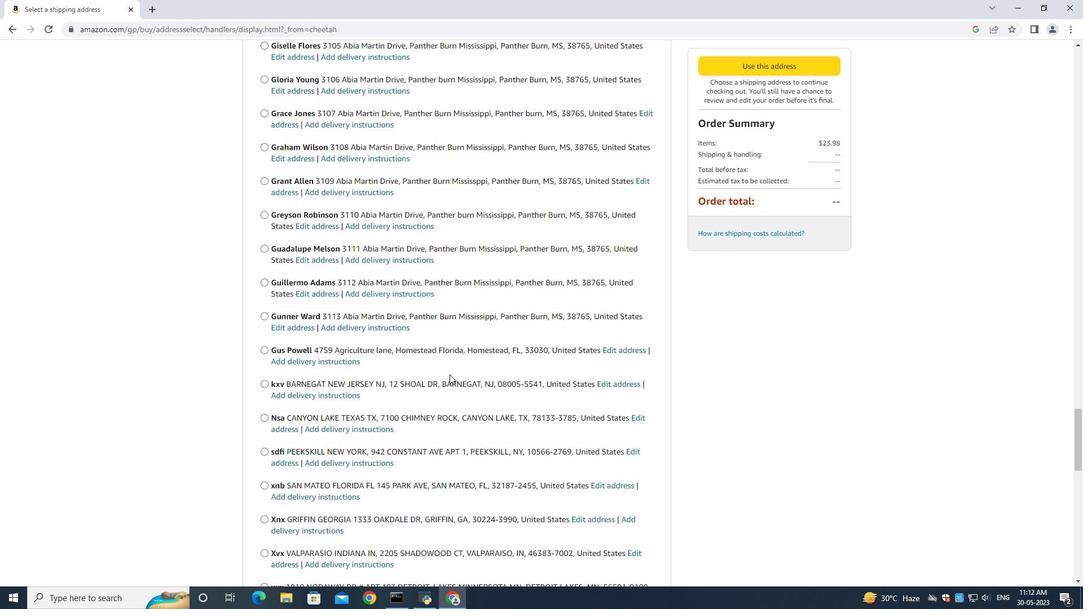 
Action: Mouse scrolled (449, 374) with delta (0, 0)
Screenshot: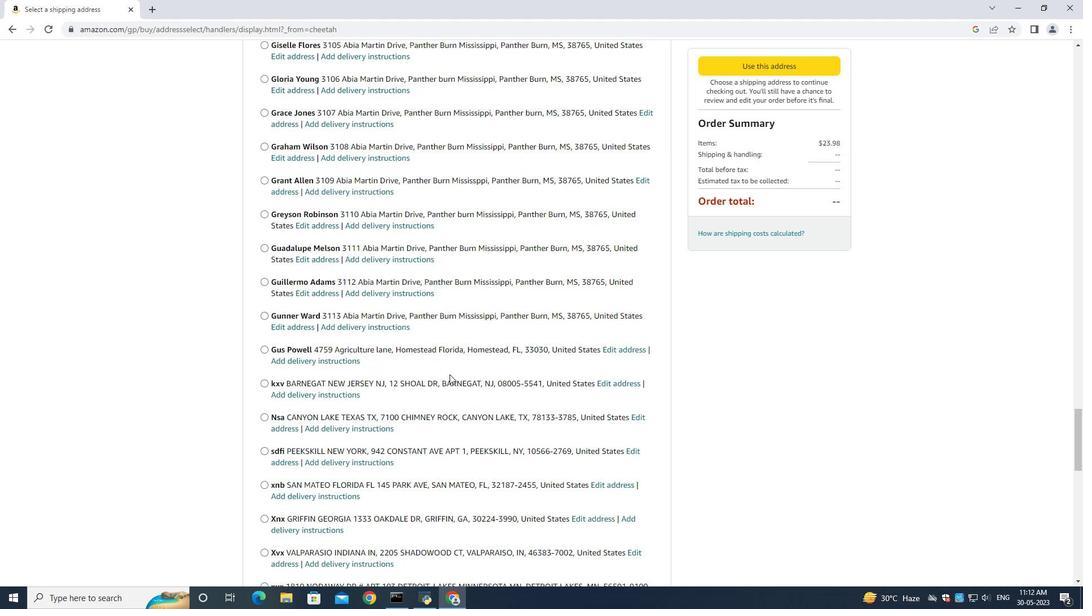 
Action: Mouse scrolled (449, 374) with delta (0, 0)
Screenshot: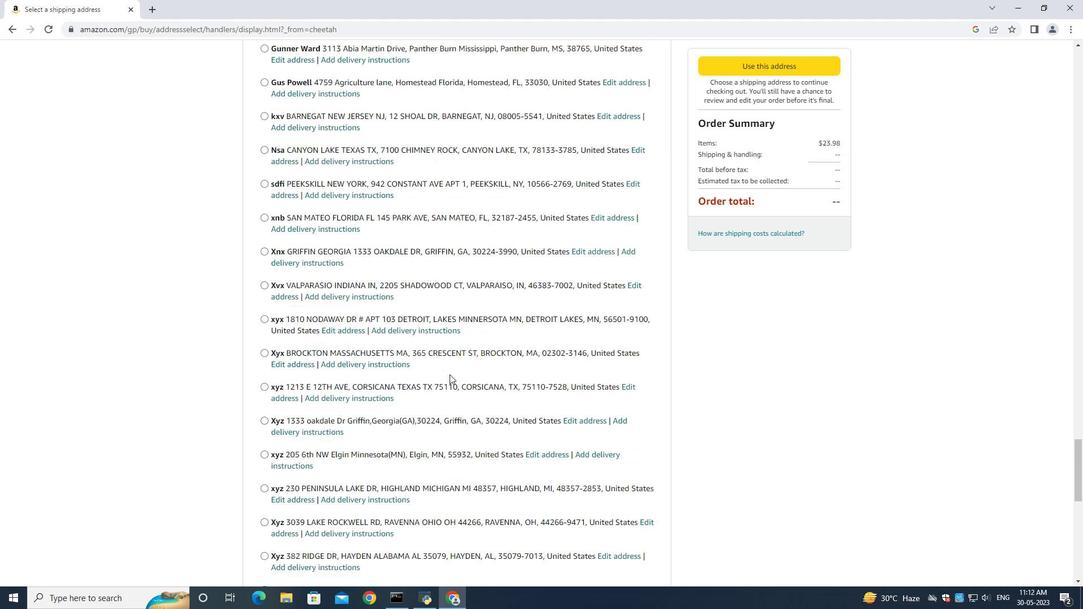
Action: Mouse scrolled (449, 374) with delta (0, 0)
Screenshot: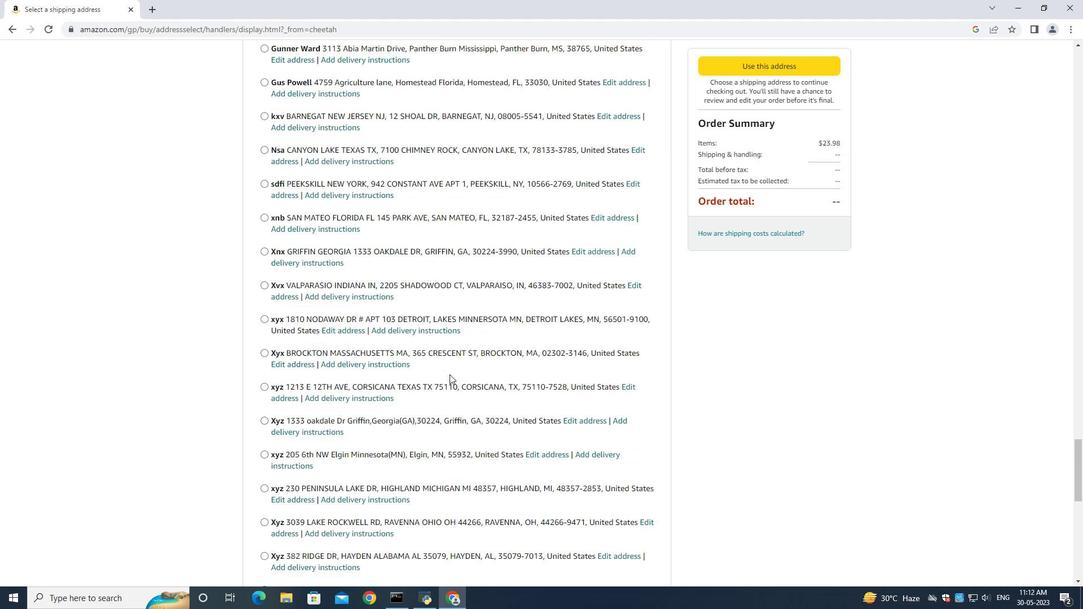 
Action: Mouse scrolled (449, 374) with delta (0, 0)
Screenshot: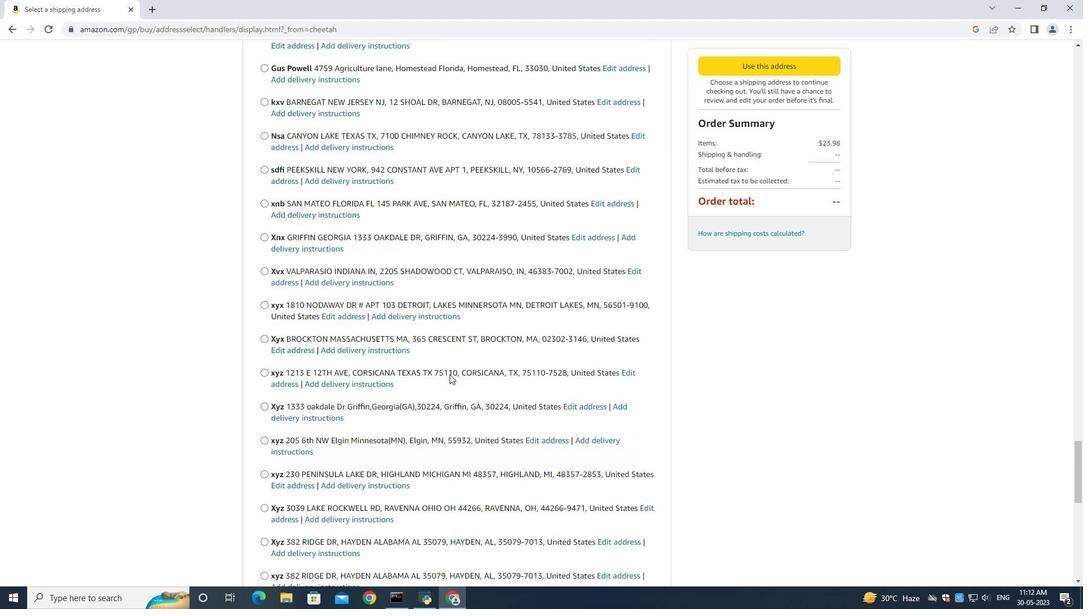 
Action: Mouse scrolled (449, 374) with delta (0, 0)
Screenshot: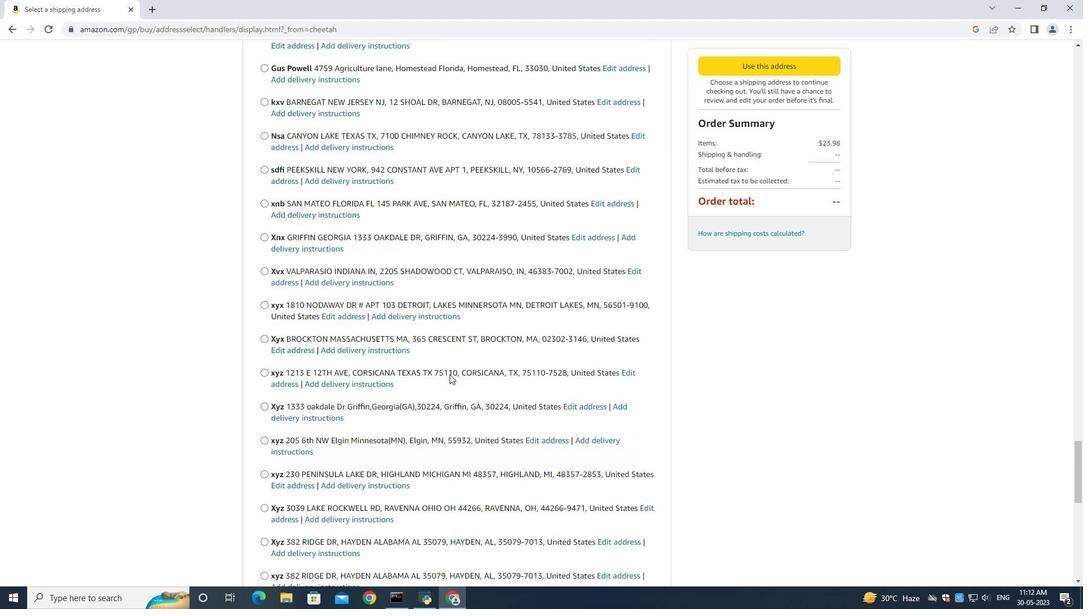 
Action: Mouse scrolled (449, 374) with delta (0, 0)
Screenshot: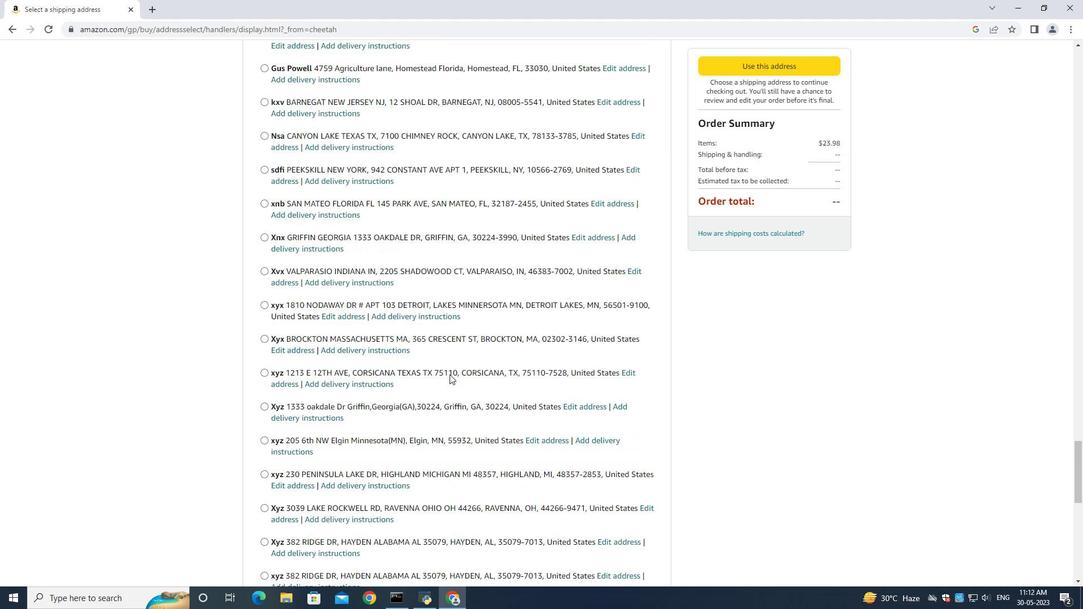 
Action: Mouse scrolled (449, 374) with delta (0, 0)
Screenshot: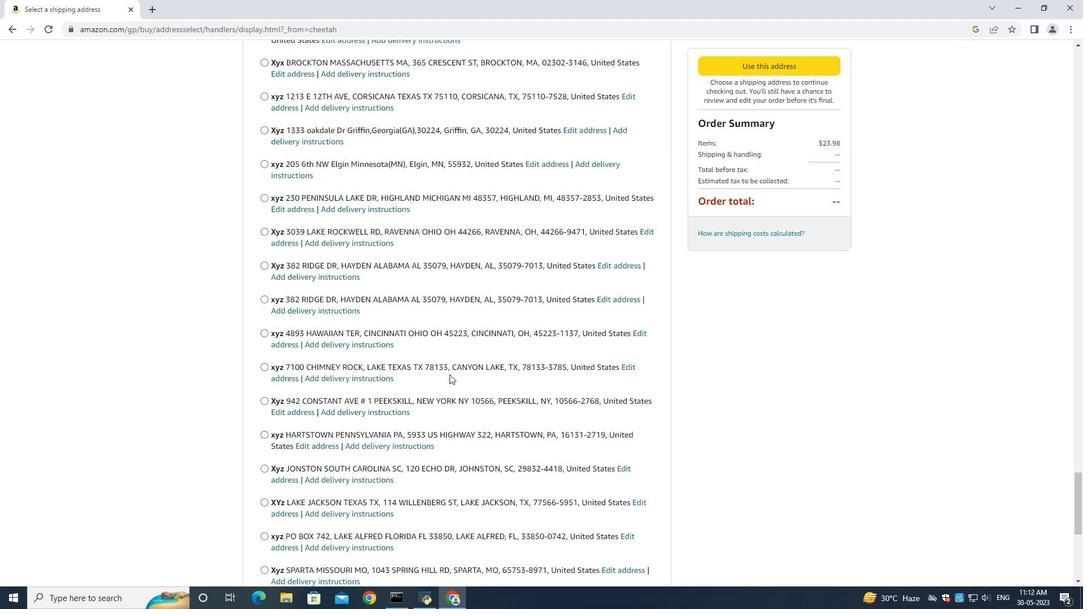 
Action: Mouse scrolled (449, 374) with delta (0, 0)
Screenshot: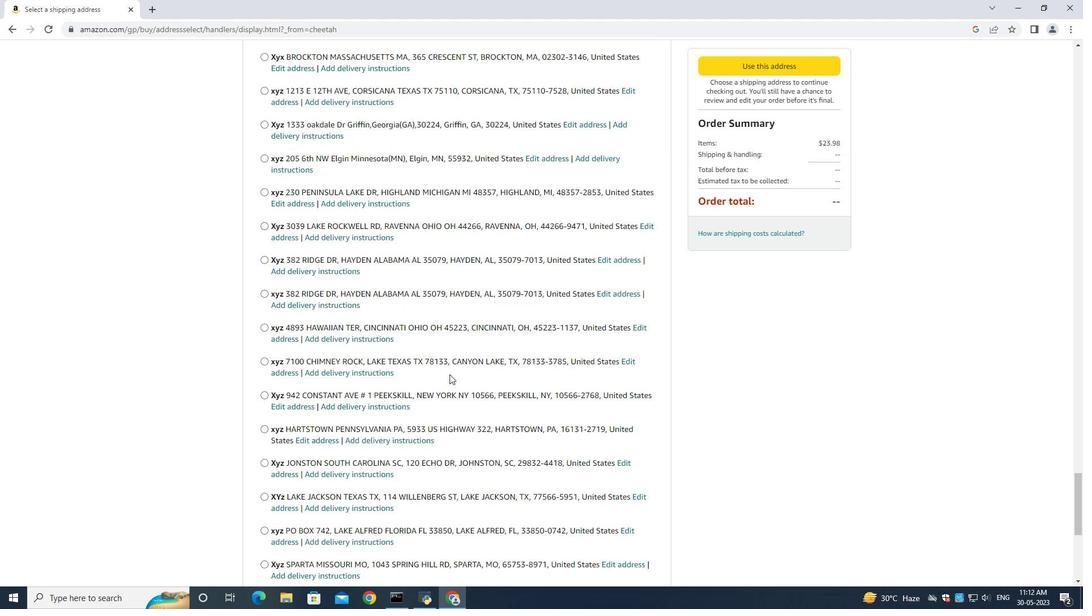 
Action: Mouse scrolled (449, 374) with delta (0, 0)
Screenshot: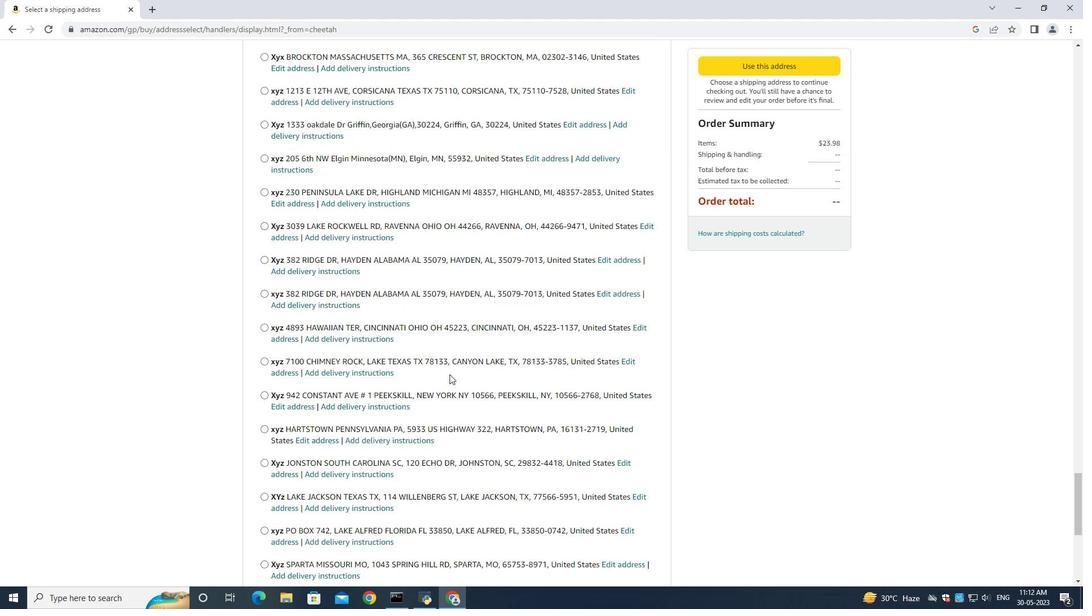 
Action: Mouse scrolled (449, 374) with delta (0, 0)
Screenshot: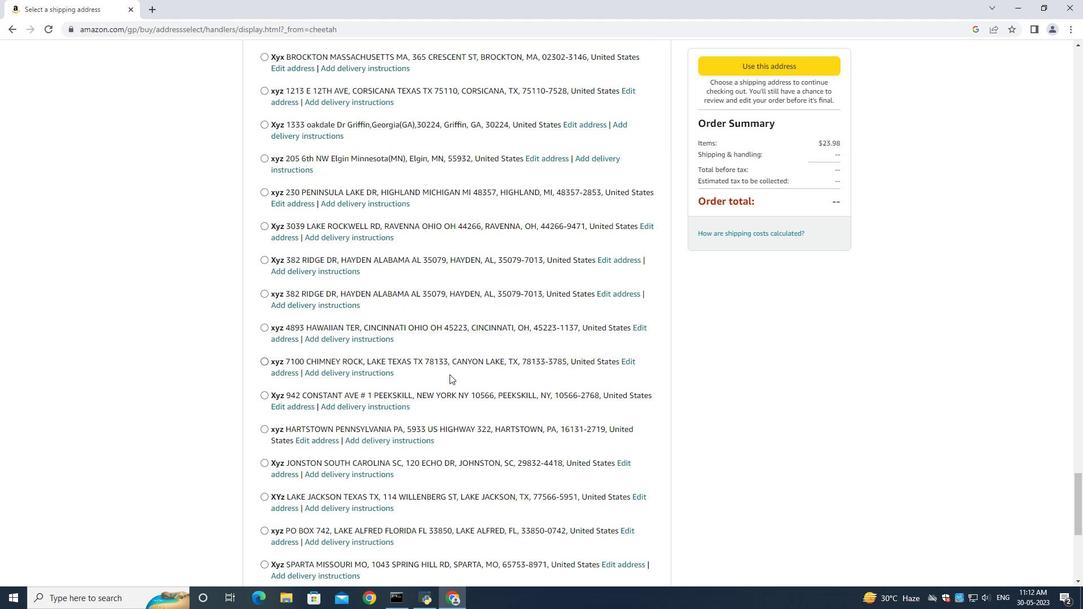 
Action: Mouse scrolled (449, 374) with delta (0, 0)
Screenshot: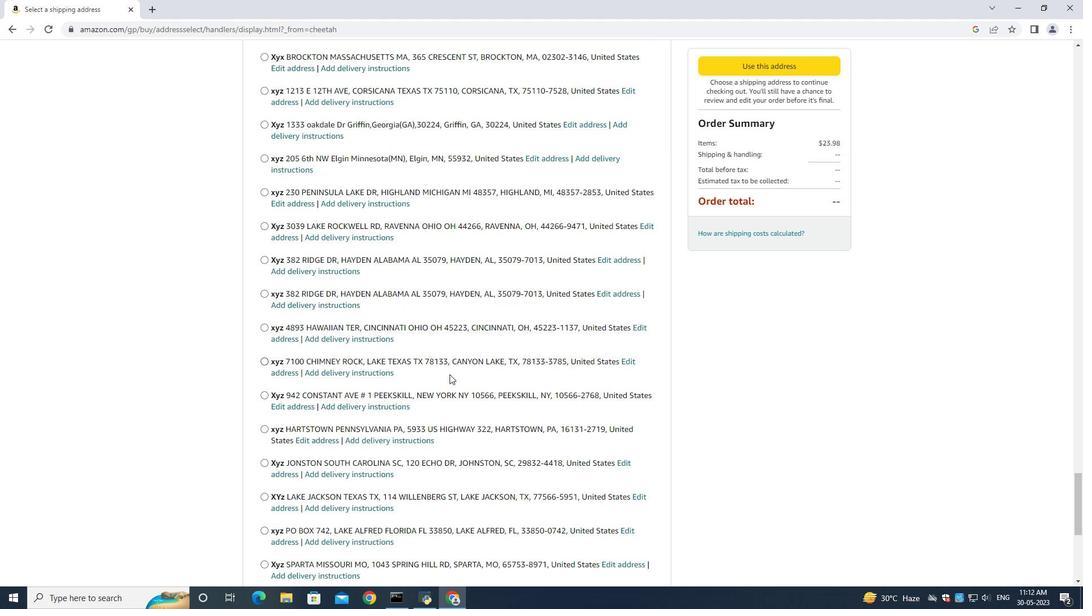 
Action: Mouse scrolled (449, 374) with delta (0, 0)
Screenshot: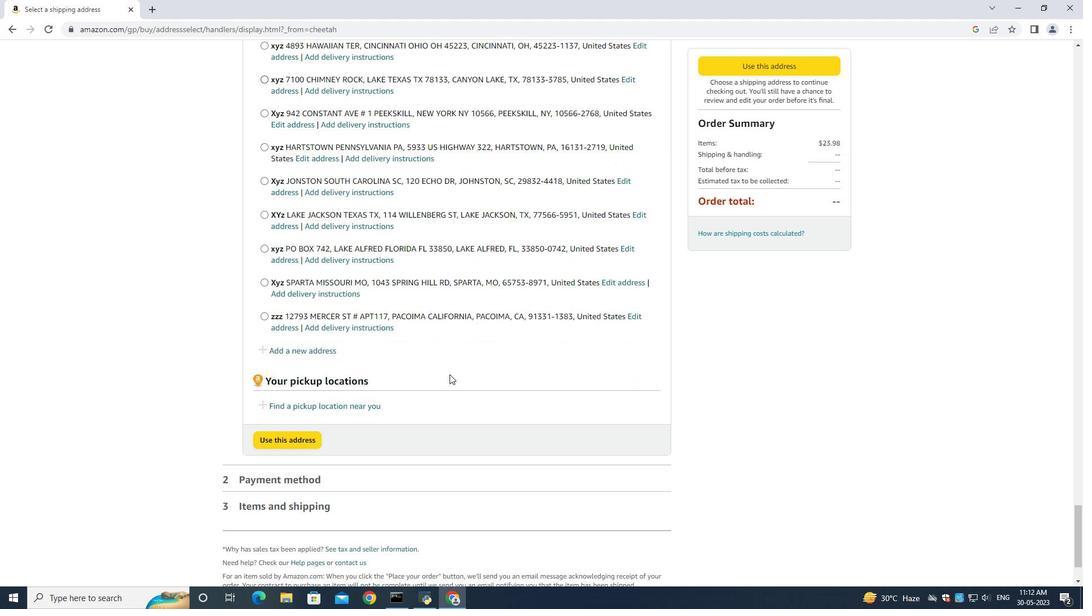 
Action: Mouse scrolled (449, 374) with delta (0, 0)
Screenshot: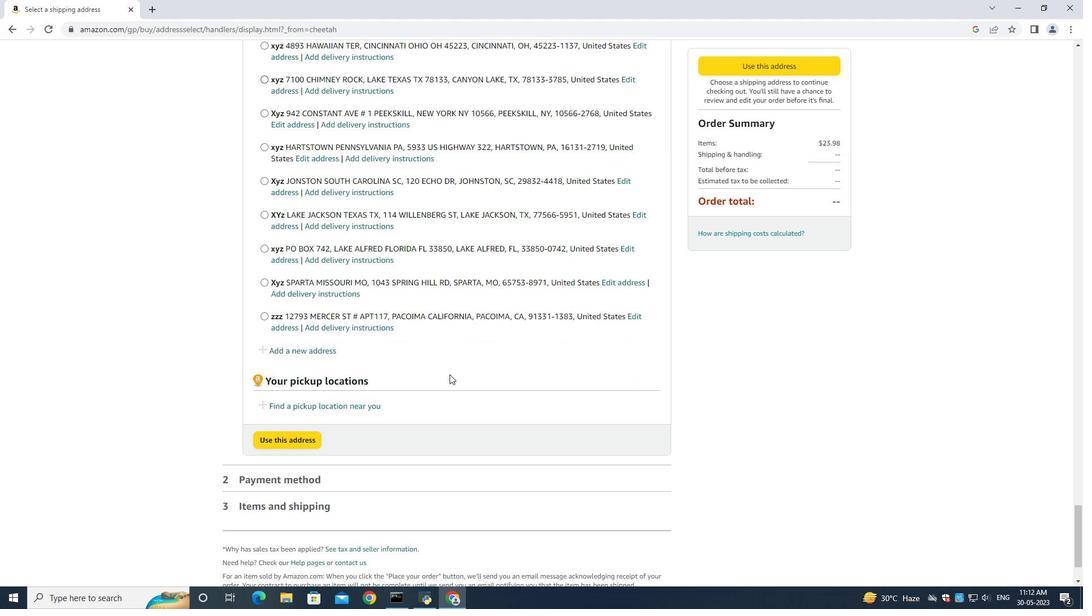 
Action: Mouse scrolled (449, 374) with delta (0, 0)
Screenshot: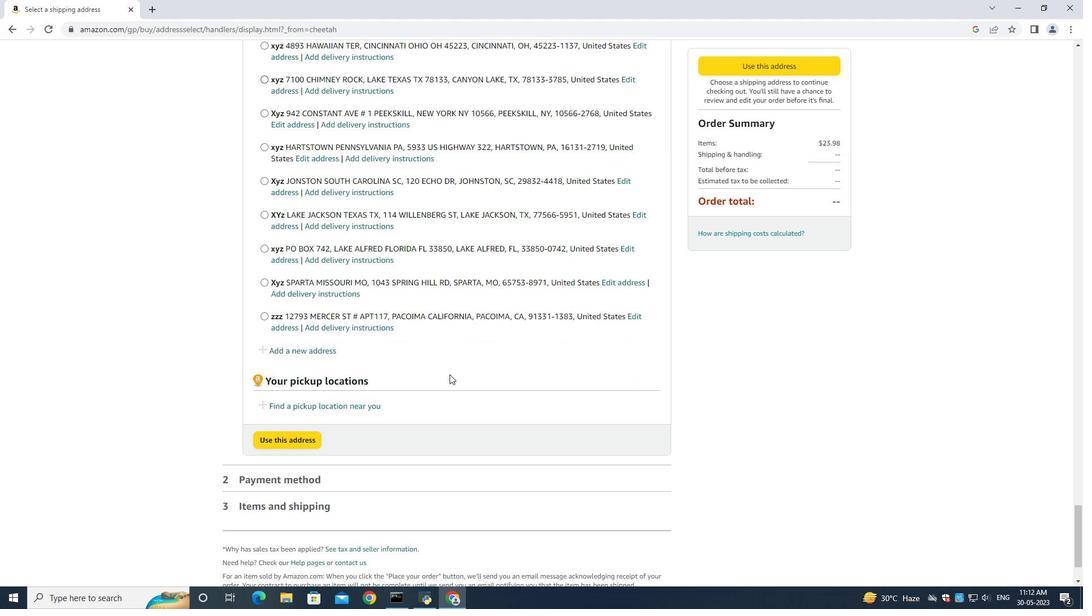 
Action: Mouse scrolled (449, 374) with delta (0, 0)
Screenshot: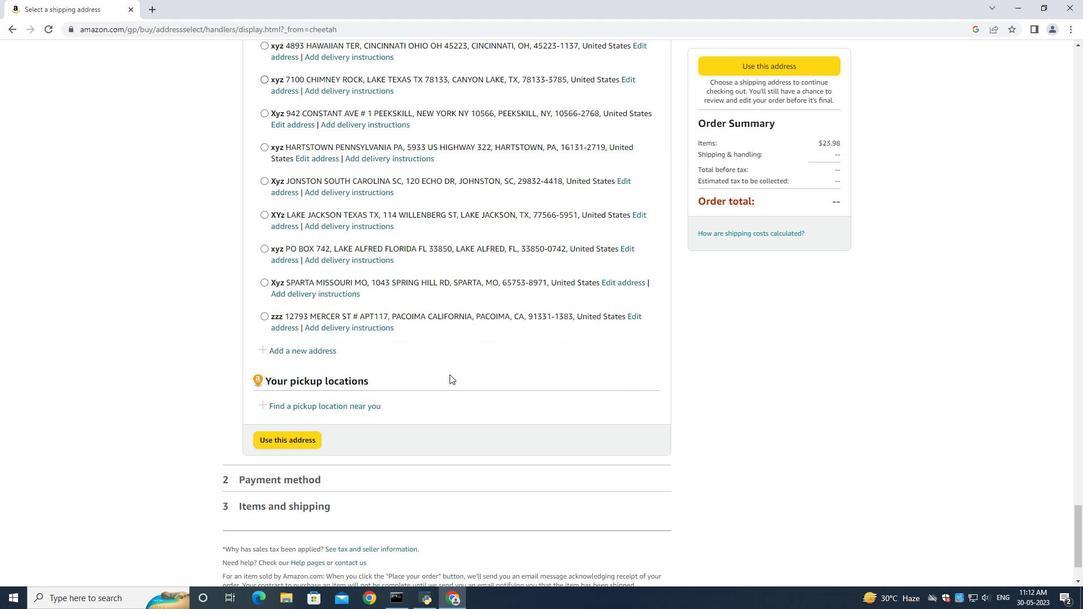 
Action: Mouse moved to (311, 268)
Screenshot: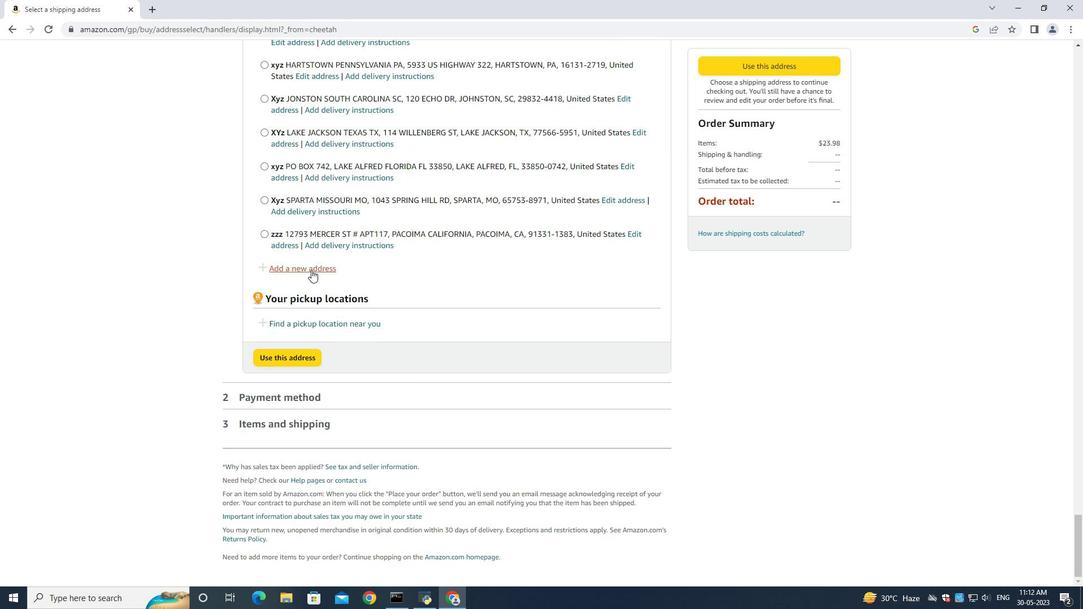 
Action: Mouse pressed left at (311, 268)
Screenshot: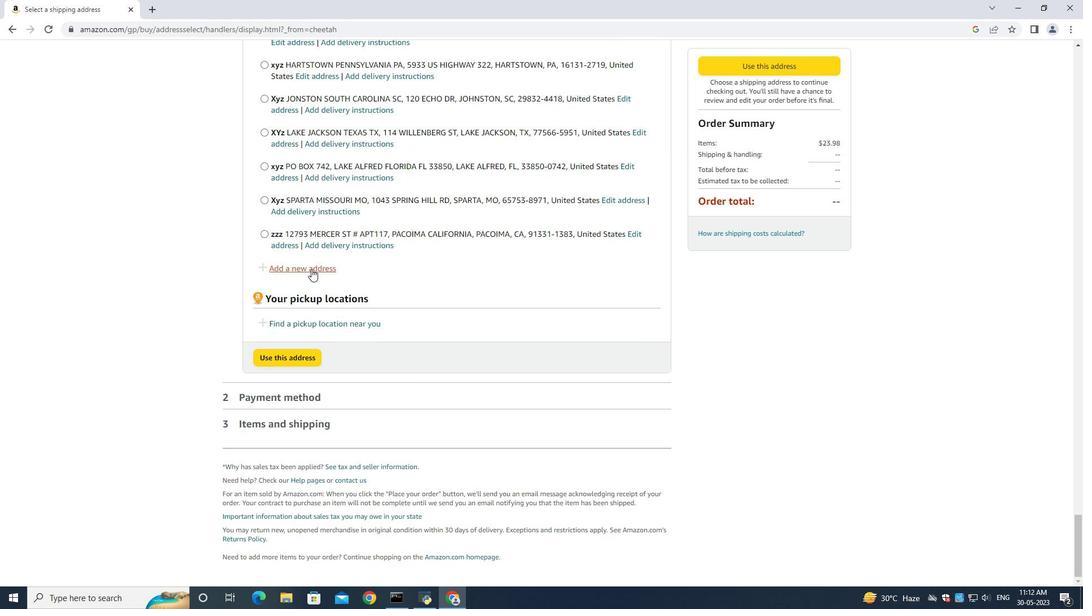 
Action: Mouse moved to (389, 273)
Screenshot: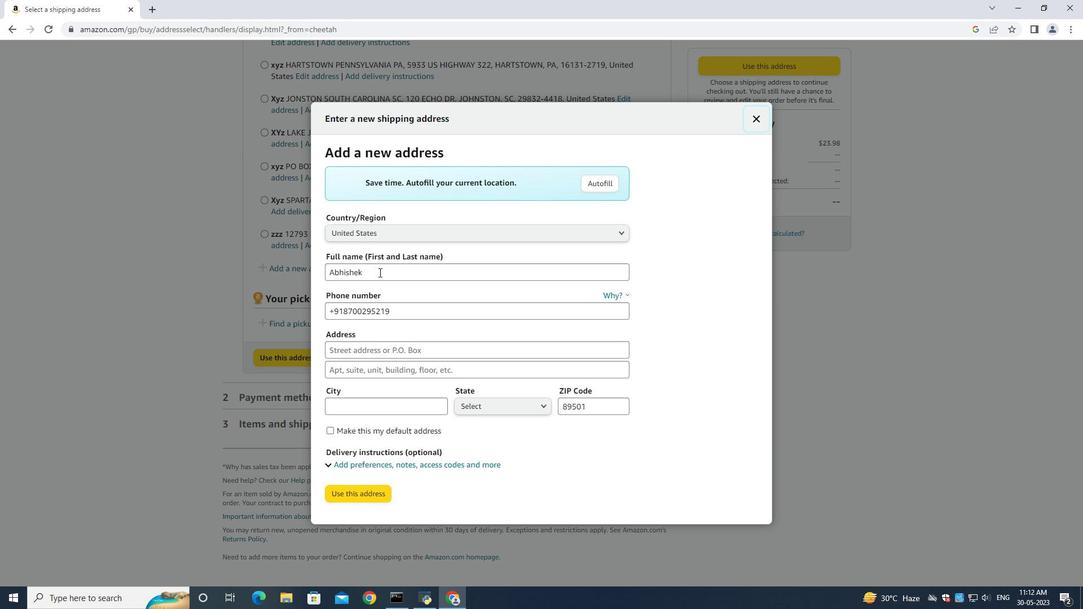 
Action: Mouse pressed left at (389, 273)
Screenshot: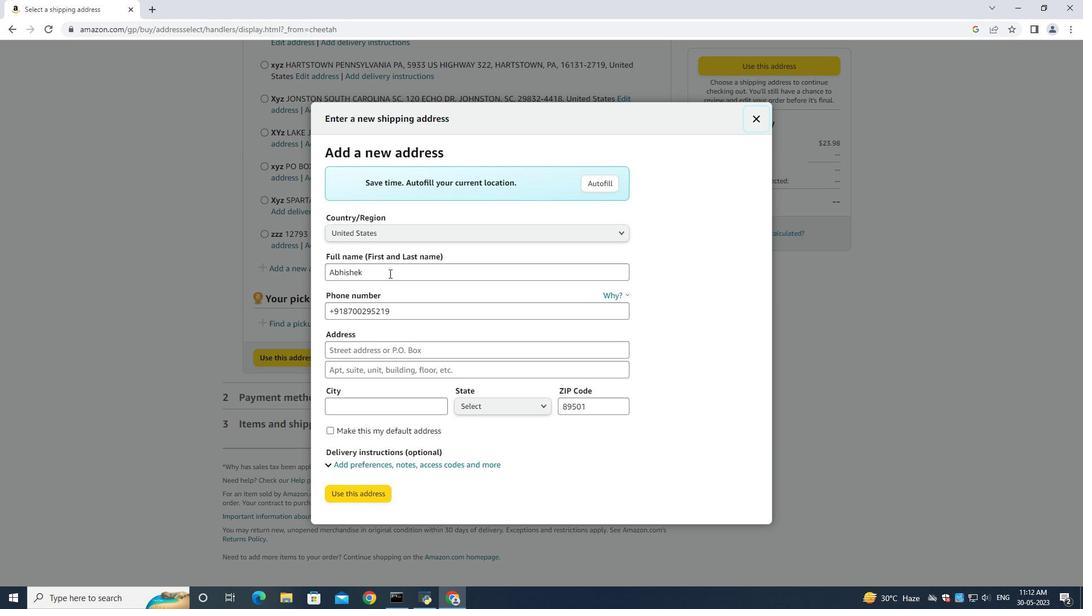 
Action: Key pressed ctrl+A<Key.backspace><Key.shift><Key.shift><Key.shift><Key.shift><Key.shift><Key.shift><Key.shift><Key.shift><Key.shift><Key.shift><Key.shift><Key.shift><Key.shift><Key.shift><Key.shift><Key.shift><Key.shift><Key.shift><Key.shift><Key.shift><Key.shift><Key.shift><Key.shift><Key.shift><Key.shift><Key.shift><Key.shift><Key.shift><Key.shift><Key.shift><Key.shift><Key.shift><Key.shift><Key.shift><Key.shift><Key.shift><Key.shift><Key.shift><Key.shift><Key.shift><Key.shift><Key.shift><Key.shift><Key.shift><Key.shift><Key.shift><Key.shift><Key.shift><Key.shift><Key.shift><Key.shift><Key.shift><Key.shift><Key.shift><Key.shift><Key.shift><Key.shift><Key.shift><Key.shift><Key.shift><Key.shift><Key.shift><Key.shift><Key.shift><Key.shift><Key.shift><Key.shift><Key.shift><Key.shift><Key.shift><Key.shift><Key.shift><Key.shift><Key.shift><Key.shift><Key.shift><Key.shift><Key.shift><Key.shift><Key.shift><Key.shift><Key.shift><Key.shift><Key.shift><Key.shift><Key.shift><Key.shift><Key.shift><Key.shift><Key.shift><Key.shift><Key.shift><Key.shift><Key.shift>Hailey<Key.space><Key.shift><Key.shift><Key.shift><Key.shift><Key.shift><Key.shift><Key.shift><Key.shift><Key.shift><Key.shift><Key.shift><Key.shift><Key.shift><Key.shift><Key.shift><Key.shift><Key.shift><Key.shift><Key.shift><Key.shift><Key.shift><Key.shift><Key.shift><Key.shift><Key.shift><Key.shift><Key.shift><Key.shift><Key.shift>Mitchell
Screenshot: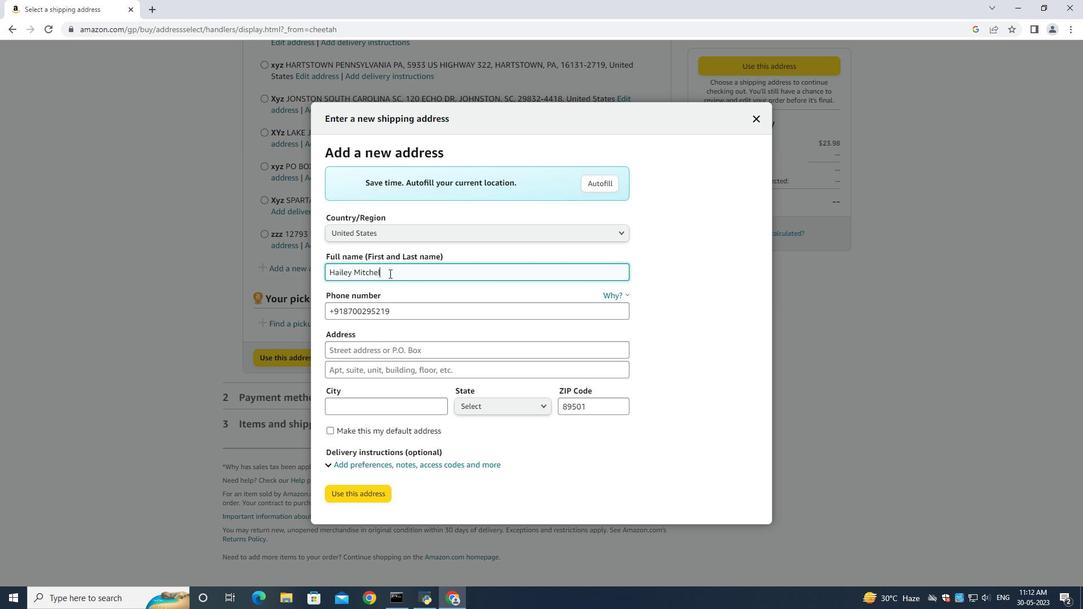 
Action: Mouse moved to (413, 314)
Screenshot: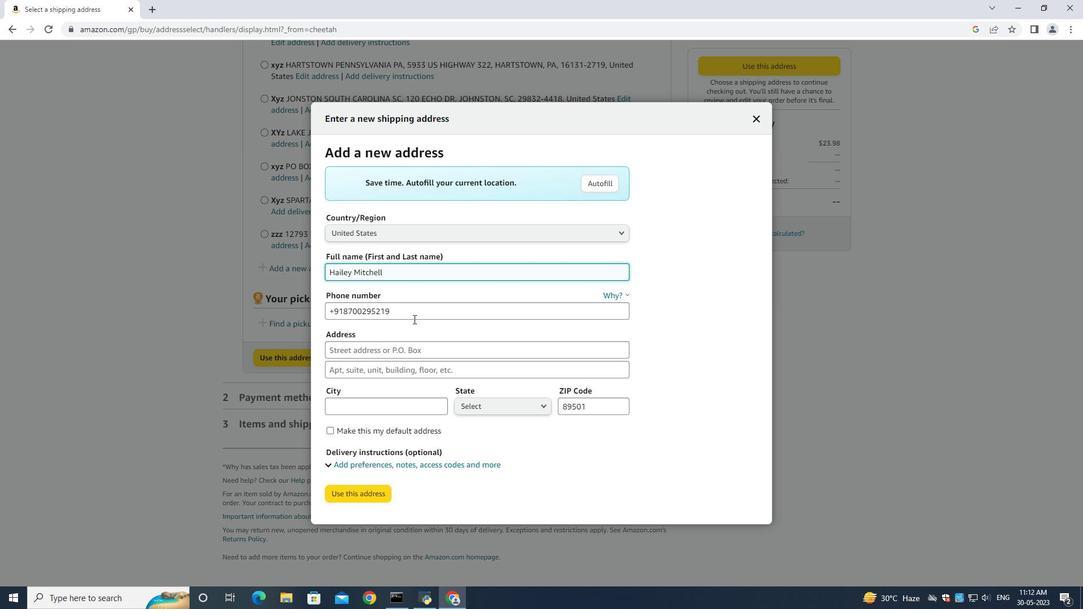 
Action: Mouse pressed left at (413, 314)
Screenshot: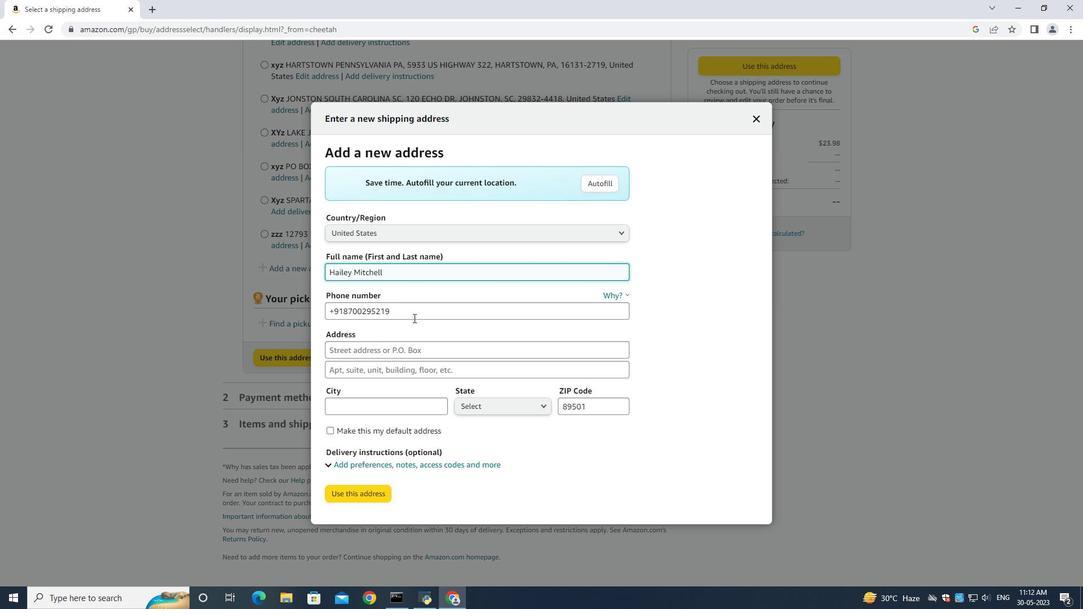 
Action: Key pressed ctrl+A<Key.backspace>3052454080
Screenshot: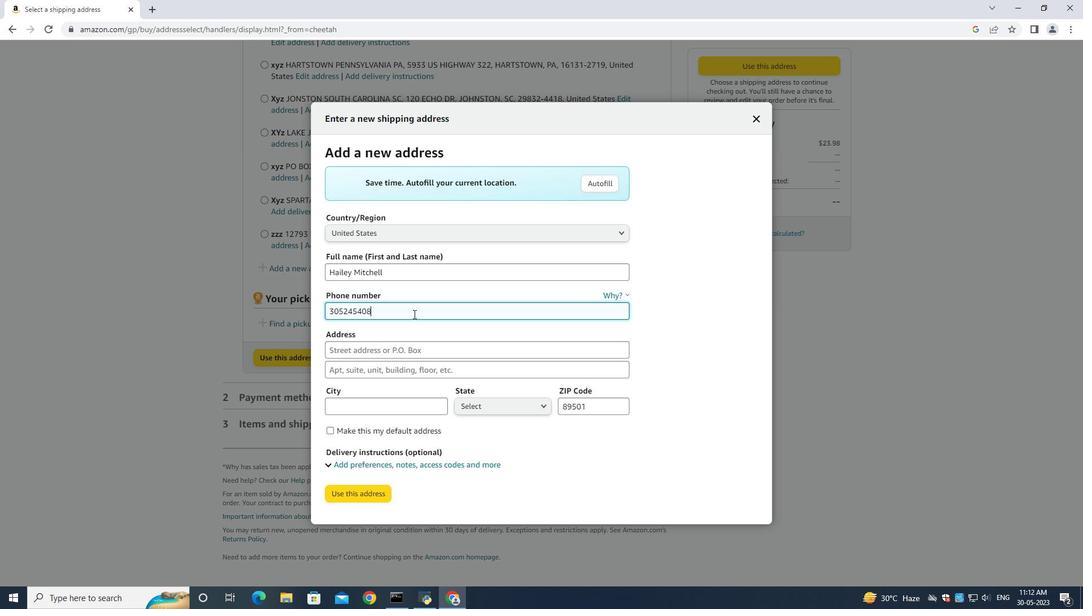
Action: Mouse moved to (399, 355)
Screenshot: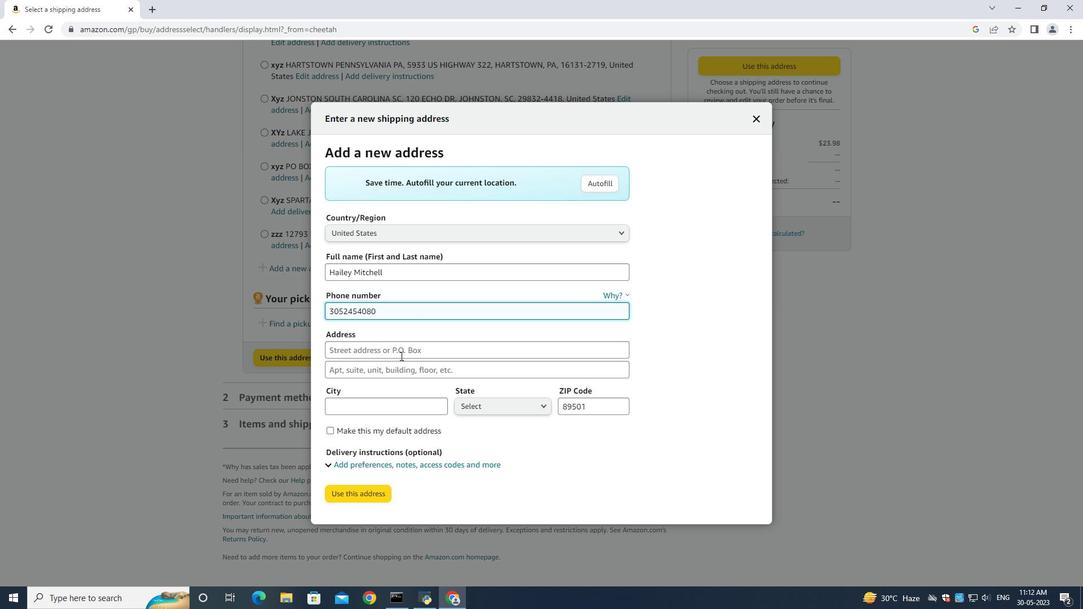 
Action: Mouse pressed left at (399, 355)
Screenshot: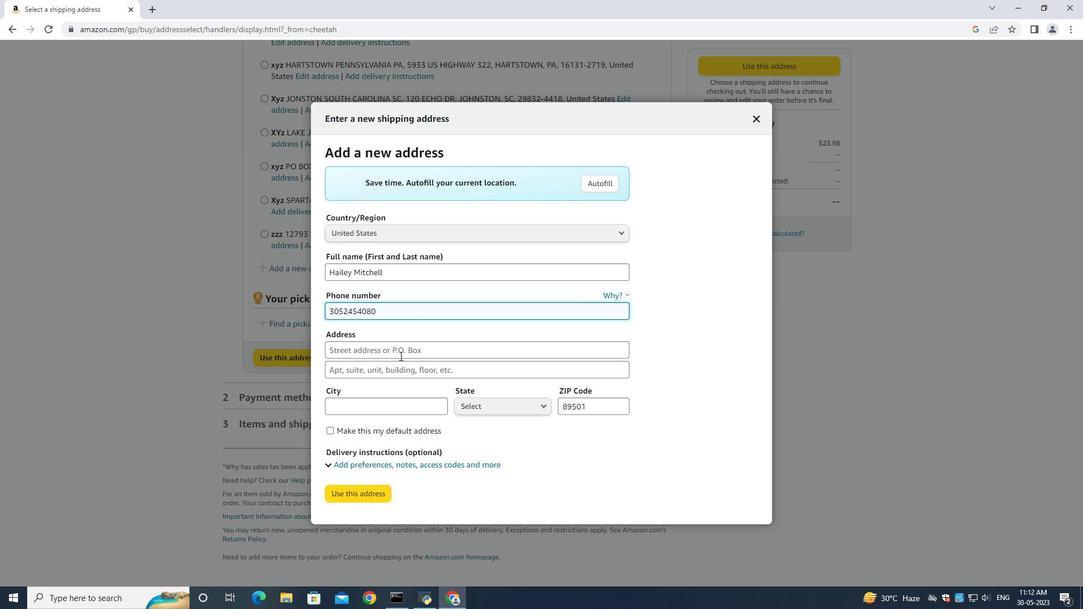 
Action: Key pressed 4760<Key.space><Key.space><Key.shift>Agriculture<Key.space>lane<Key.space>
Screenshot: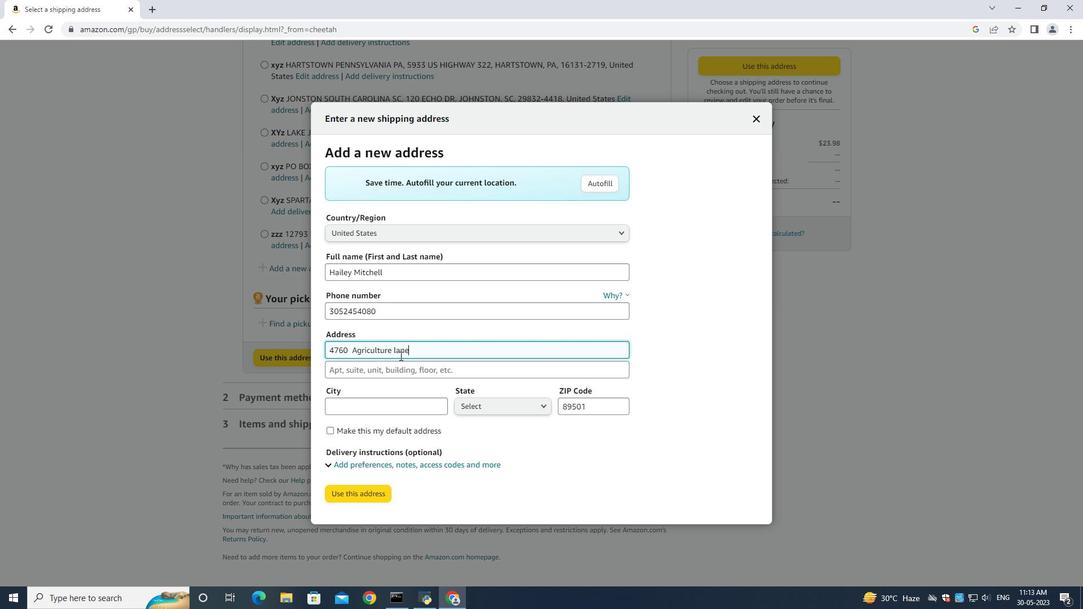 
Action: Mouse moved to (396, 363)
Screenshot: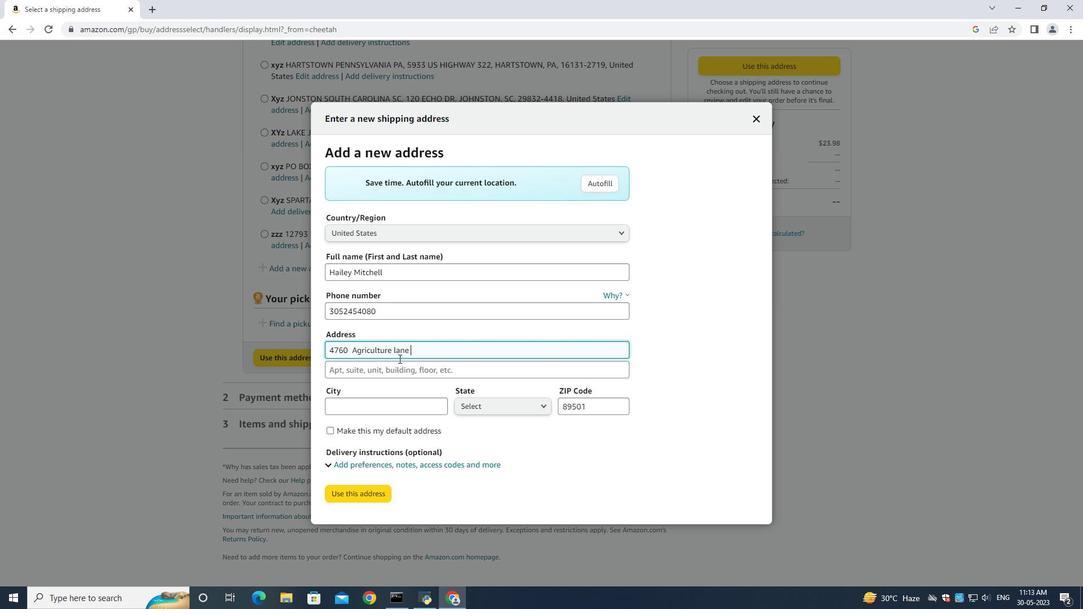
Action: Mouse pressed left at (396, 363)
Screenshot: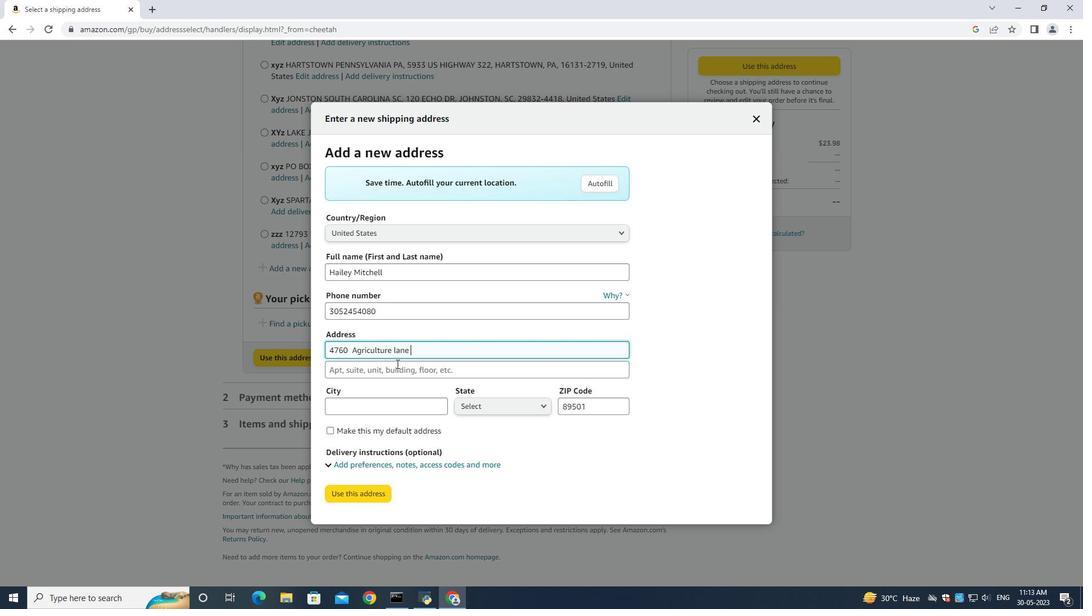 
Action: Key pressed <Key.shift><Key.shift><Key.shift>Homestead<Key.space><Key.shift>Florida<Key.space><Key.tab><Key.shift><Key.shift>Homestead<Key.space><Key.tab><Key.up>fl
Screenshot: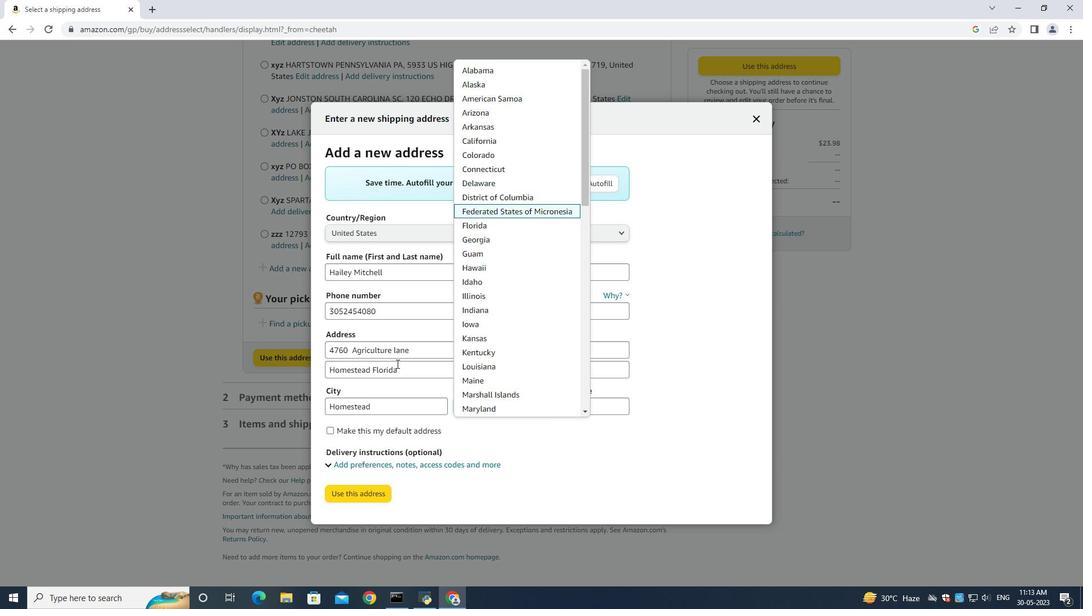 
Action: Mouse moved to (471, 223)
Screenshot: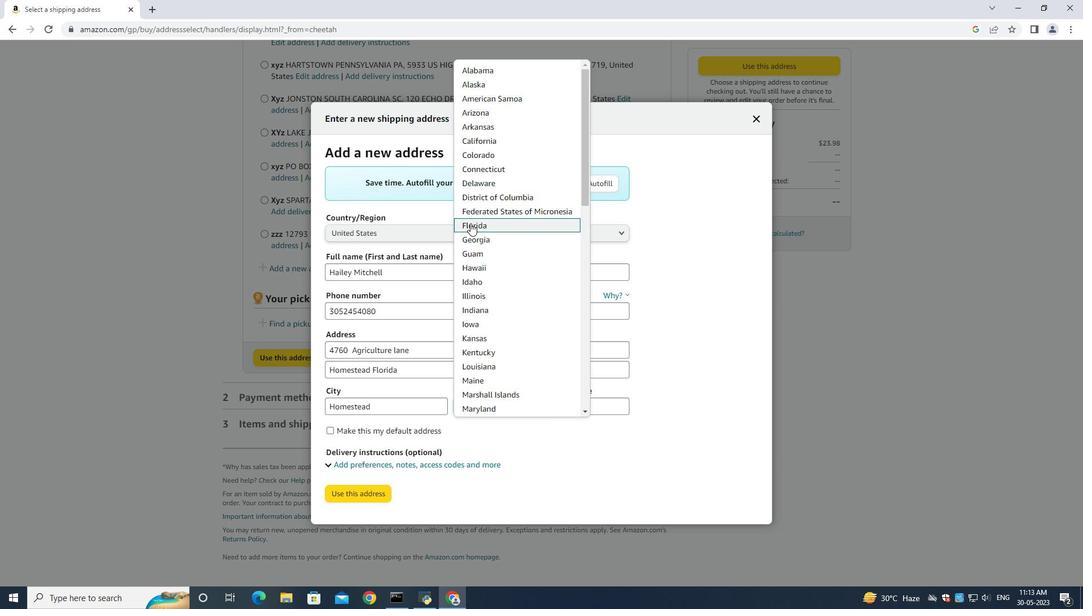 
Action: Mouse pressed left at (471, 223)
Screenshot: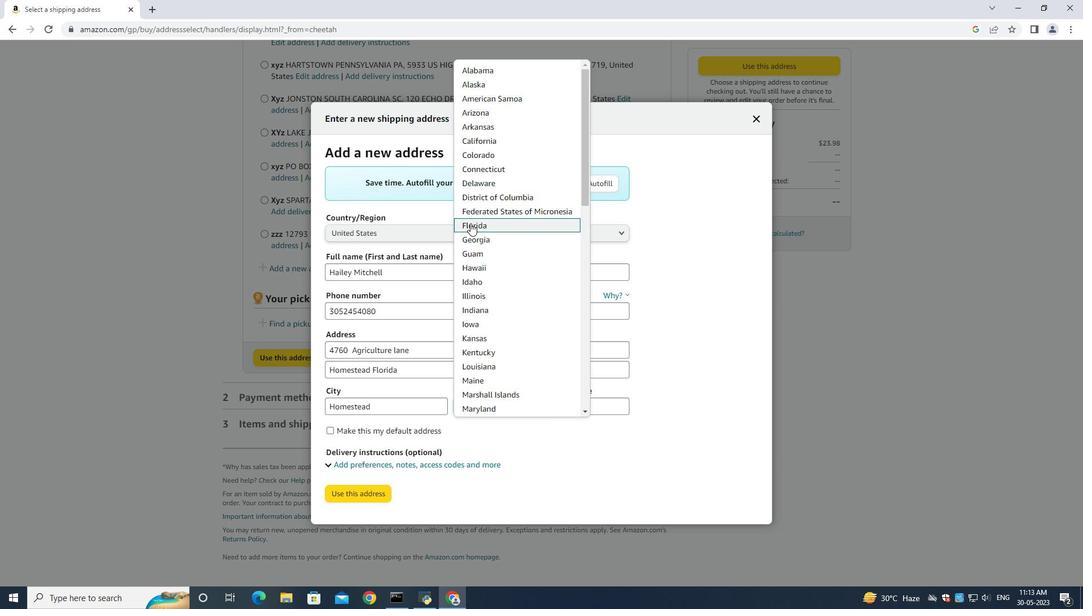 
Action: Mouse moved to (592, 407)
Screenshot: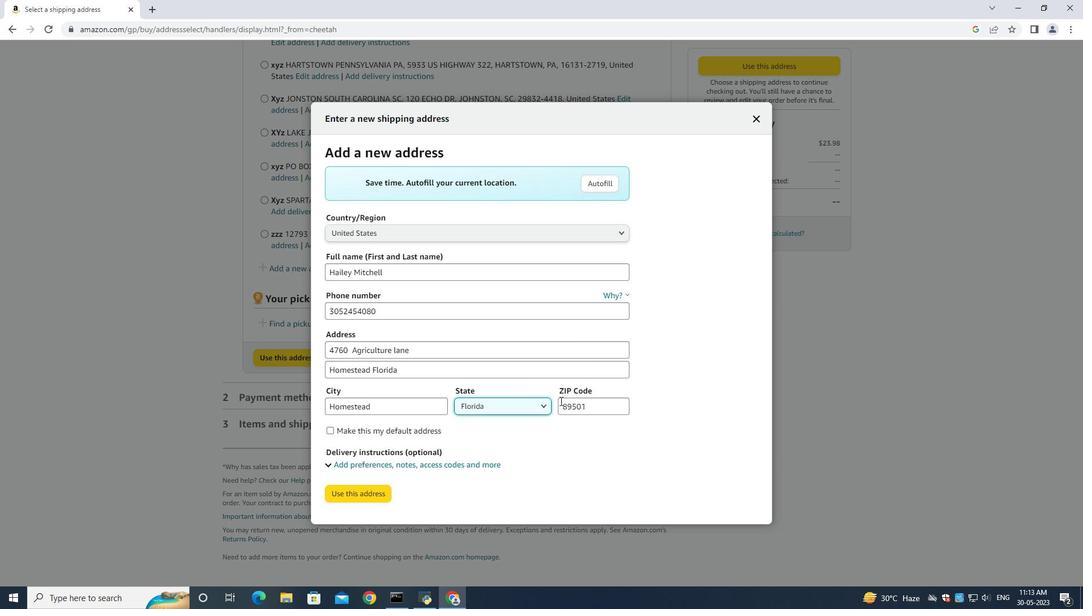 
Action: Mouse pressed left at (592, 407)
Screenshot: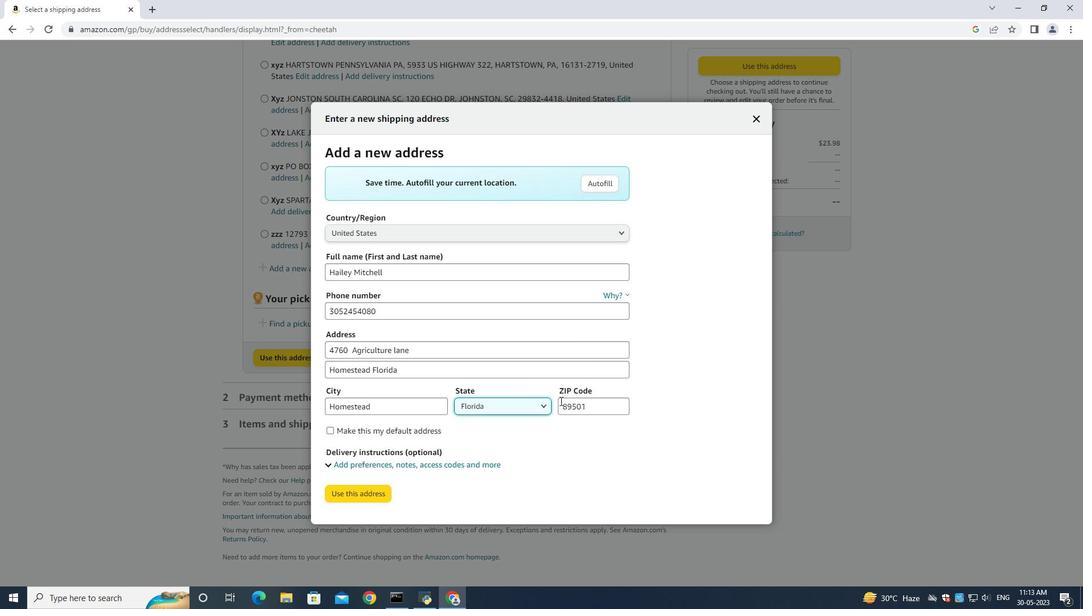 
Action: Mouse moved to (592, 407)
Screenshot: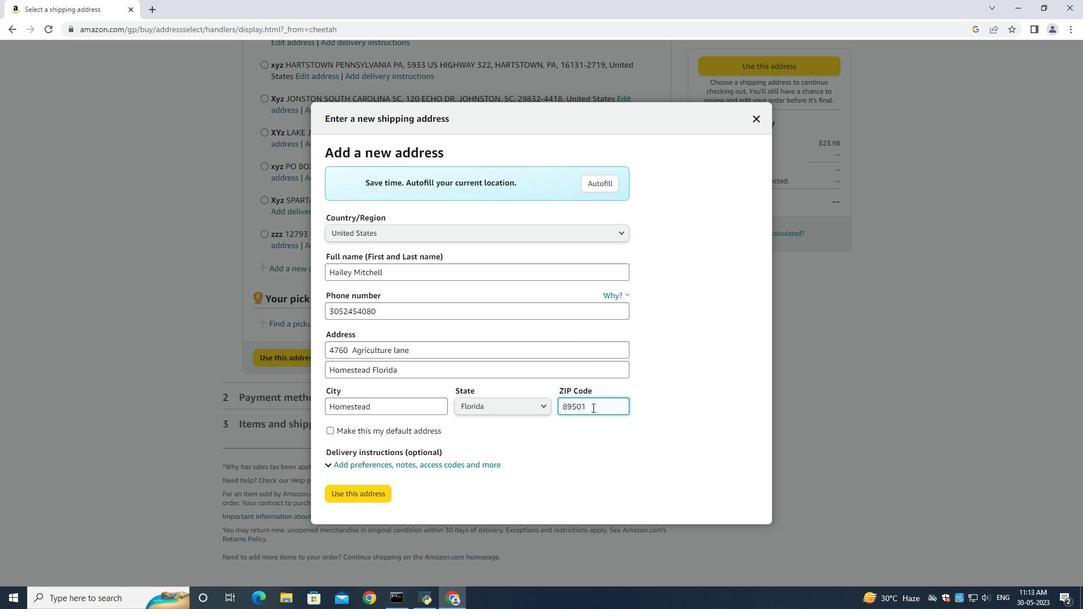 
Action: Key pressed ctrl+A
Screenshot: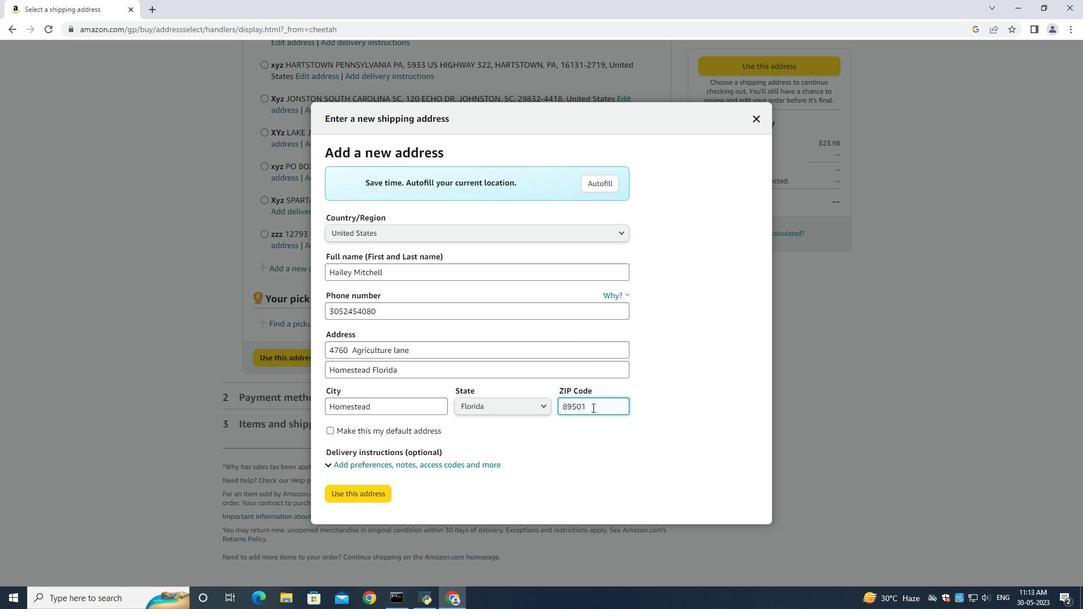 
Action: Mouse moved to (598, 407)
Screenshot: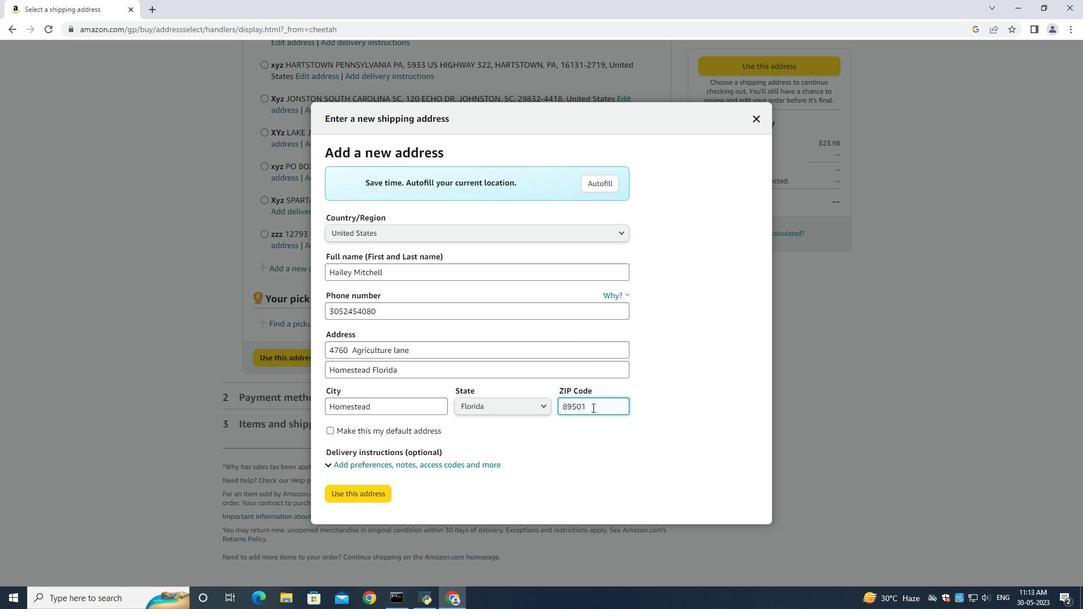 
Action: Key pressed =<Key.backspace>33030
Screenshot: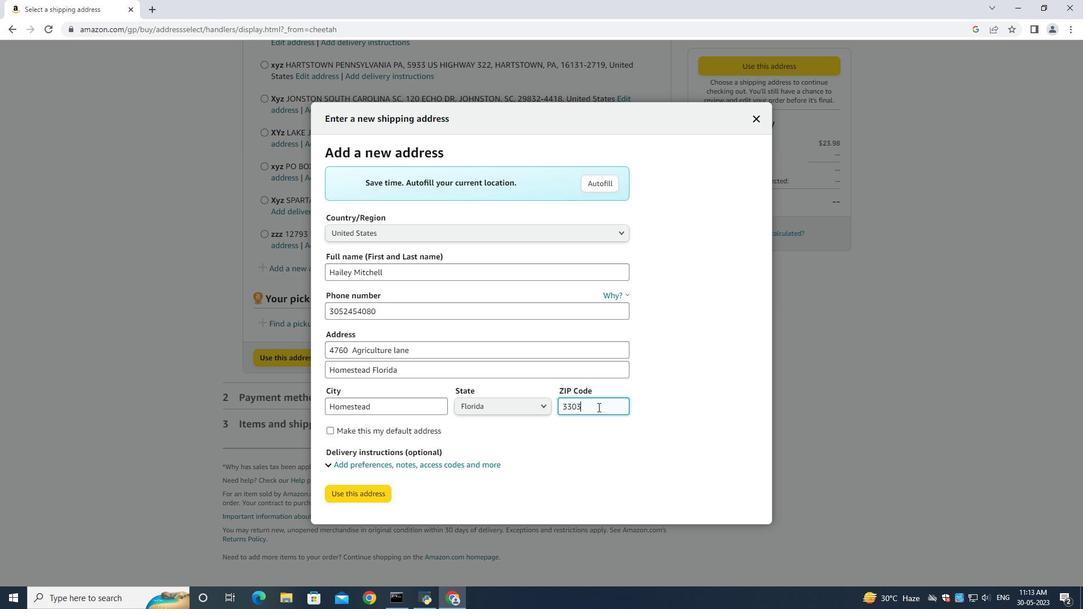 
Action: Mouse moved to (366, 496)
Screenshot: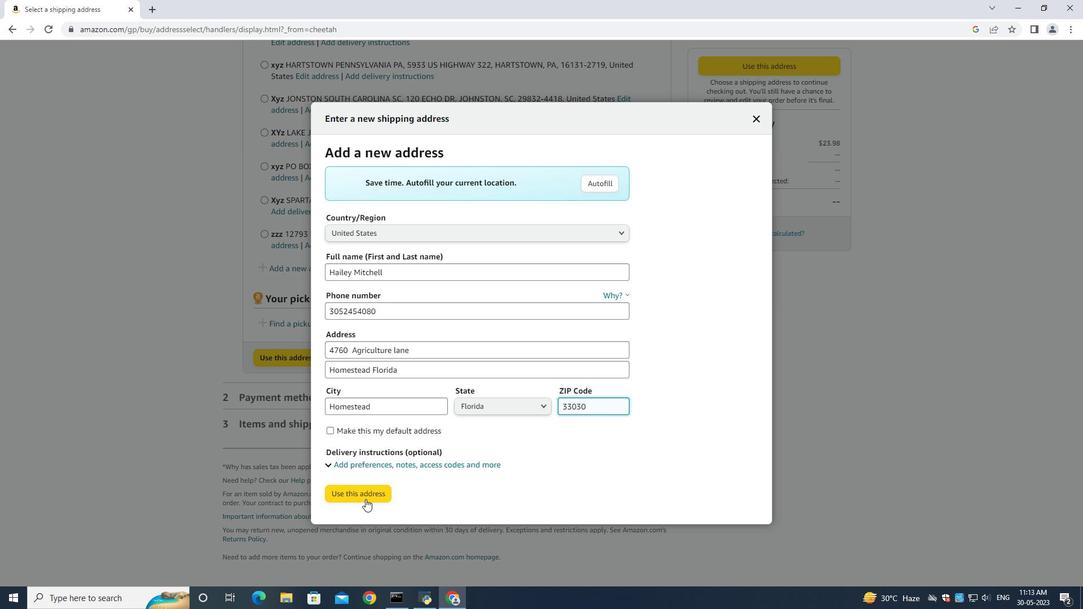 
Action: Mouse pressed left at (366, 496)
Screenshot: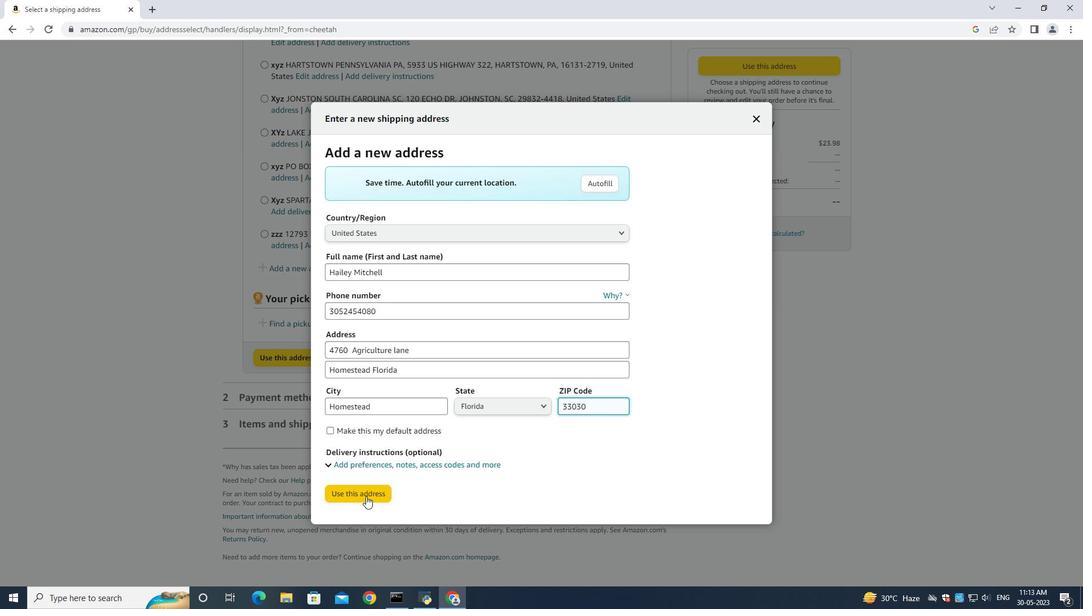 
Action: Mouse moved to (352, 577)
Screenshot: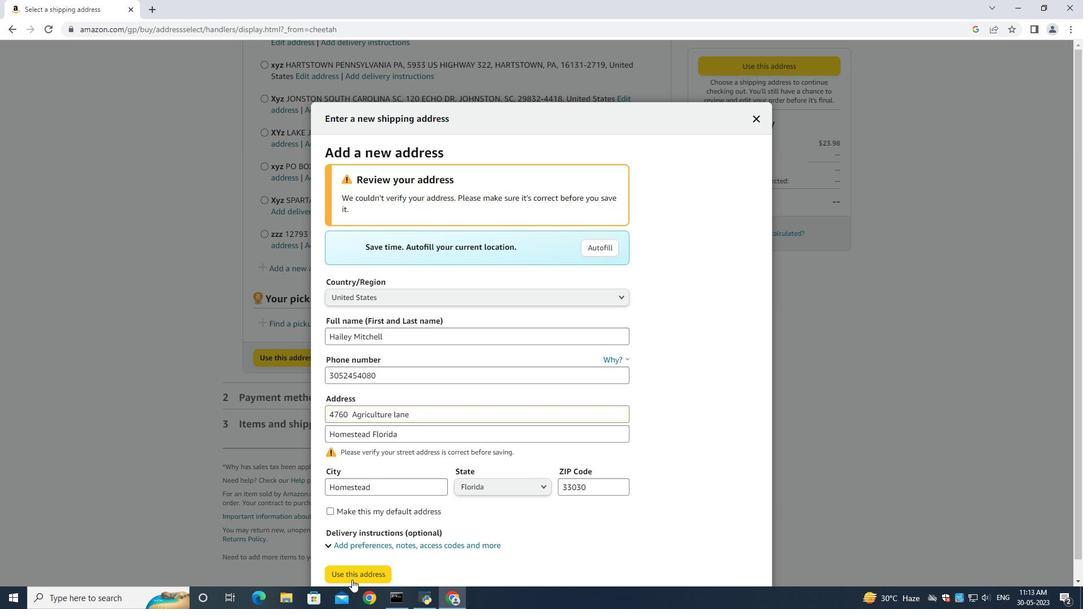 
Action: Mouse pressed left at (352, 577)
Screenshot: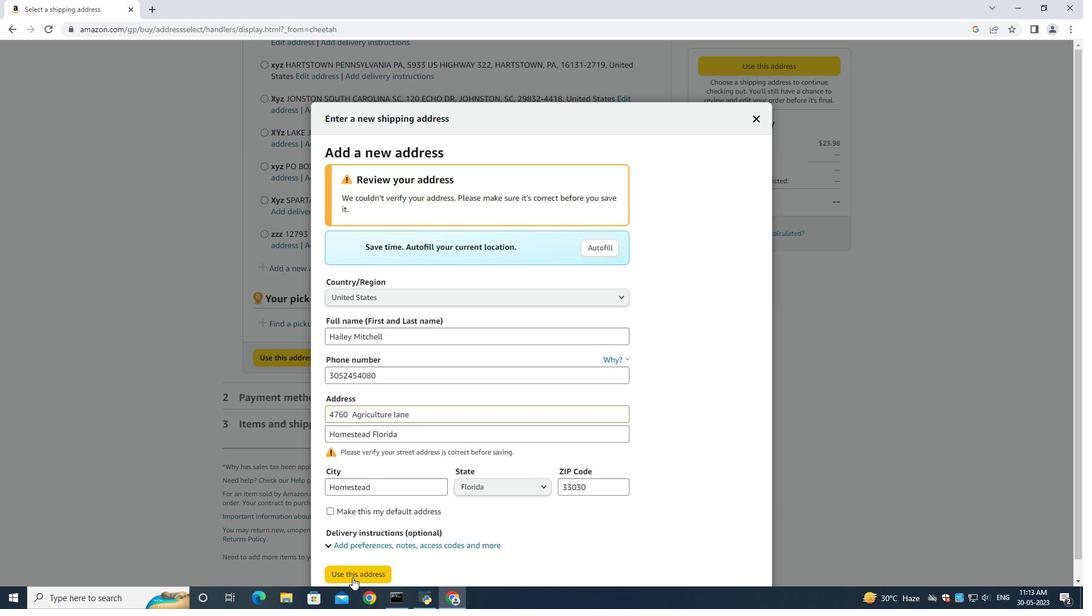 
Action: Mouse moved to (602, 335)
Screenshot: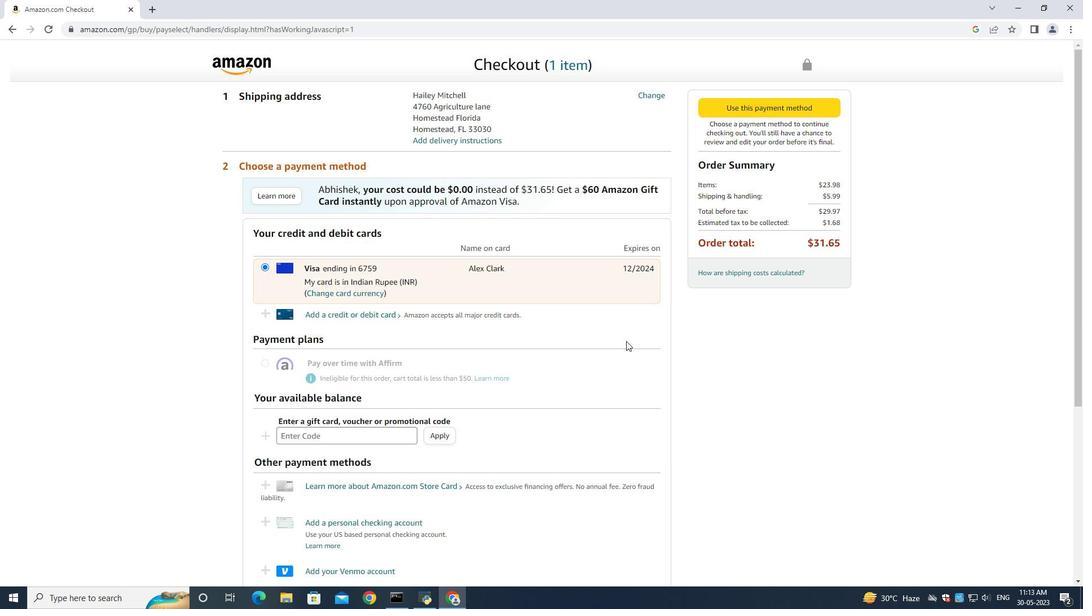 
